 Task: Create a due date automation trigger when advanced on, on the monday after a card is due add fields with custom field "Resume" set to a date less than 1 days from now at 11:00 AM.
Action: Mouse moved to (1195, 349)
Screenshot: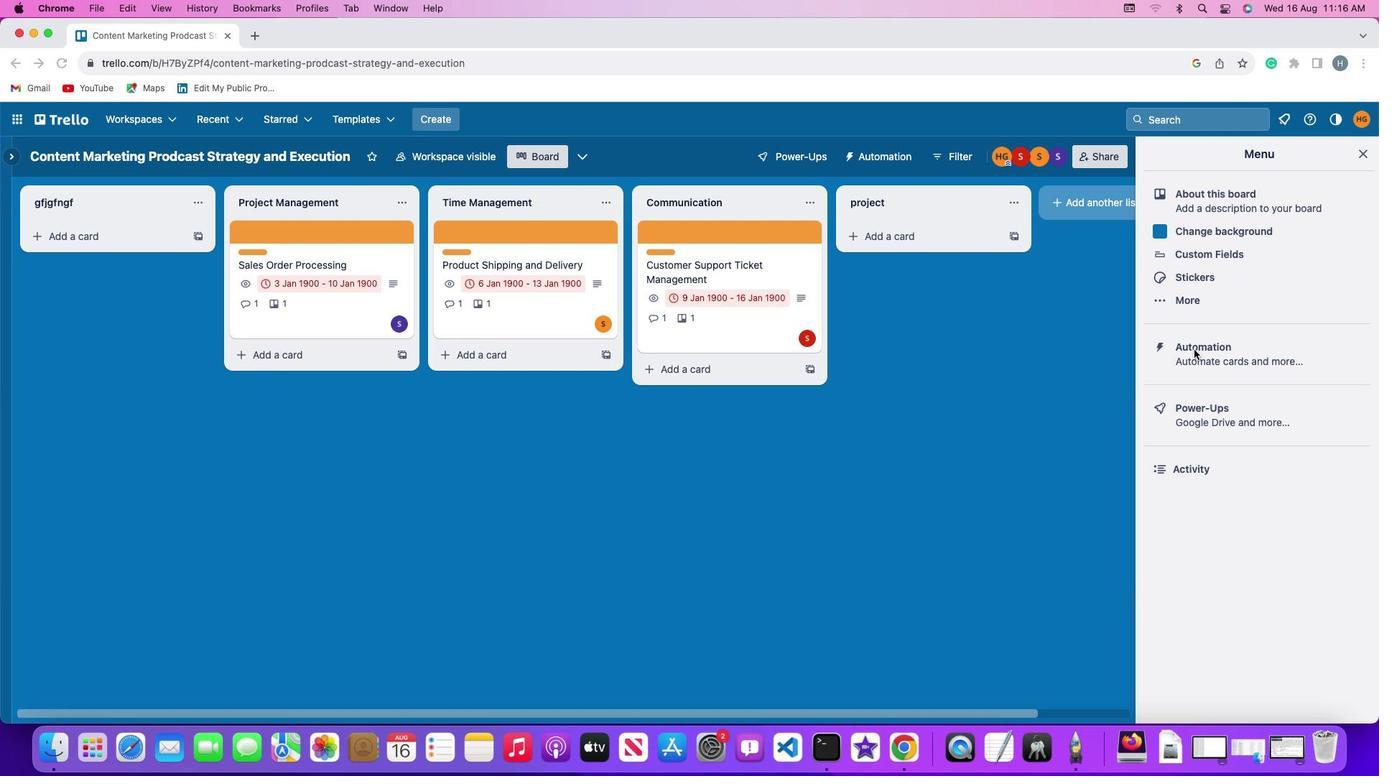 
Action: Mouse pressed left at (1195, 349)
Screenshot: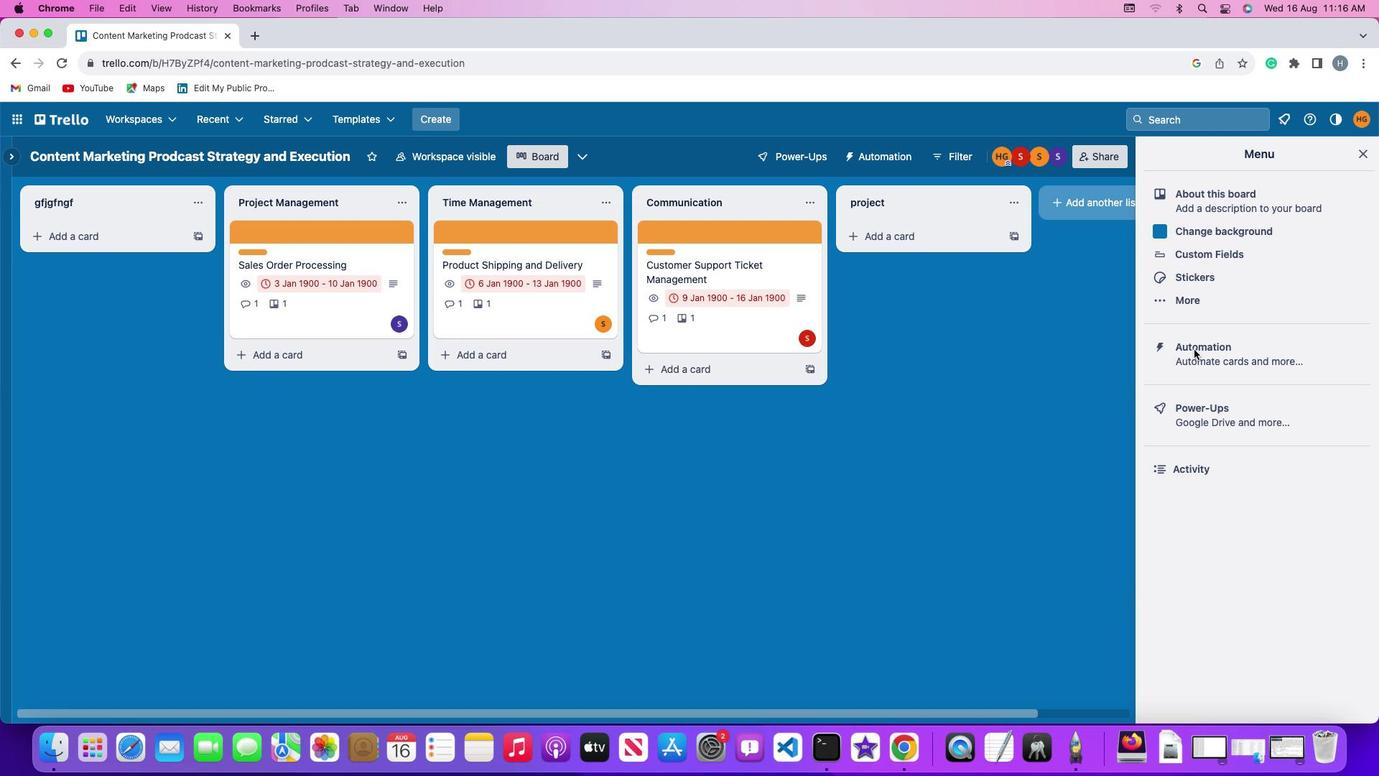 
Action: Mouse pressed left at (1195, 349)
Screenshot: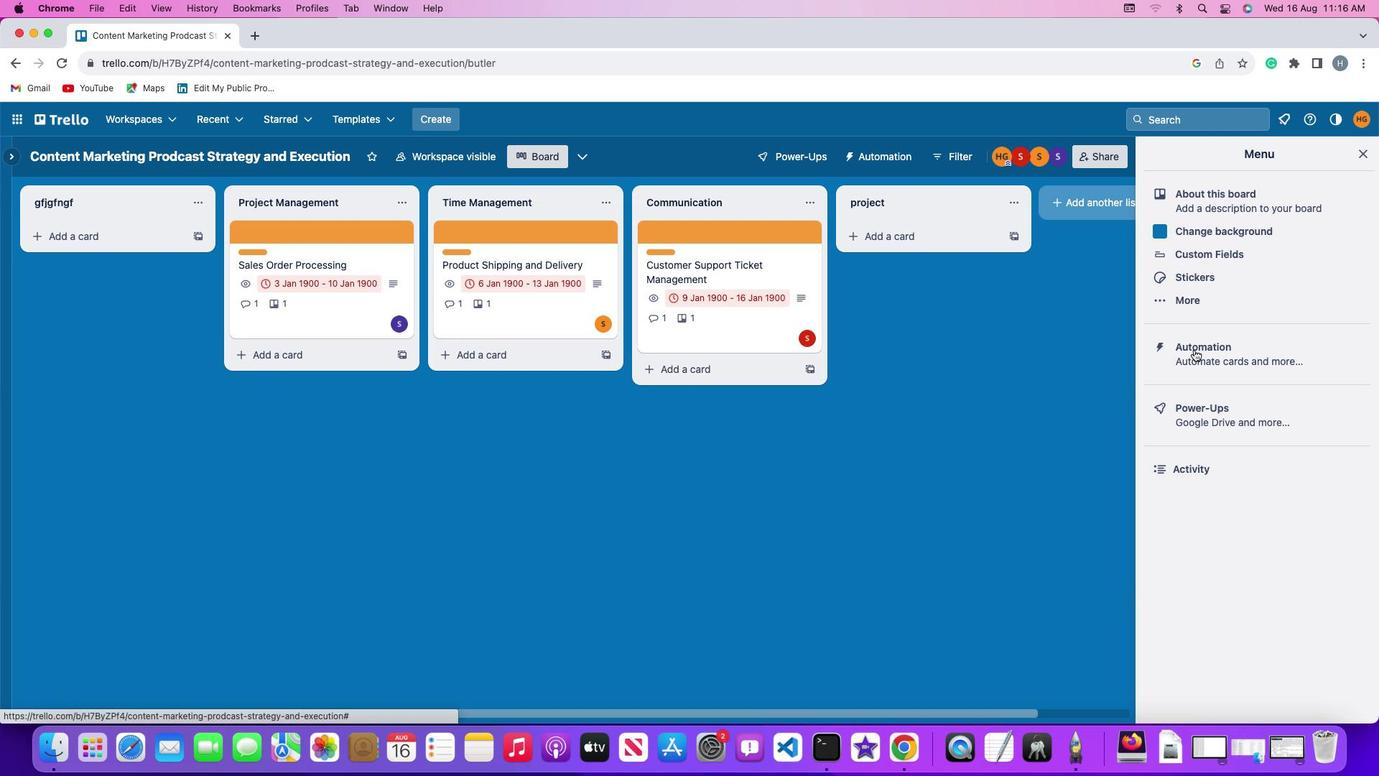
Action: Mouse moved to (102, 341)
Screenshot: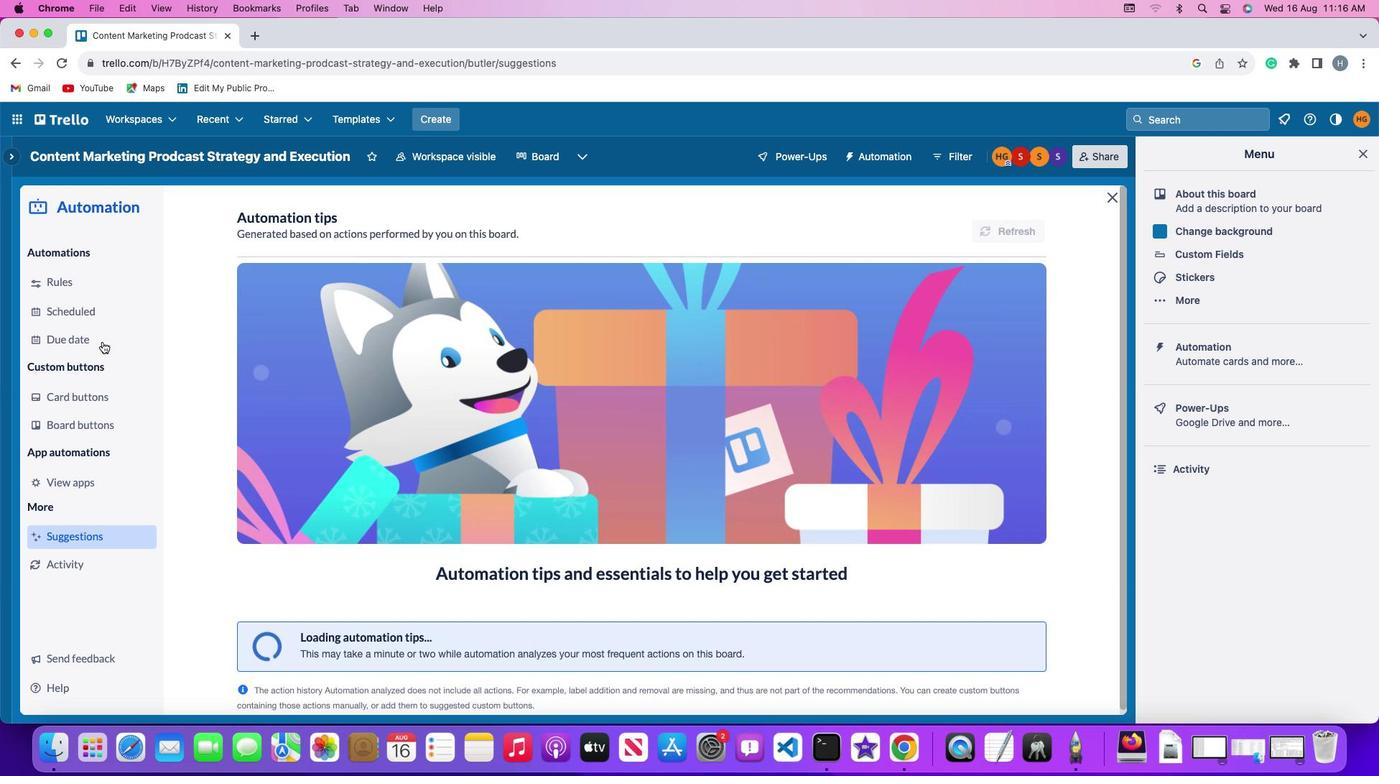 
Action: Mouse pressed left at (102, 341)
Screenshot: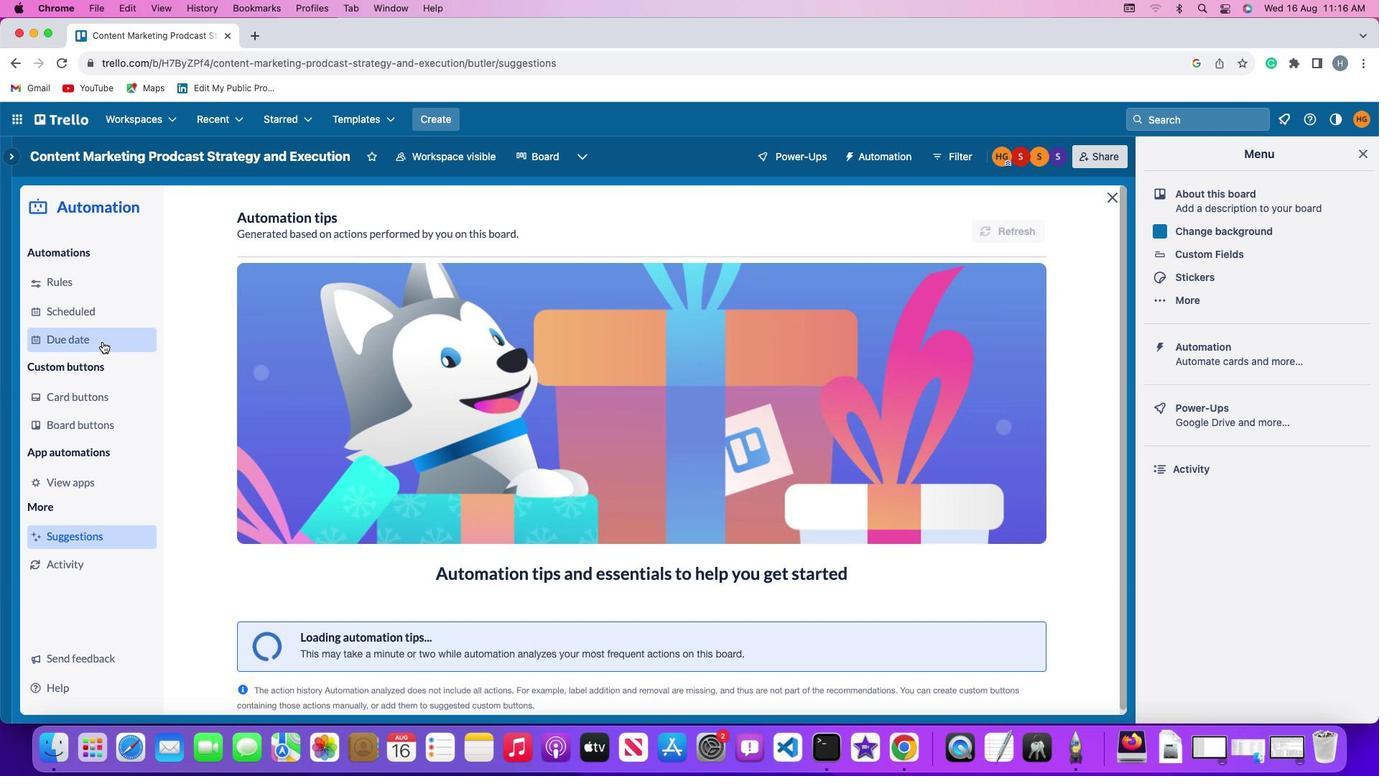 
Action: Mouse moved to (945, 220)
Screenshot: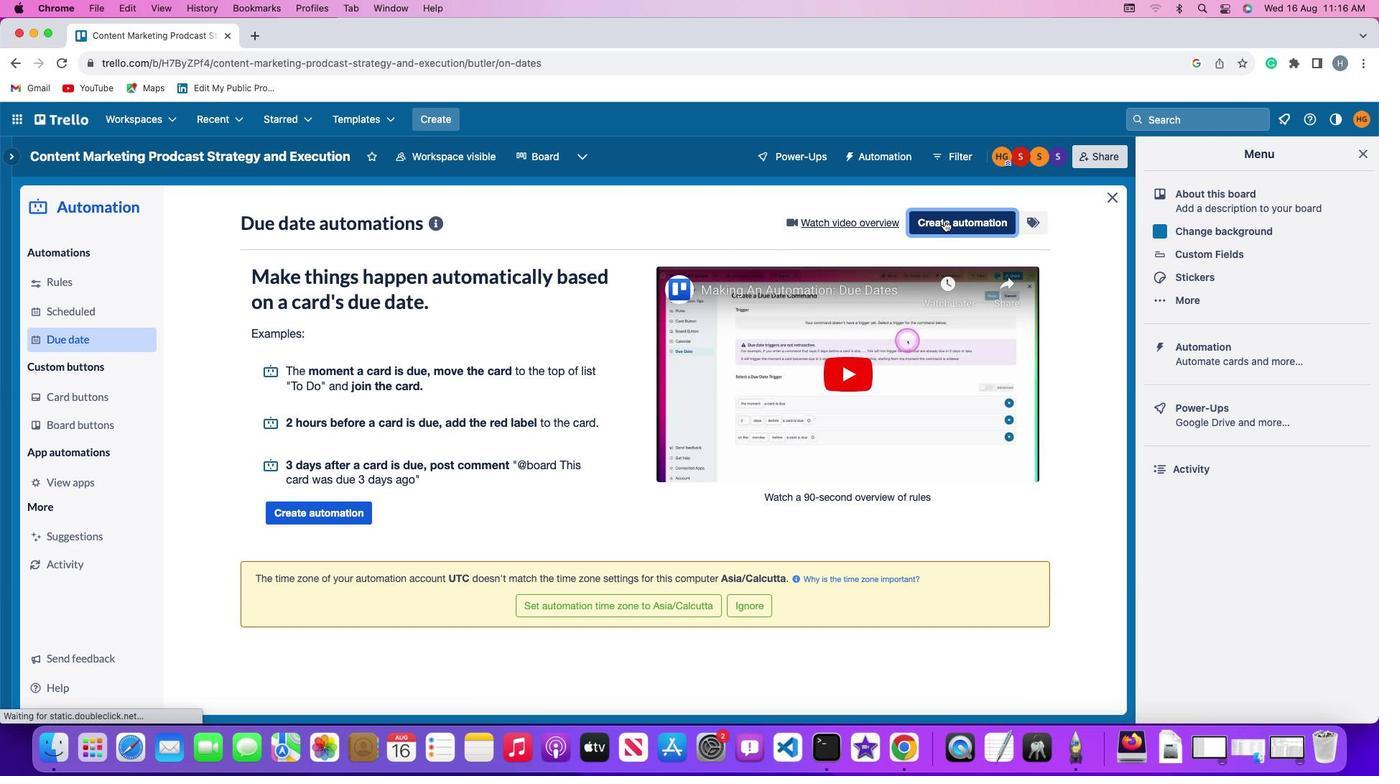 
Action: Mouse pressed left at (945, 220)
Screenshot: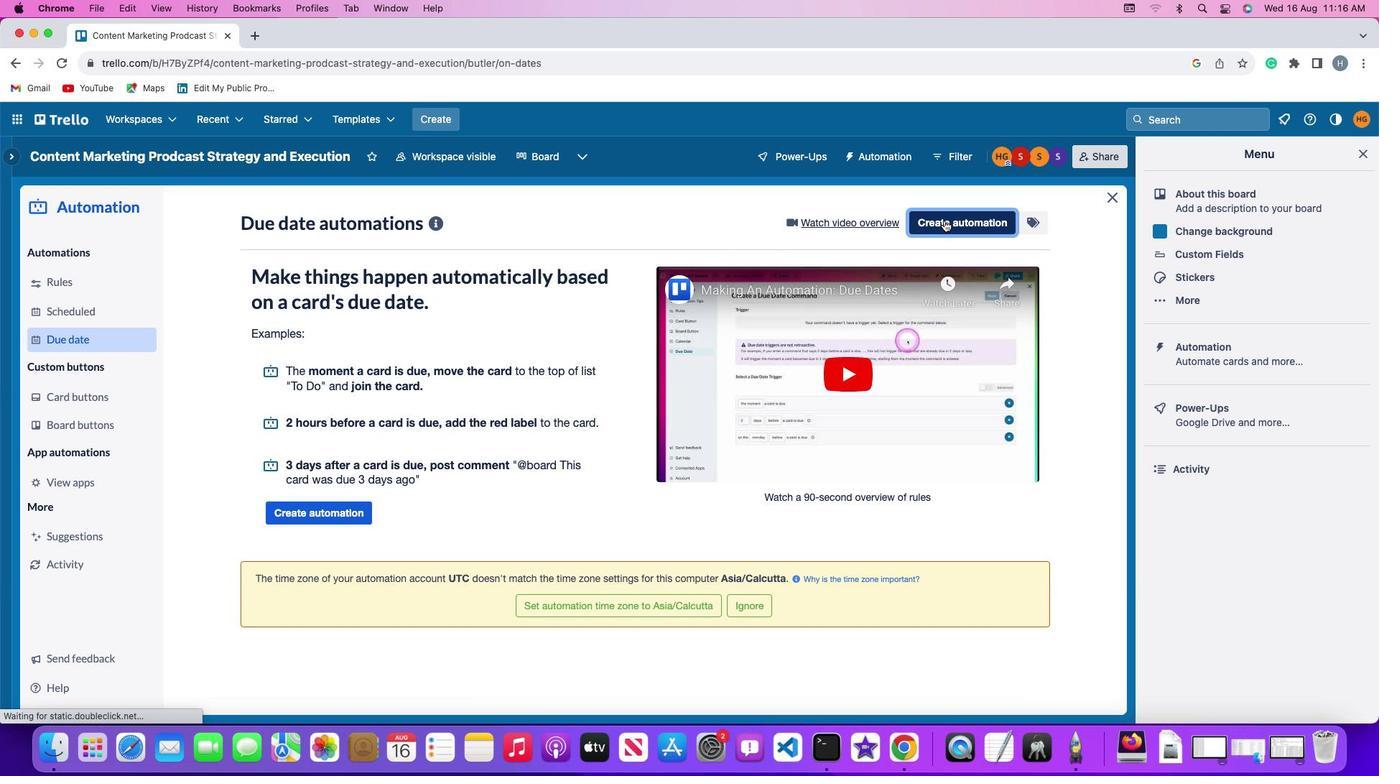 
Action: Mouse moved to (332, 359)
Screenshot: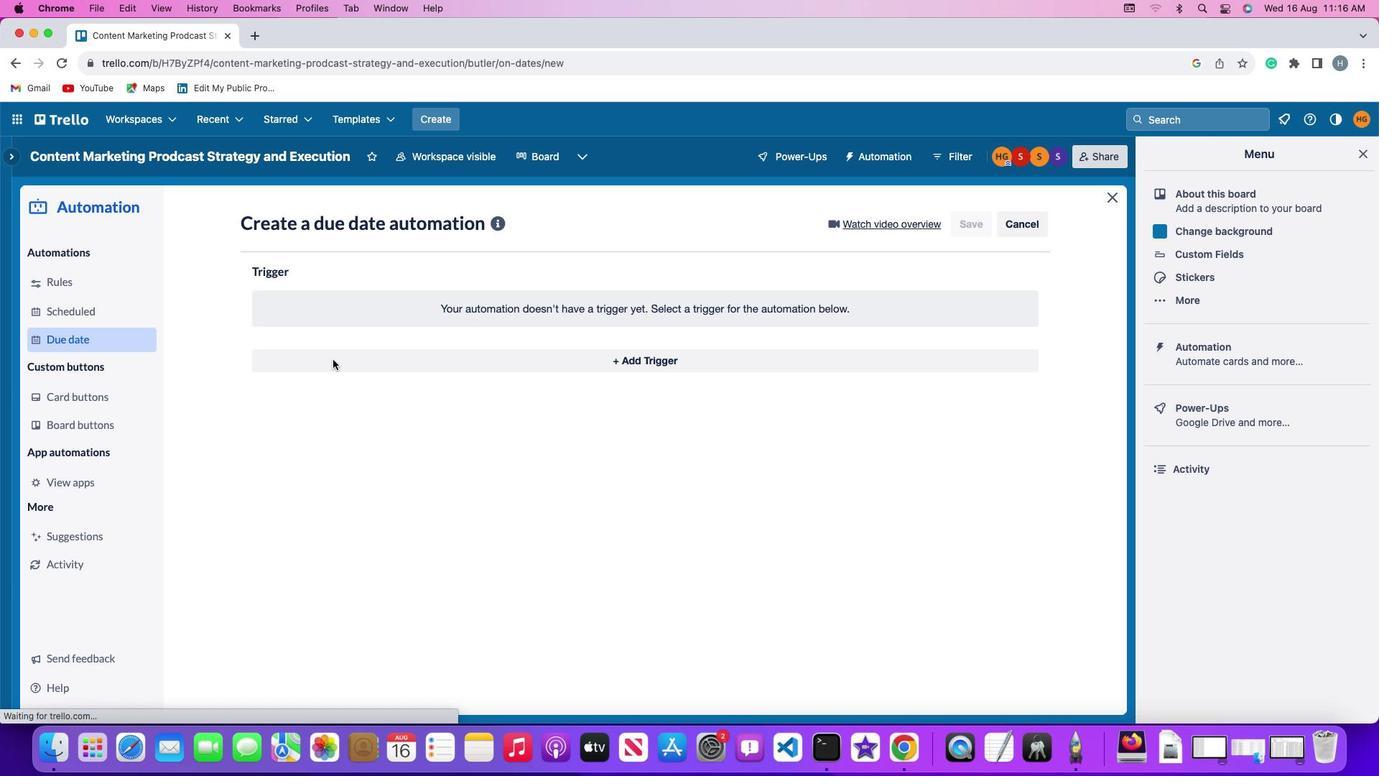 
Action: Mouse pressed left at (332, 359)
Screenshot: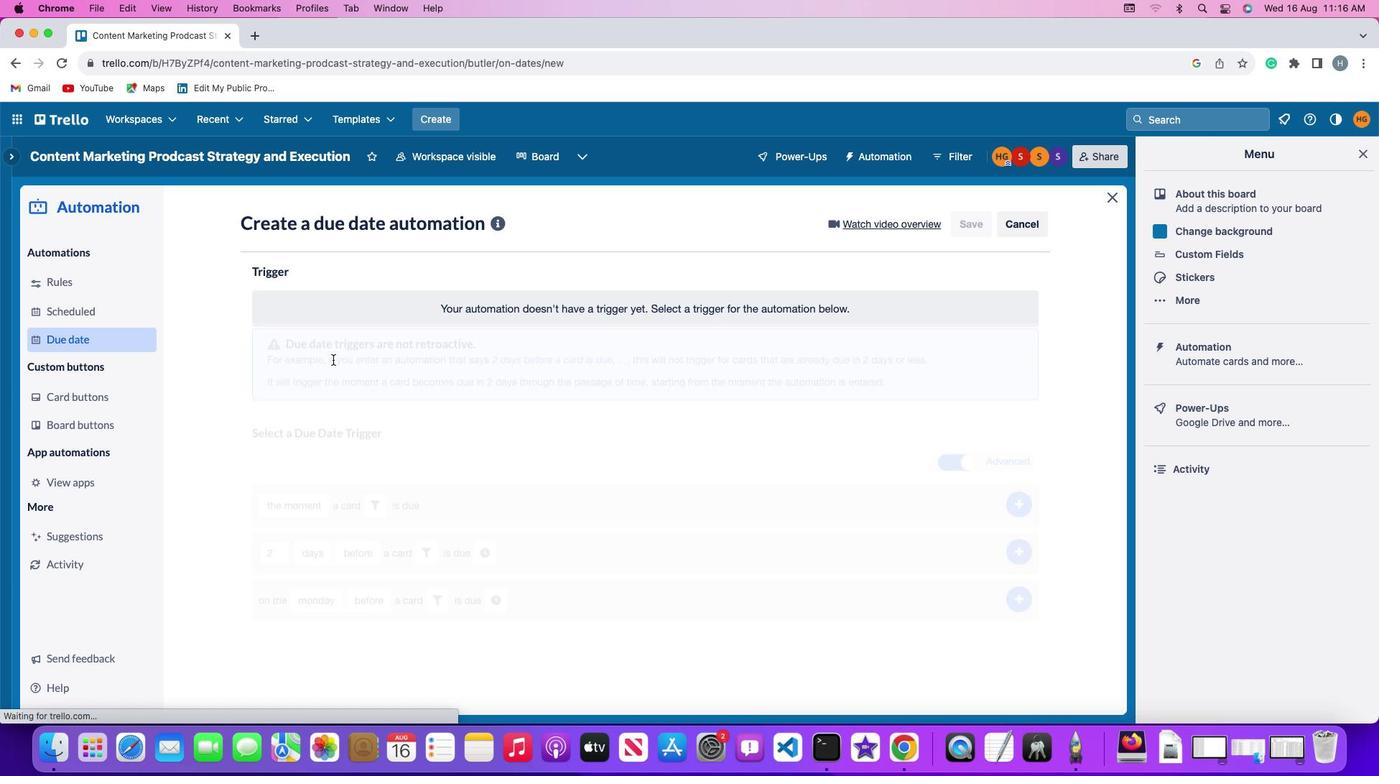 
Action: Mouse moved to (316, 618)
Screenshot: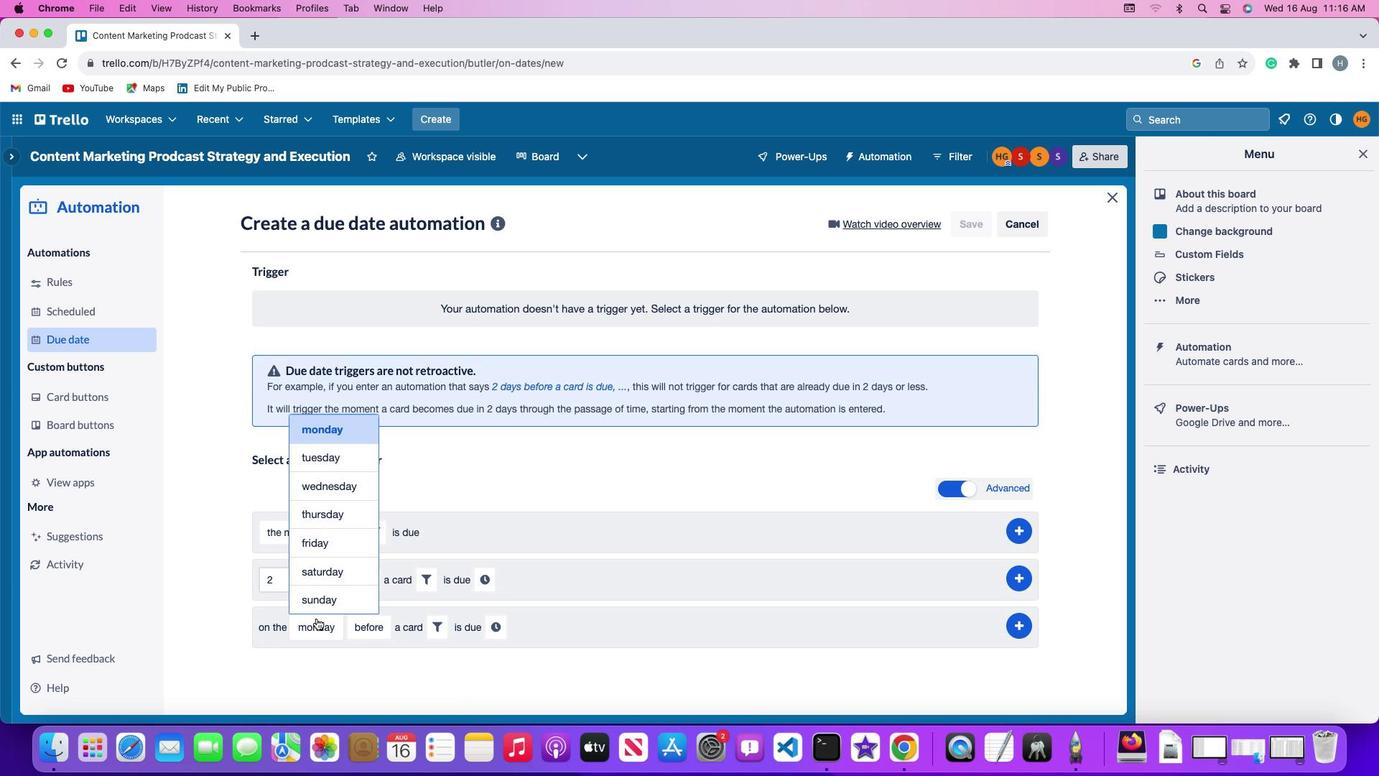 
Action: Mouse pressed left at (316, 618)
Screenshot: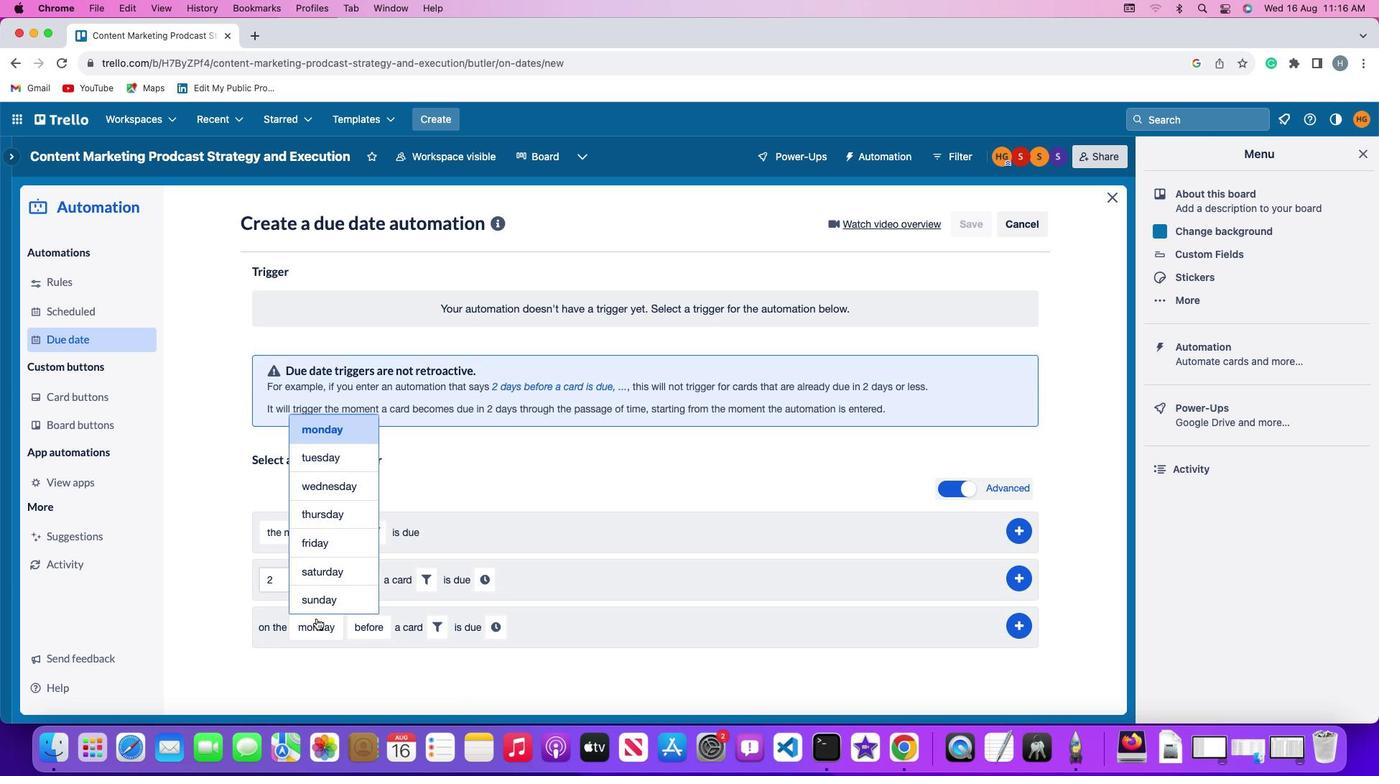 
Action: Mouse moved to (333, 426)
Screenshot: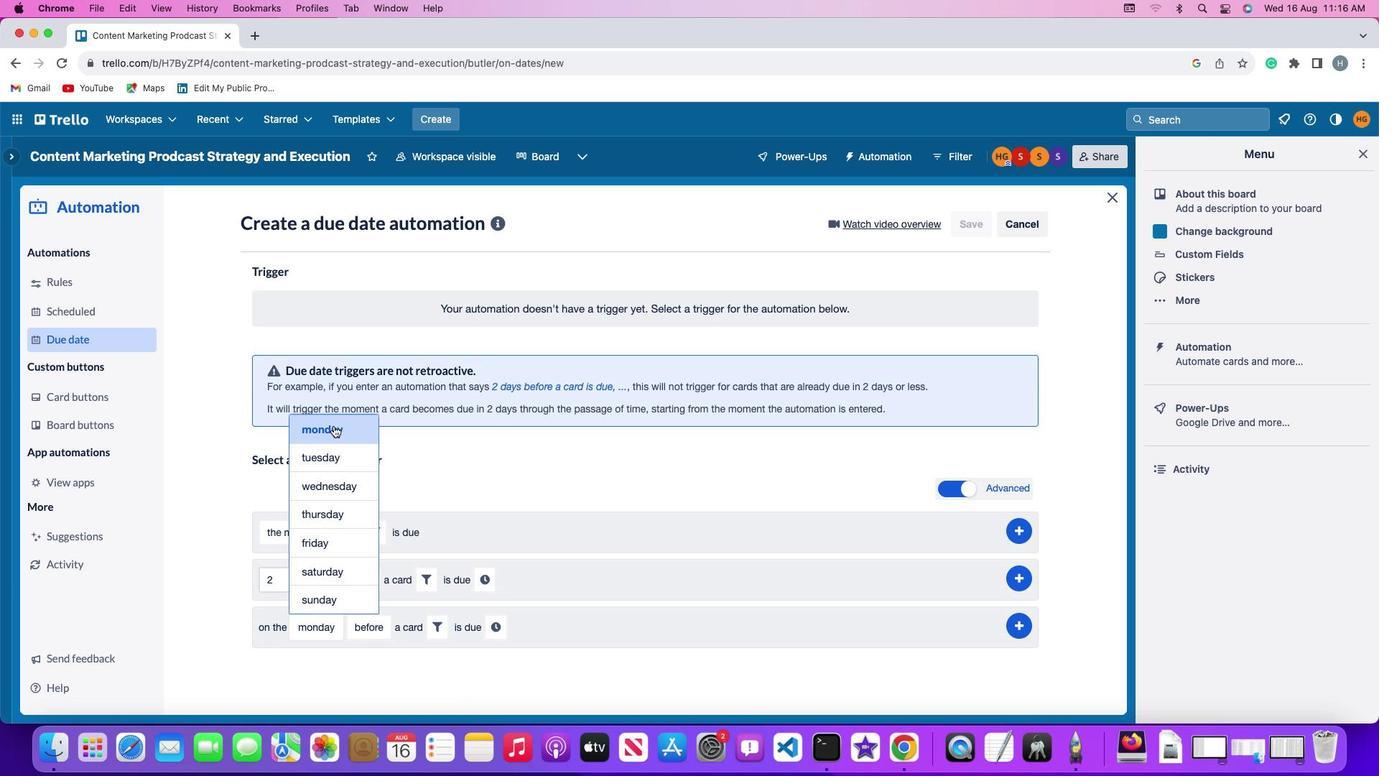 
Action: Mouse pressed left at (333, 426)
Screenshot: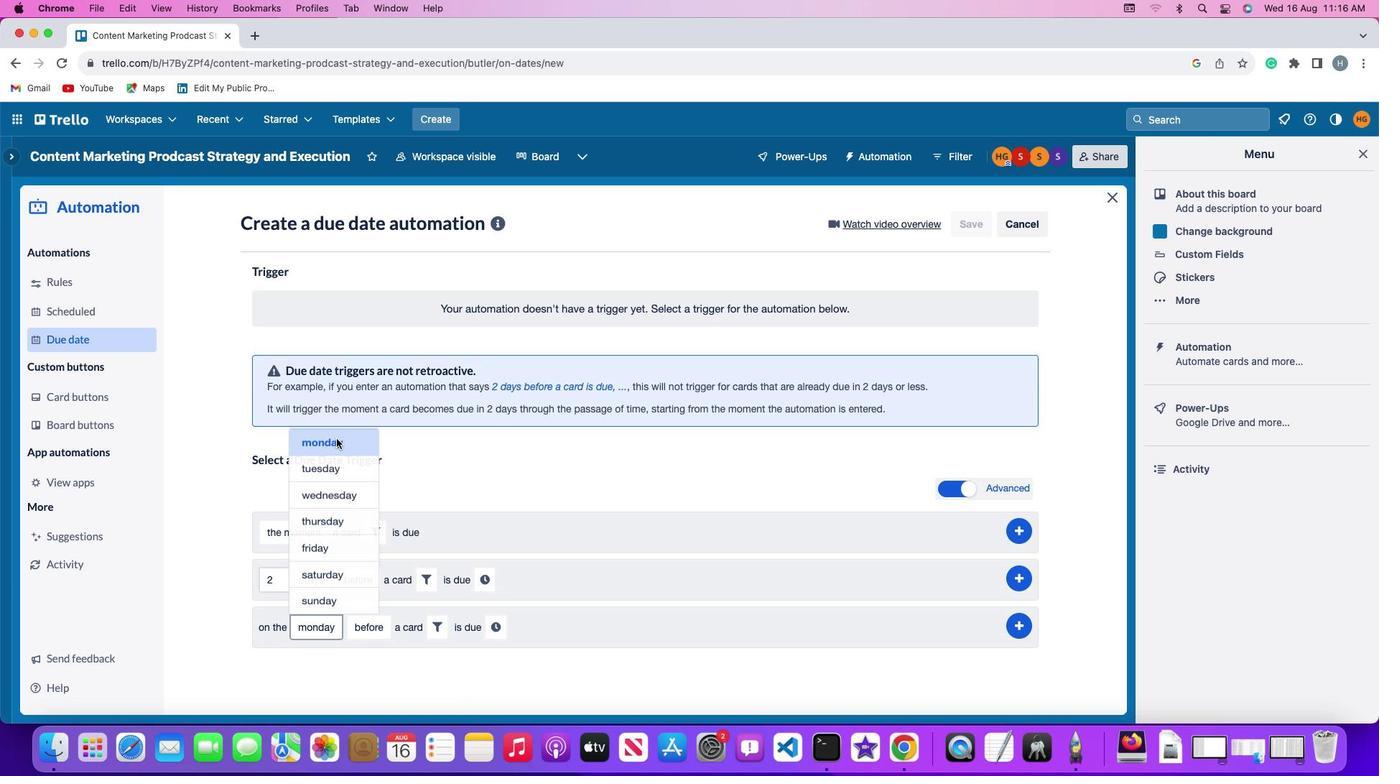 
Action: Mouse moved to (365, 622)
Screenshot: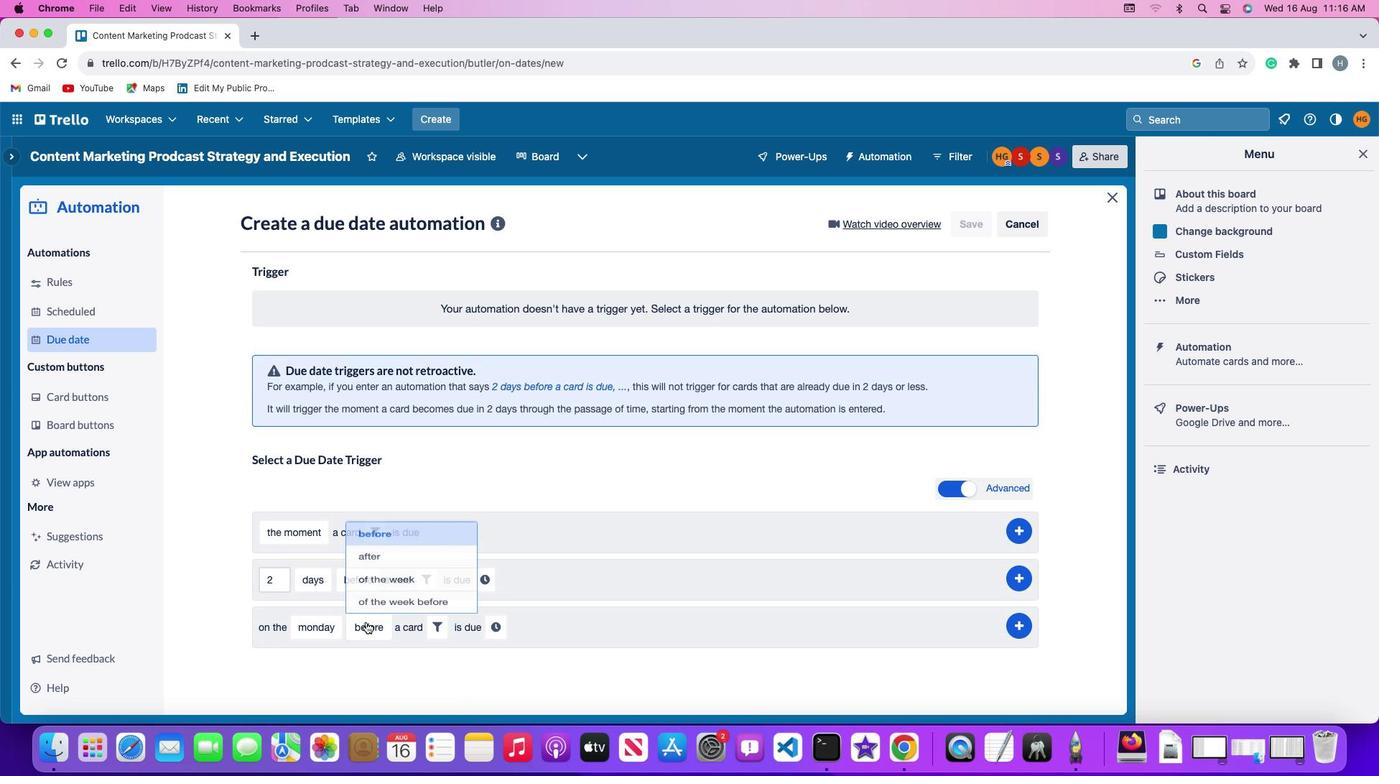 
Action: Mouse pressed left at (365, 622)
Screenshot: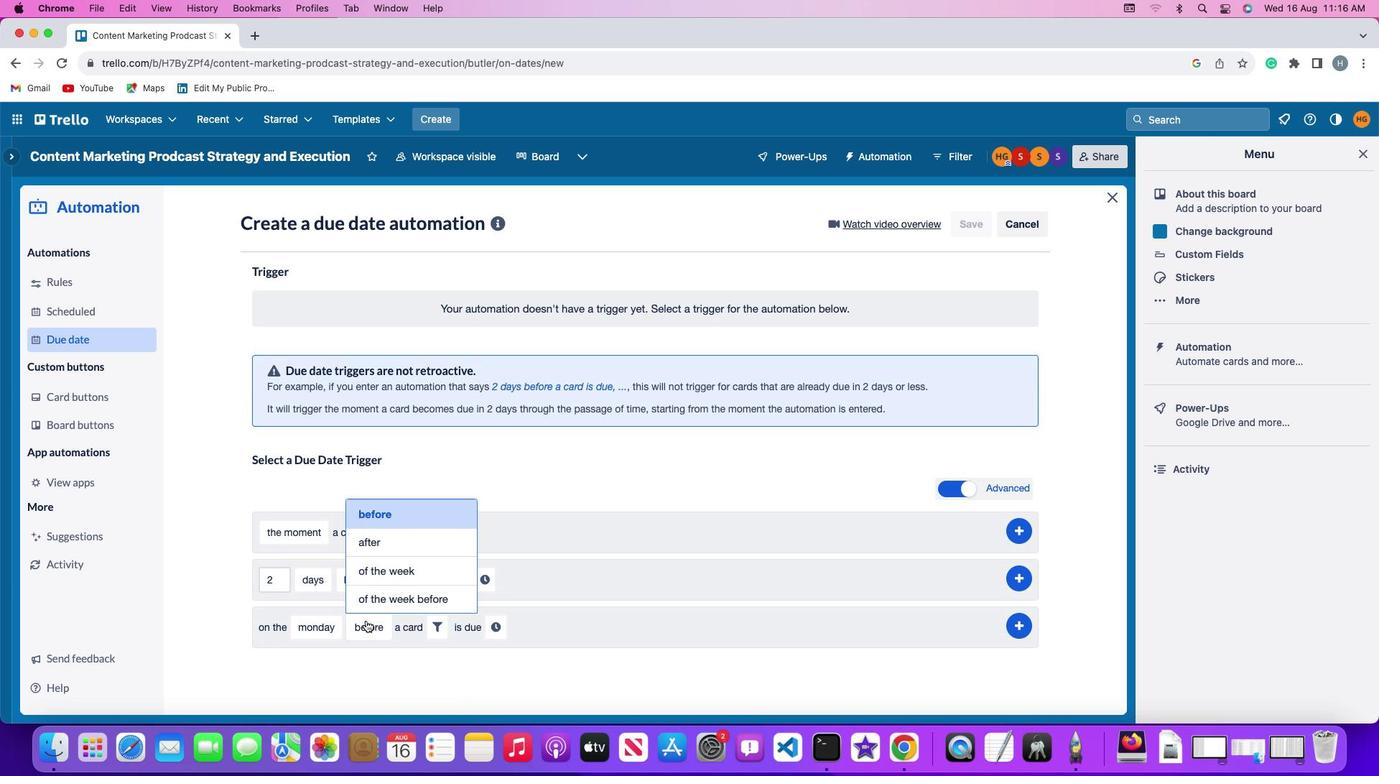 
Action: Mouse moved to (378, 536)
Screenshot: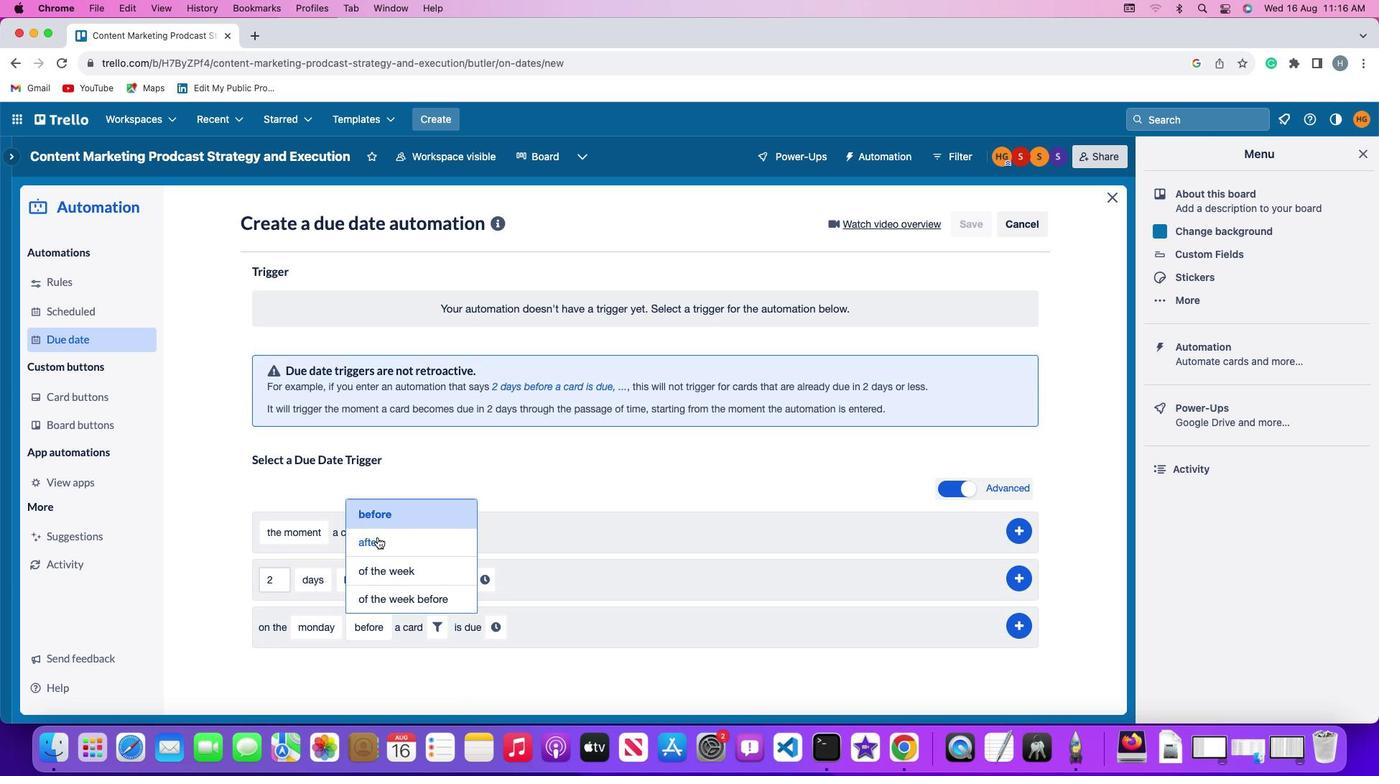 
Action: Mouse pressed left at (378, 536)
Screenshot: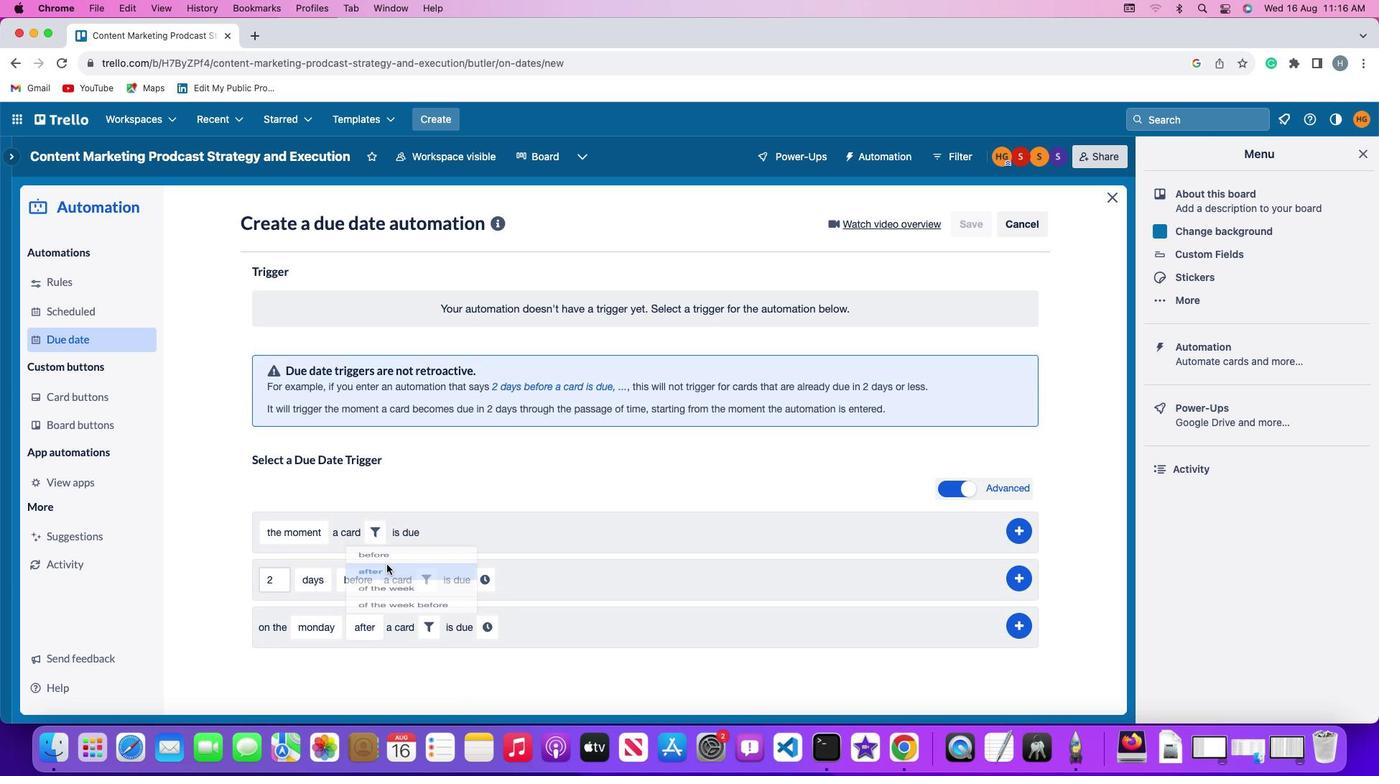 
Action: Mouse moved to (423, 618)
Screenshot: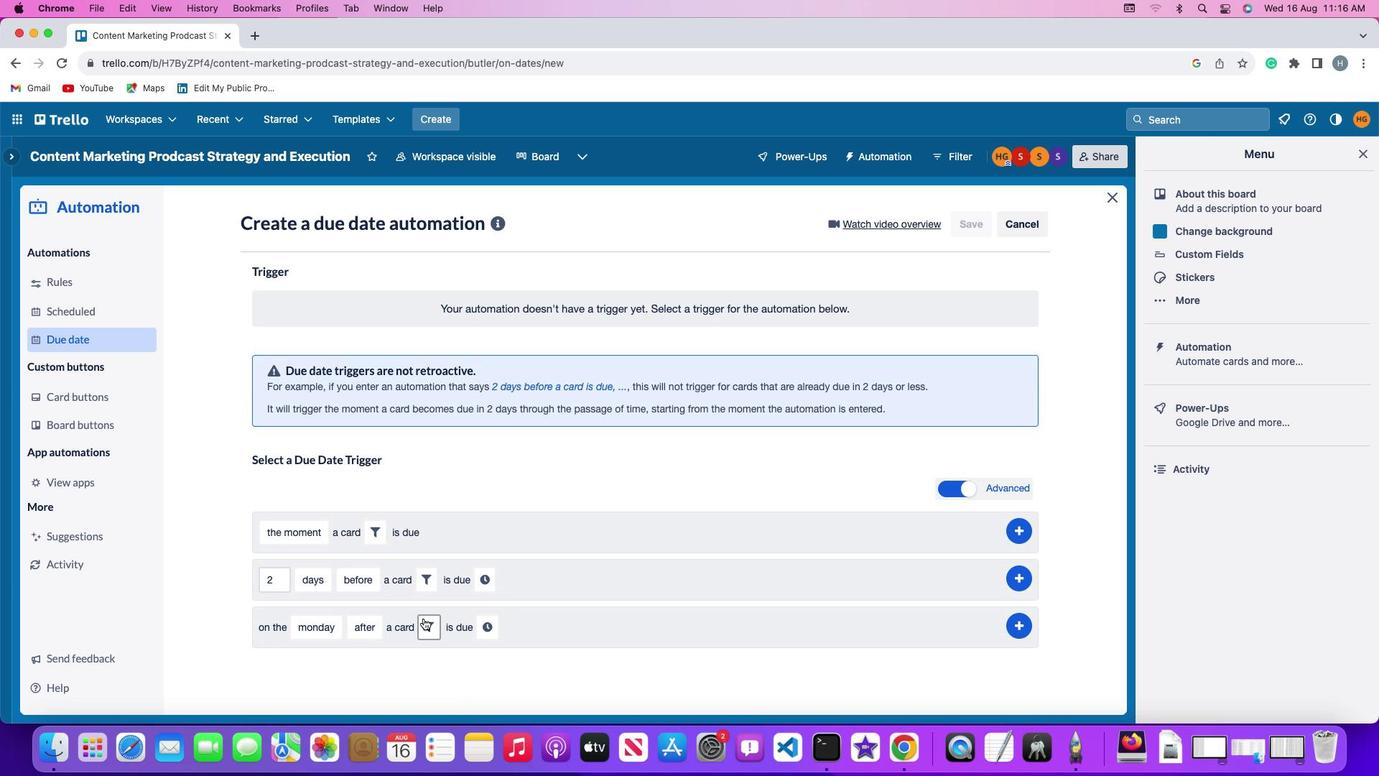 
Action: Mouse pressed left at (423, 618)
Screenshot: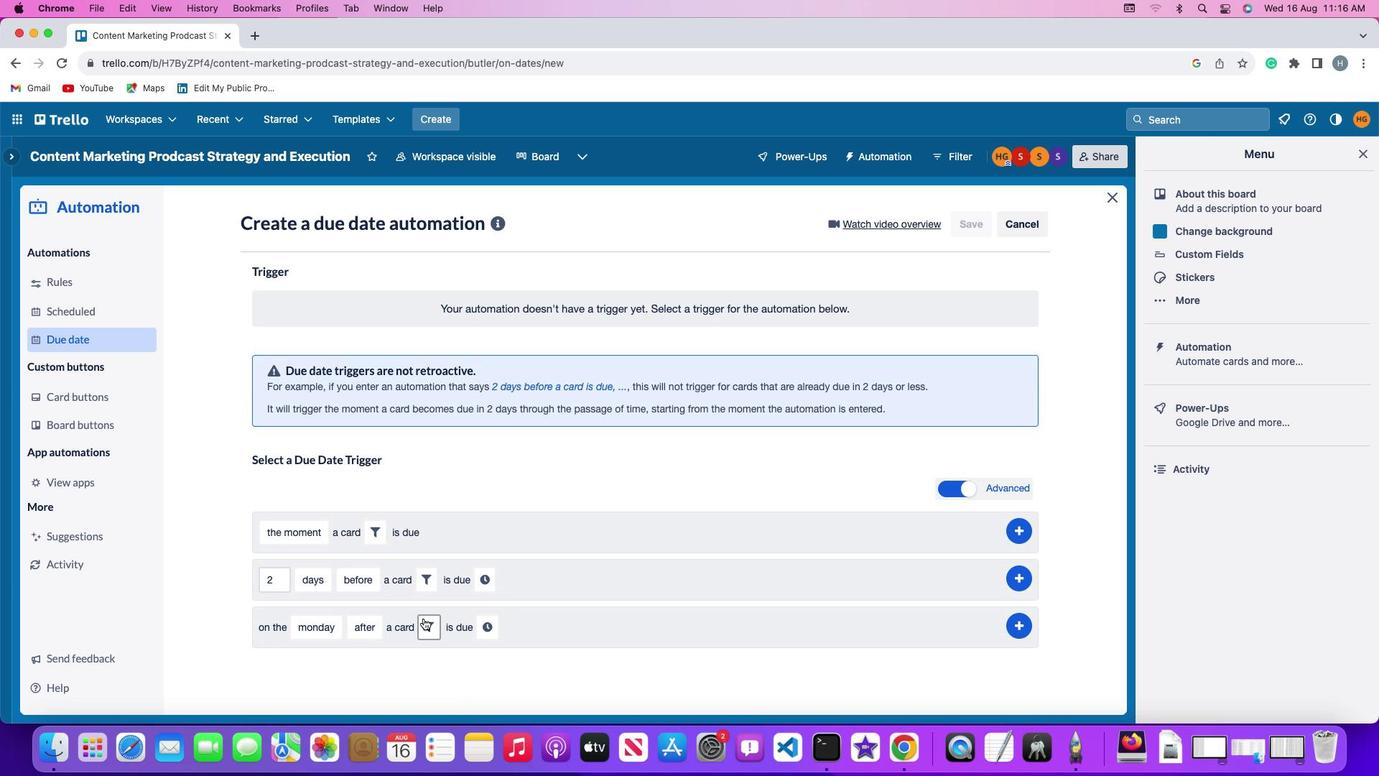 
Action: Mouse moved to (669, 677)
Screenshot: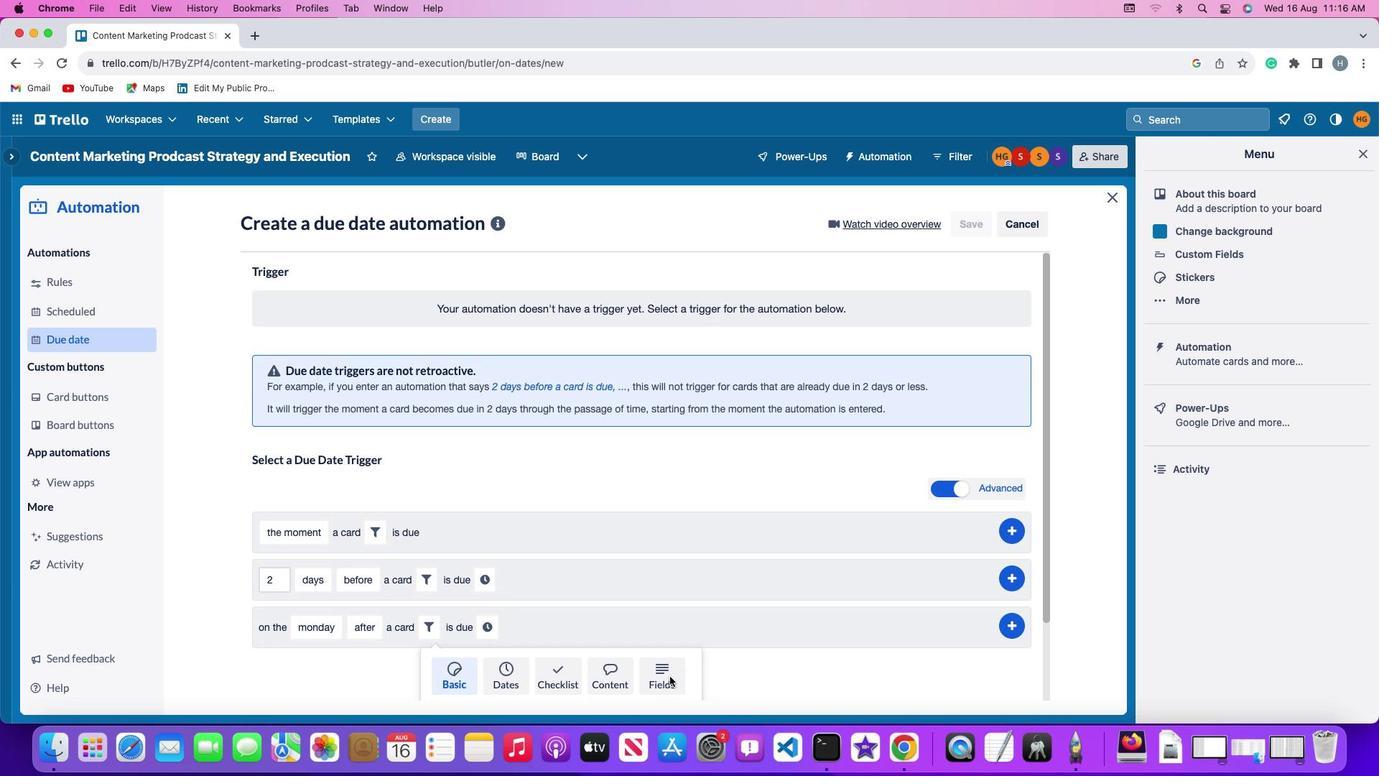
Action: Mouse pressed left at (669, 677)
Screenshot: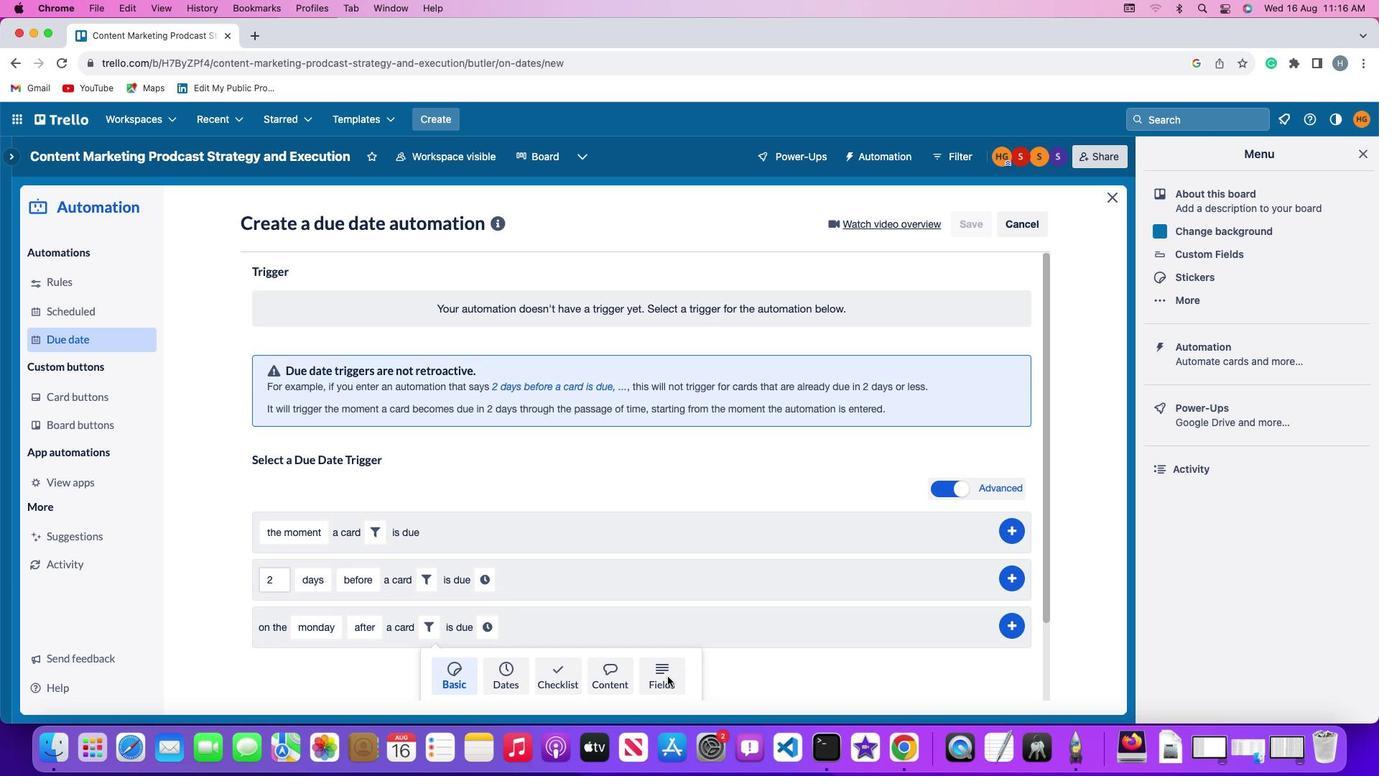 
Action: Mouse moved to (392, 665)
Screenshot: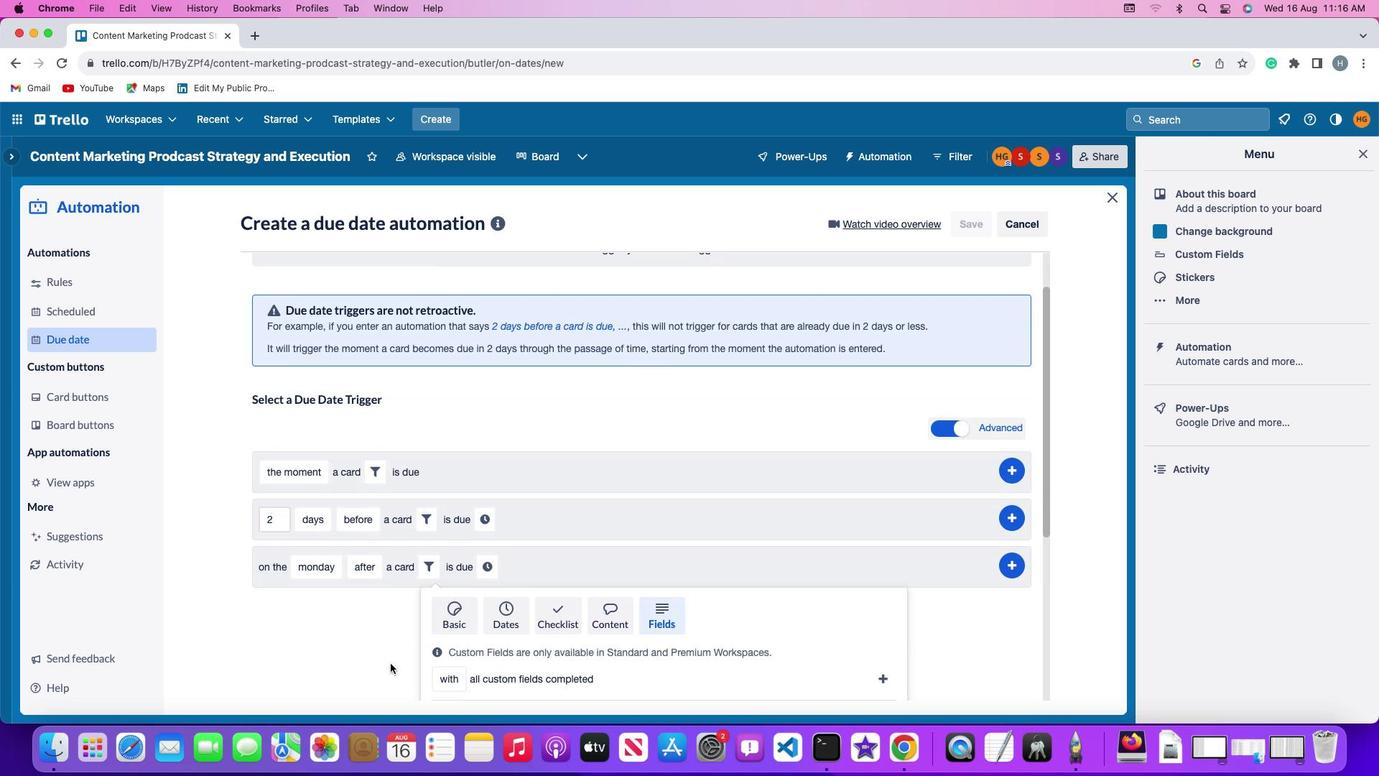 
Action: Mouse scrolled (392, 665) with delta (0, 0)
Screenshot: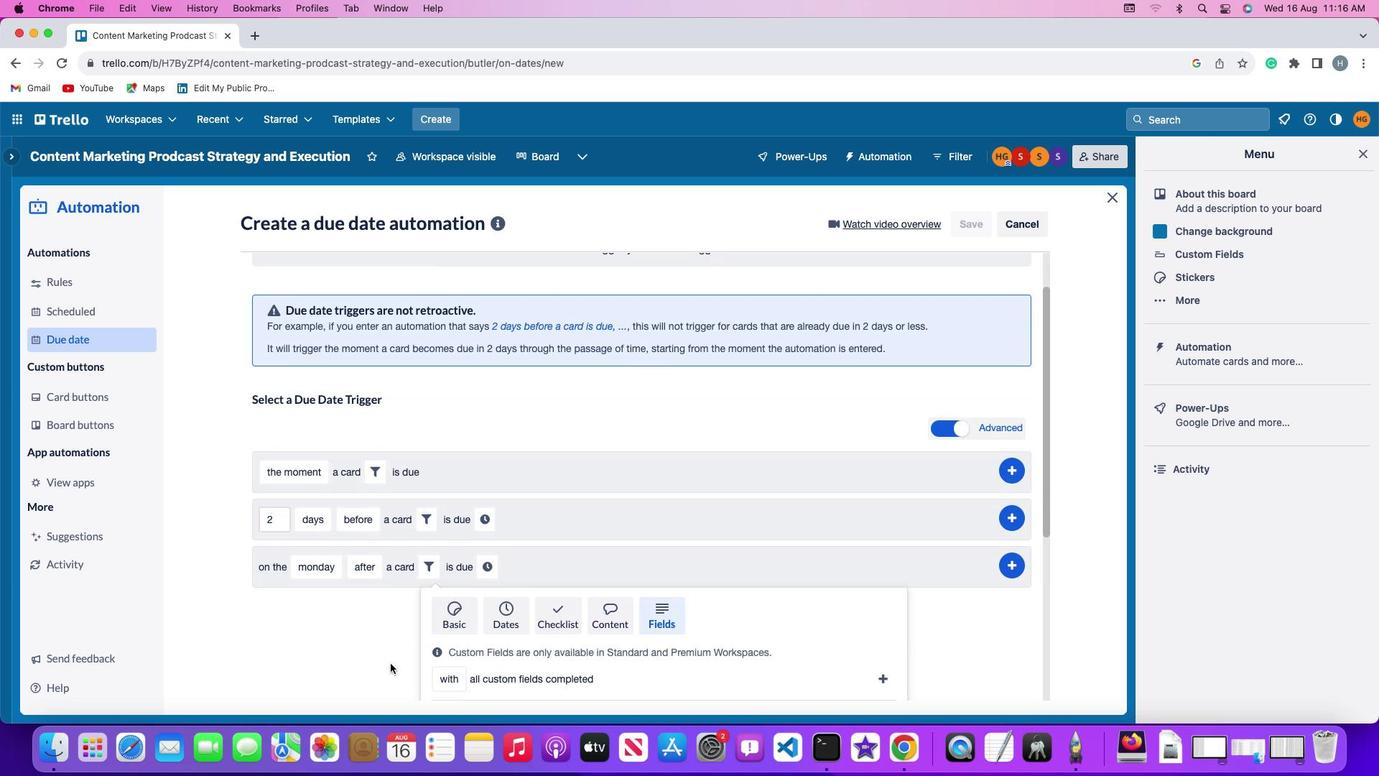
Action: Mouse moved to (392, 665)
Screenshot: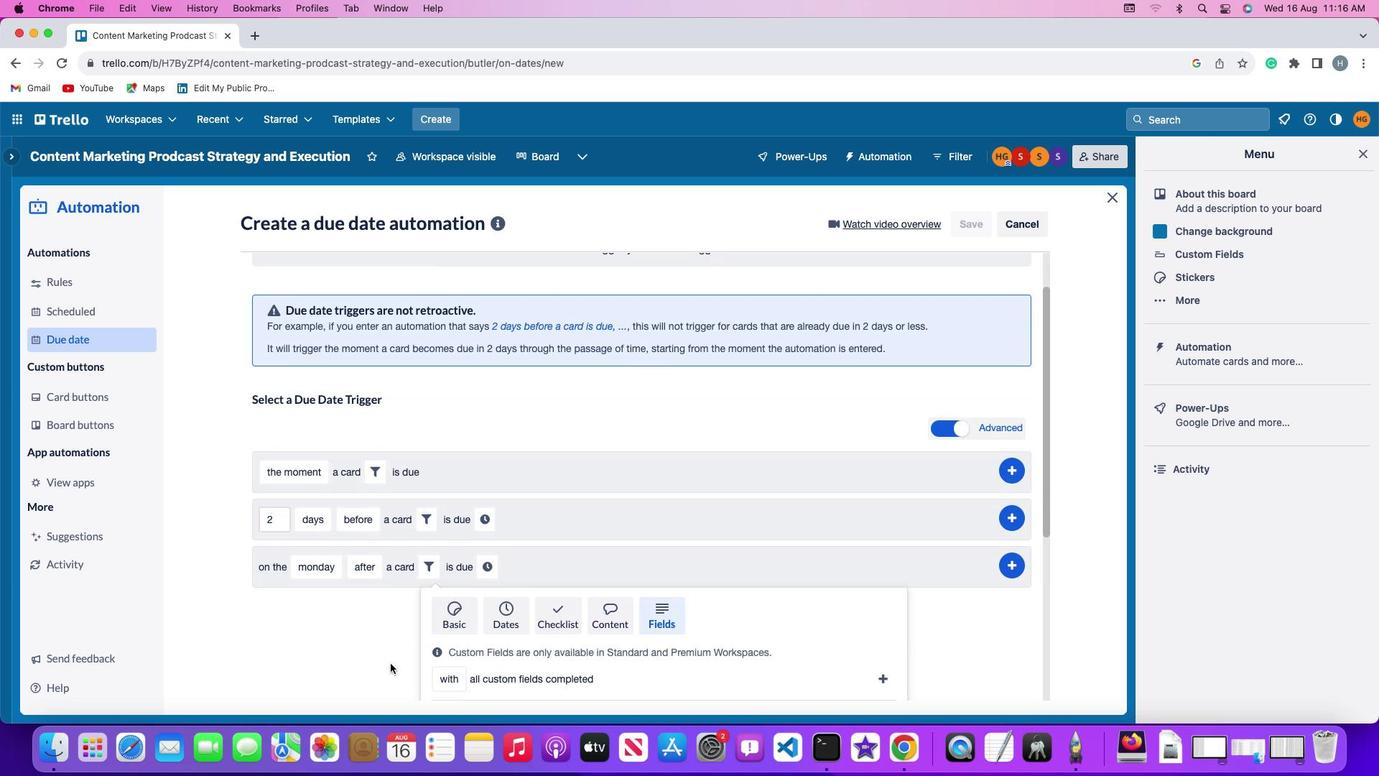
Action: Mouse scrolled (392, 665) with delta (0, 0)
Screenshot: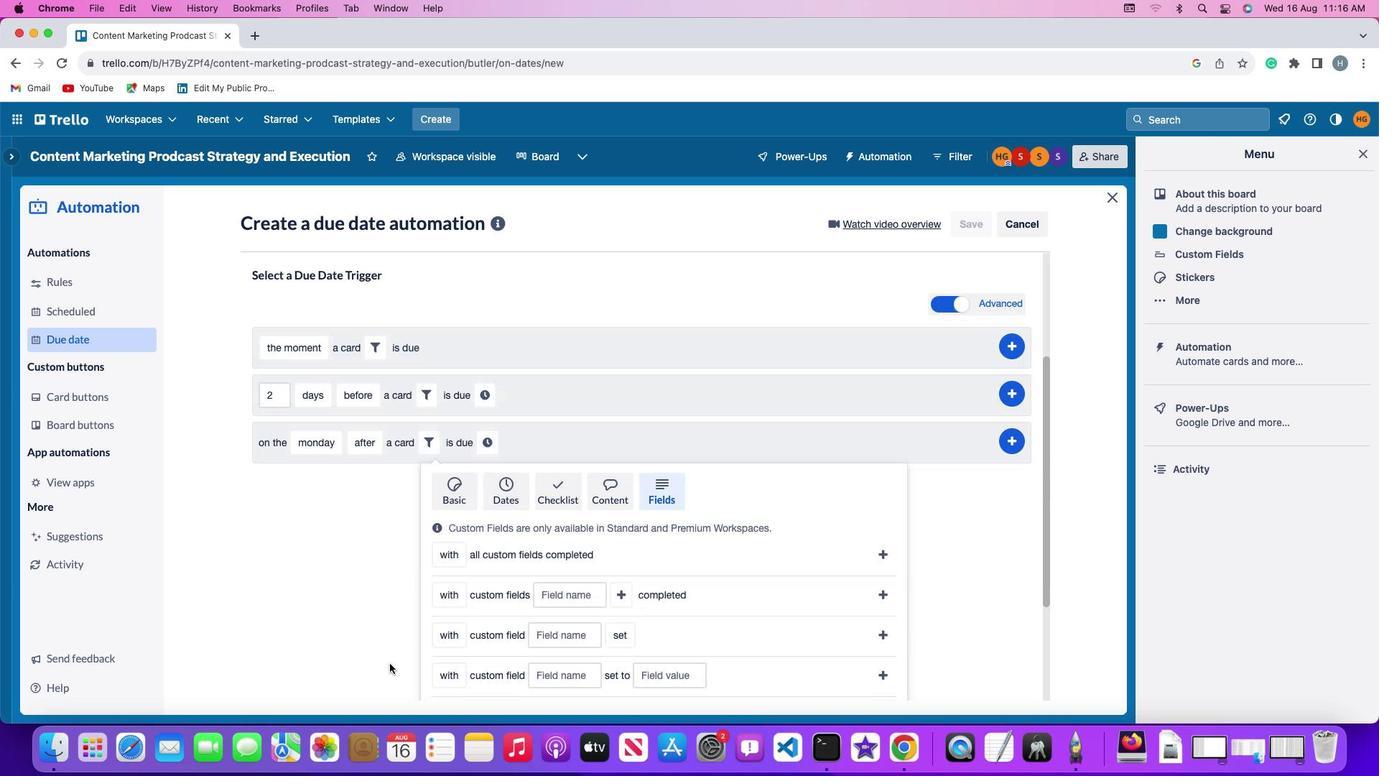 
Action: Mouse moved to (391, 665)
Screenshot: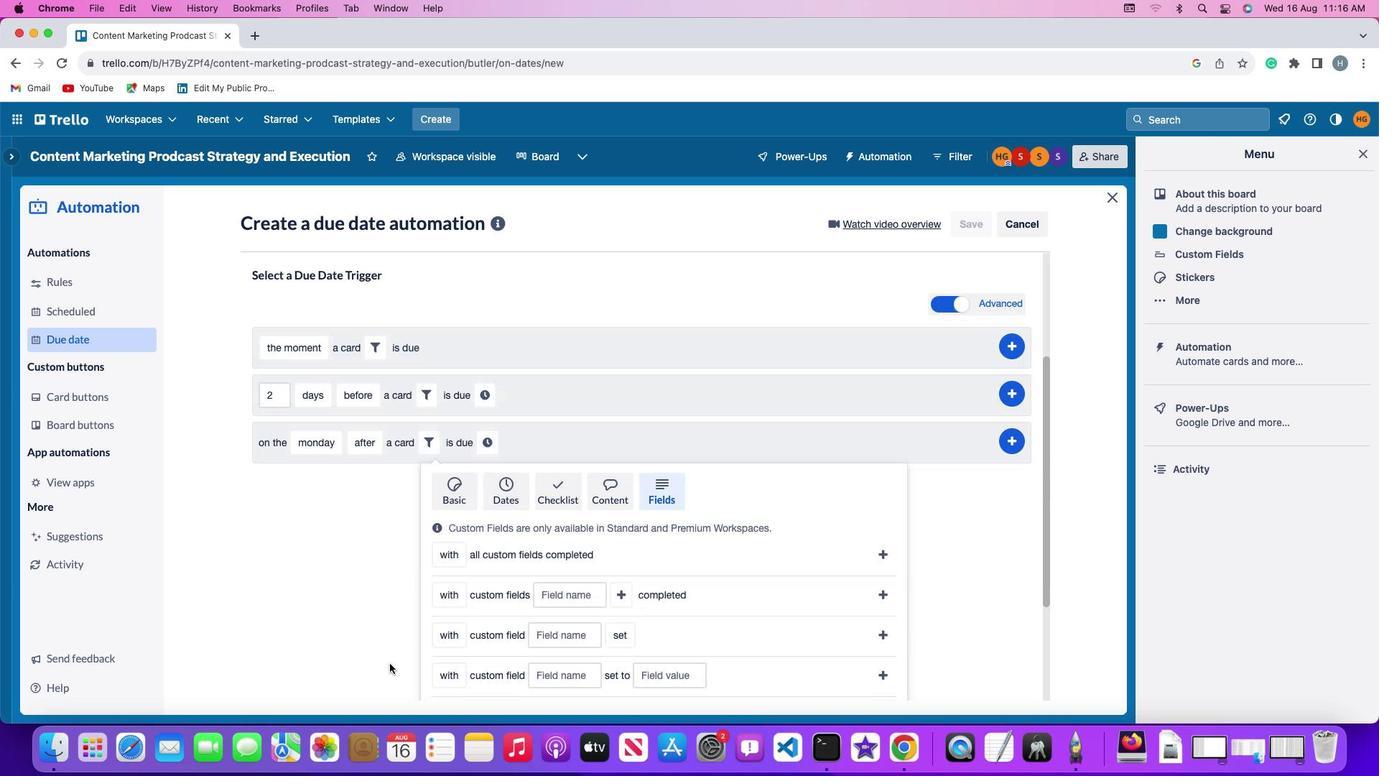 
Action: Mouse scrolled (391, 665) with delta (0, -2)
Screenshot: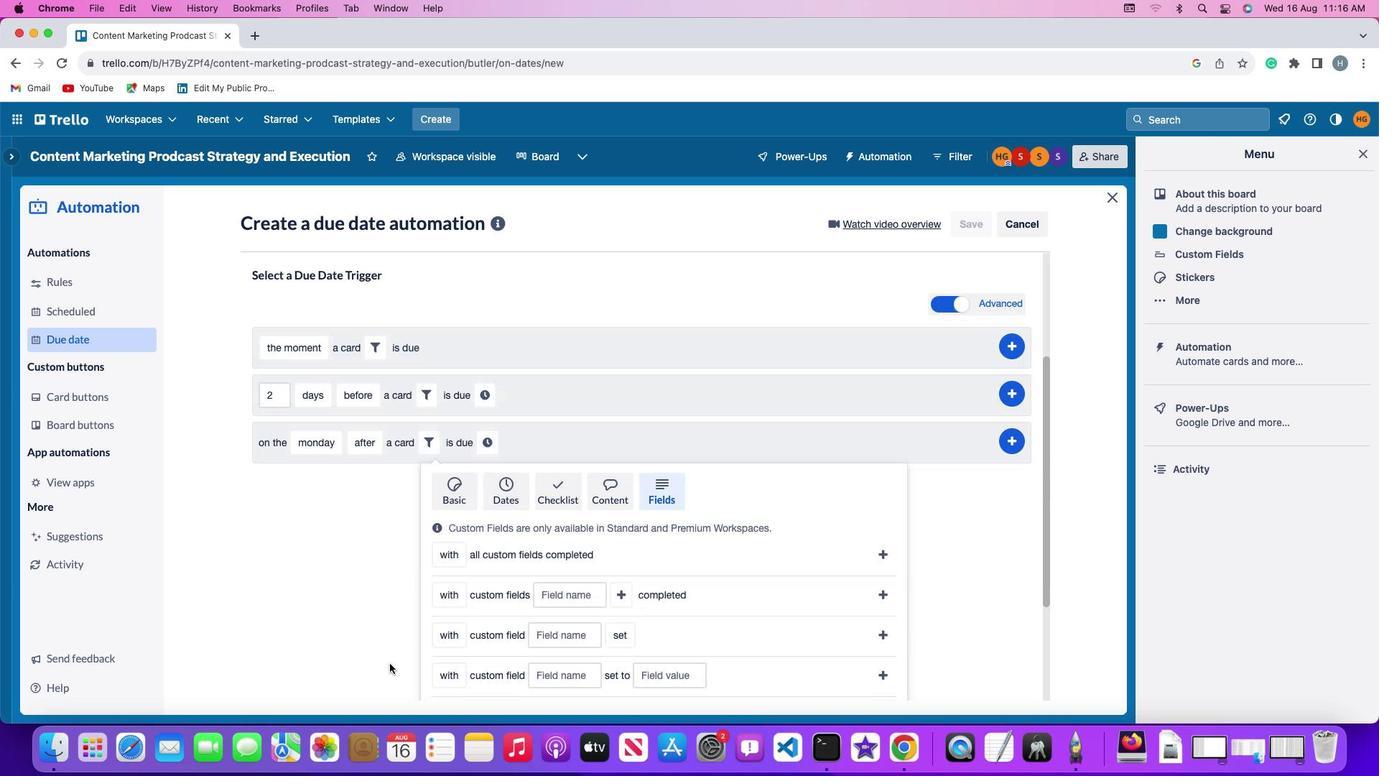
Action: Mouse moved to (390, 664)
Screenshot: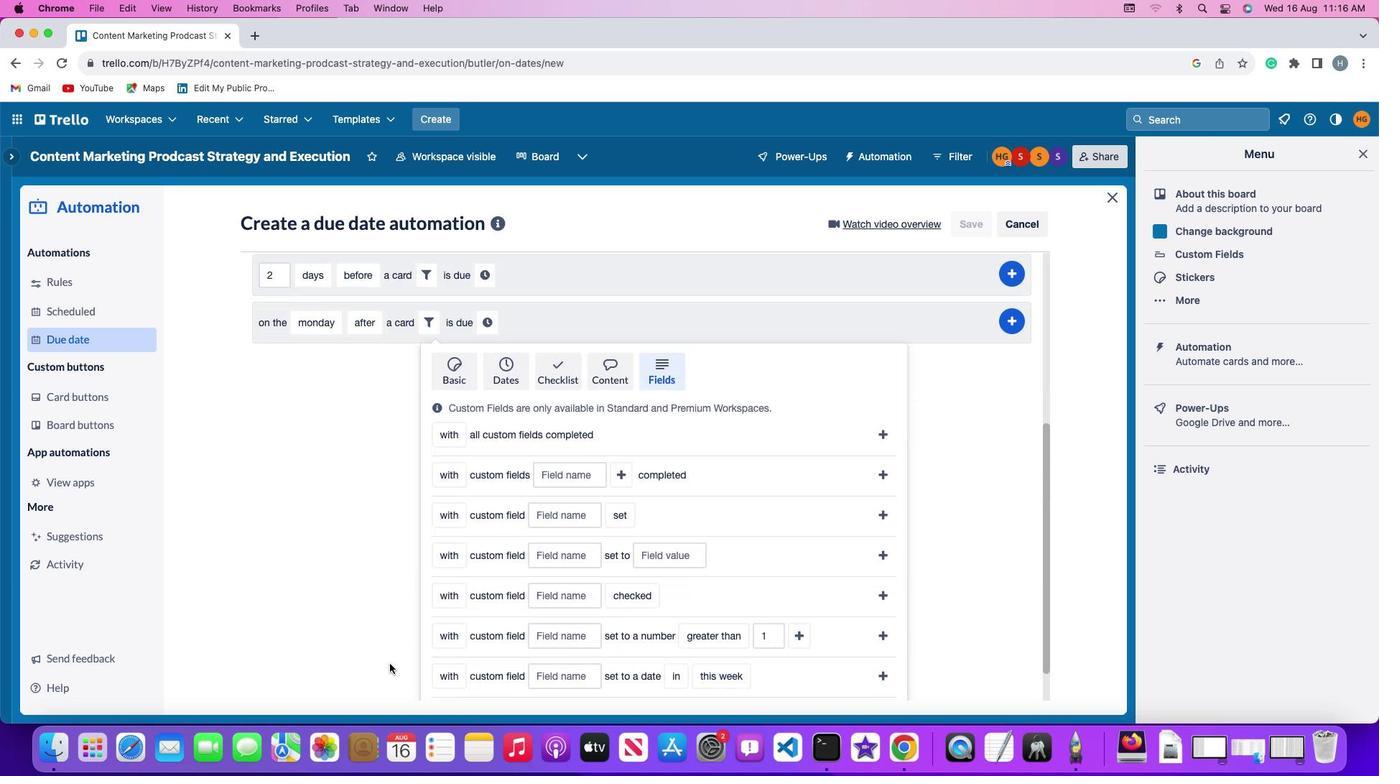 
Action: Mouse scrolled (390, 664) with delta (0, -3)
Screenshot: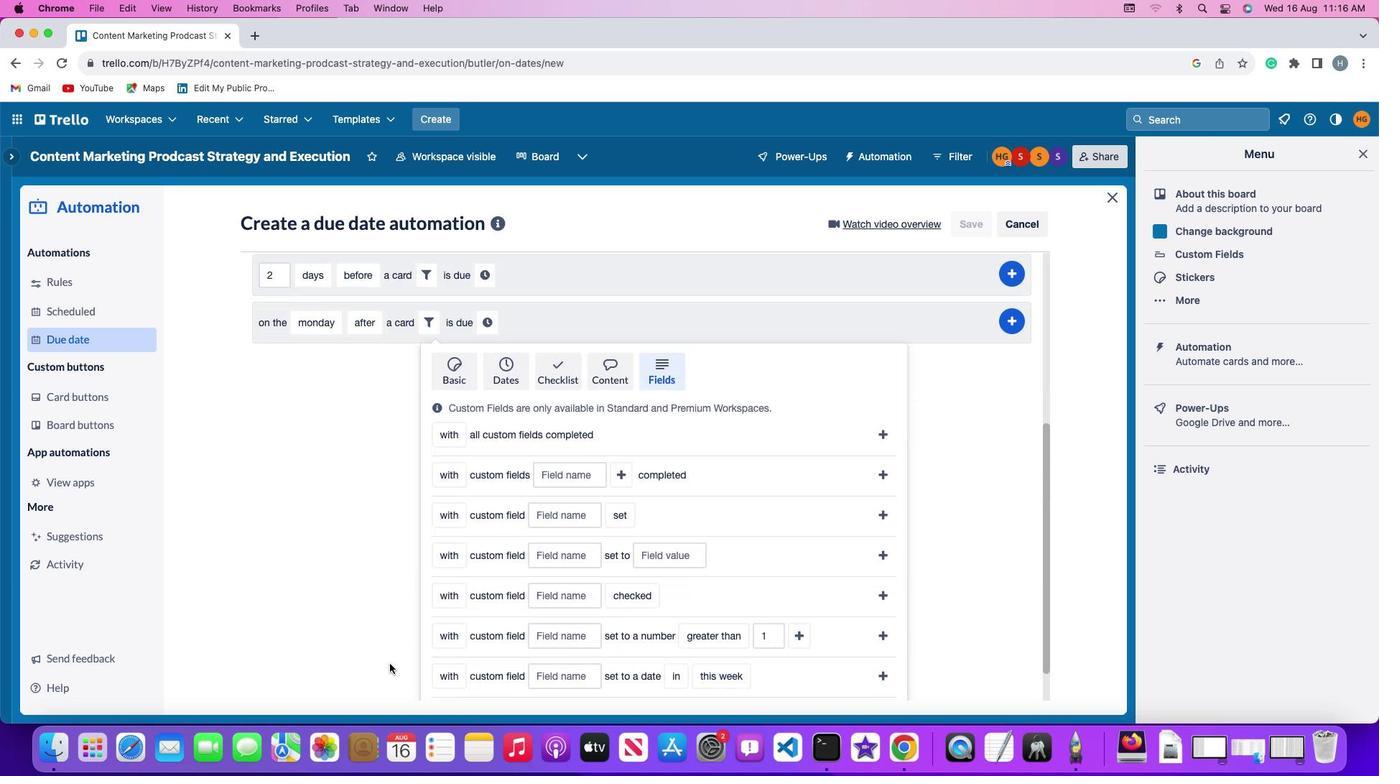 
Action: Mouse moved to (388, 663)
Screenshot: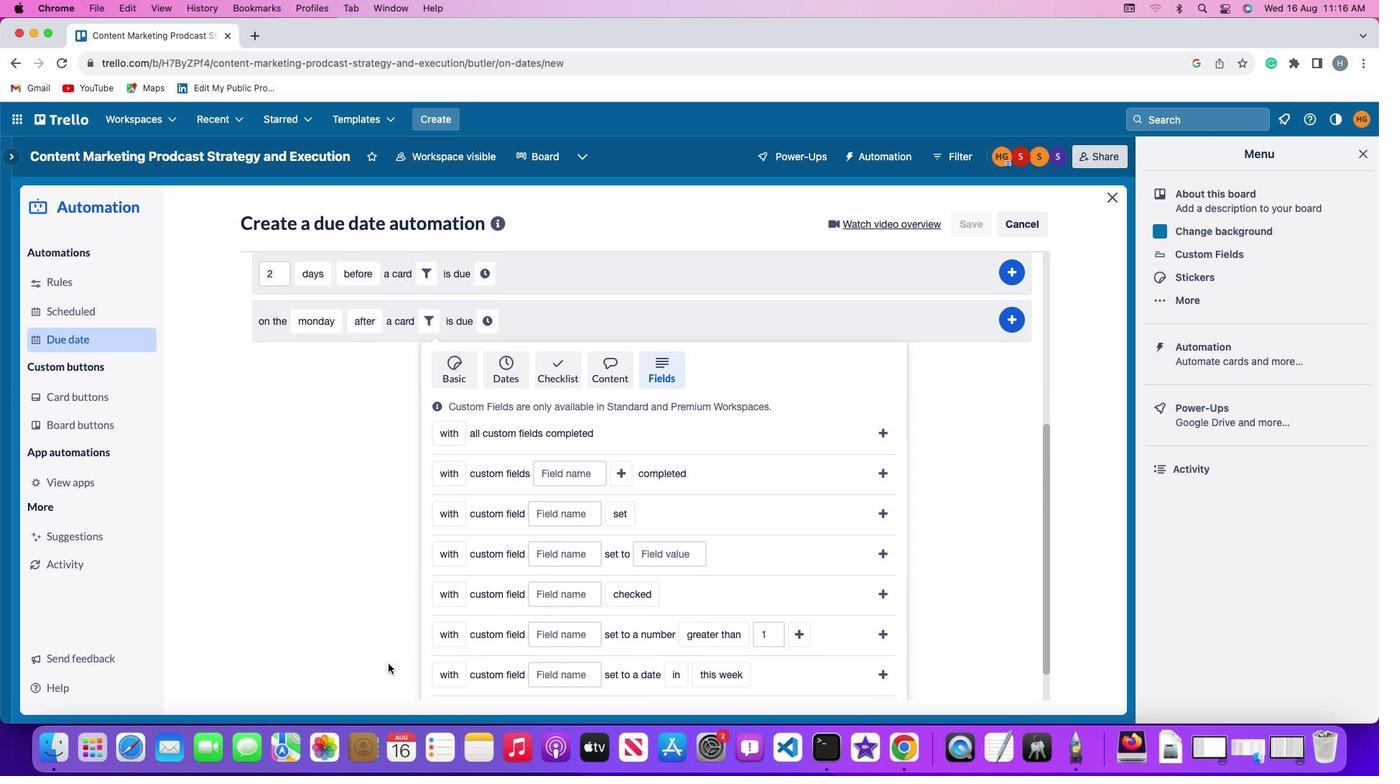 
Action: Mouse scrolled (388, 663) with delta (0, 0)
Screenshot: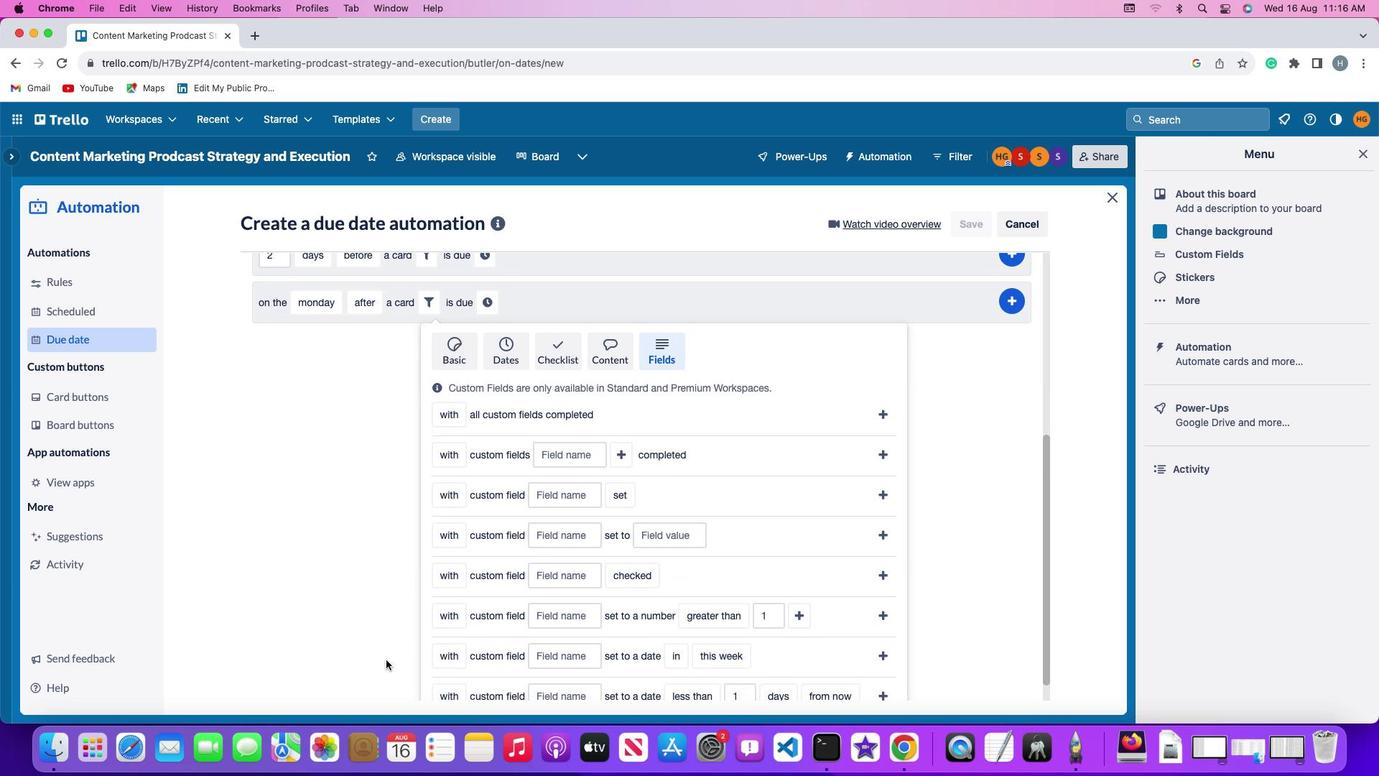 
Action: Mouse moved to (388, 663)
Screenshot: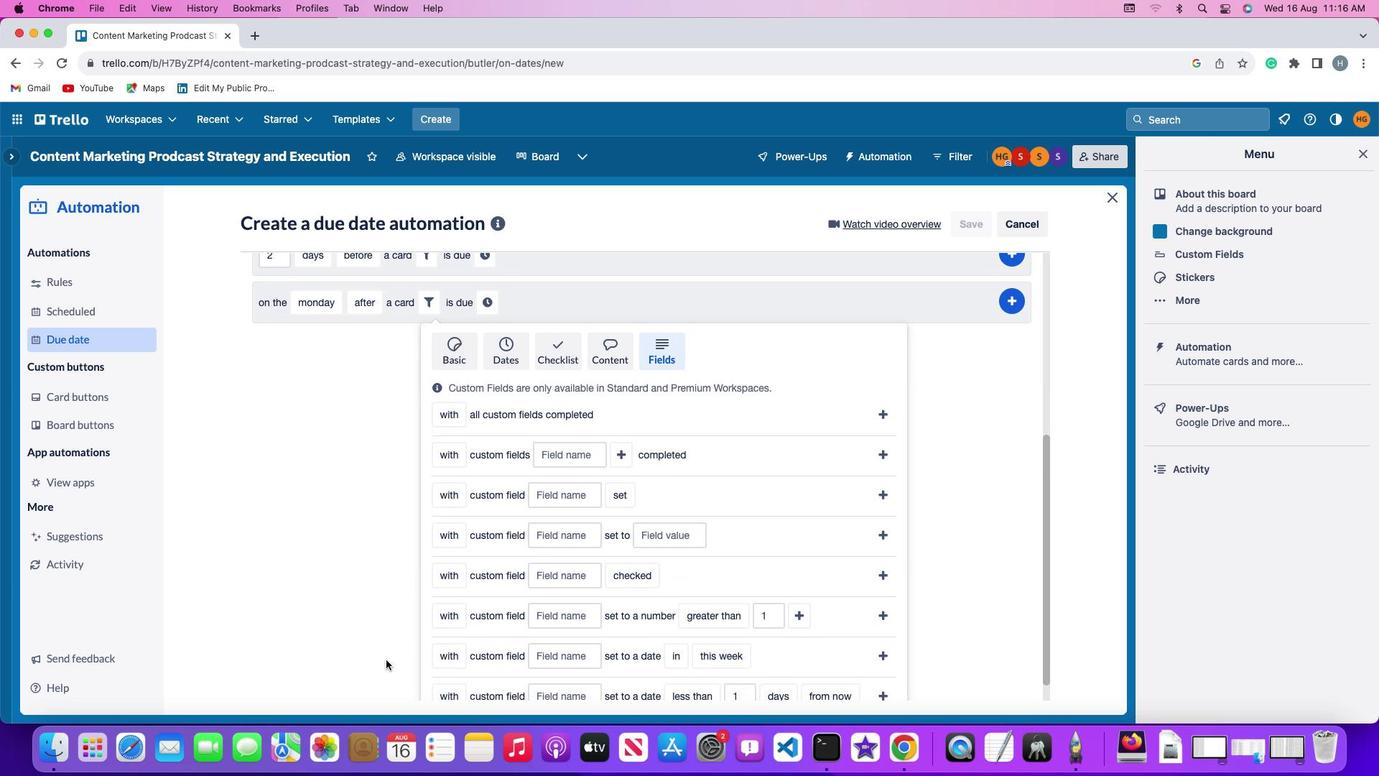 
Action: Mouse scrolled (388, 663) with delta (0, 0)
Screenshot: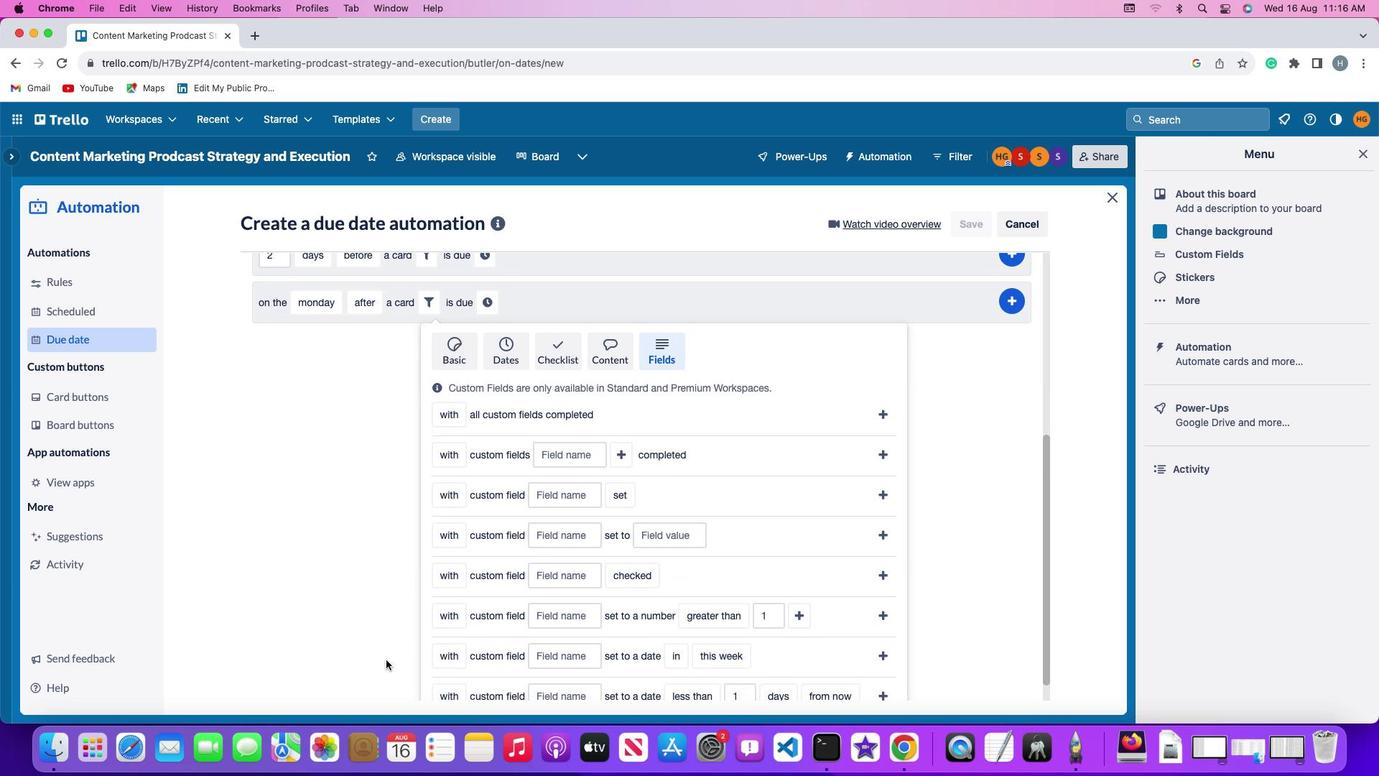 
Action: Mouse scrolled (388, 663) with delta (0, -2)
Screenshot: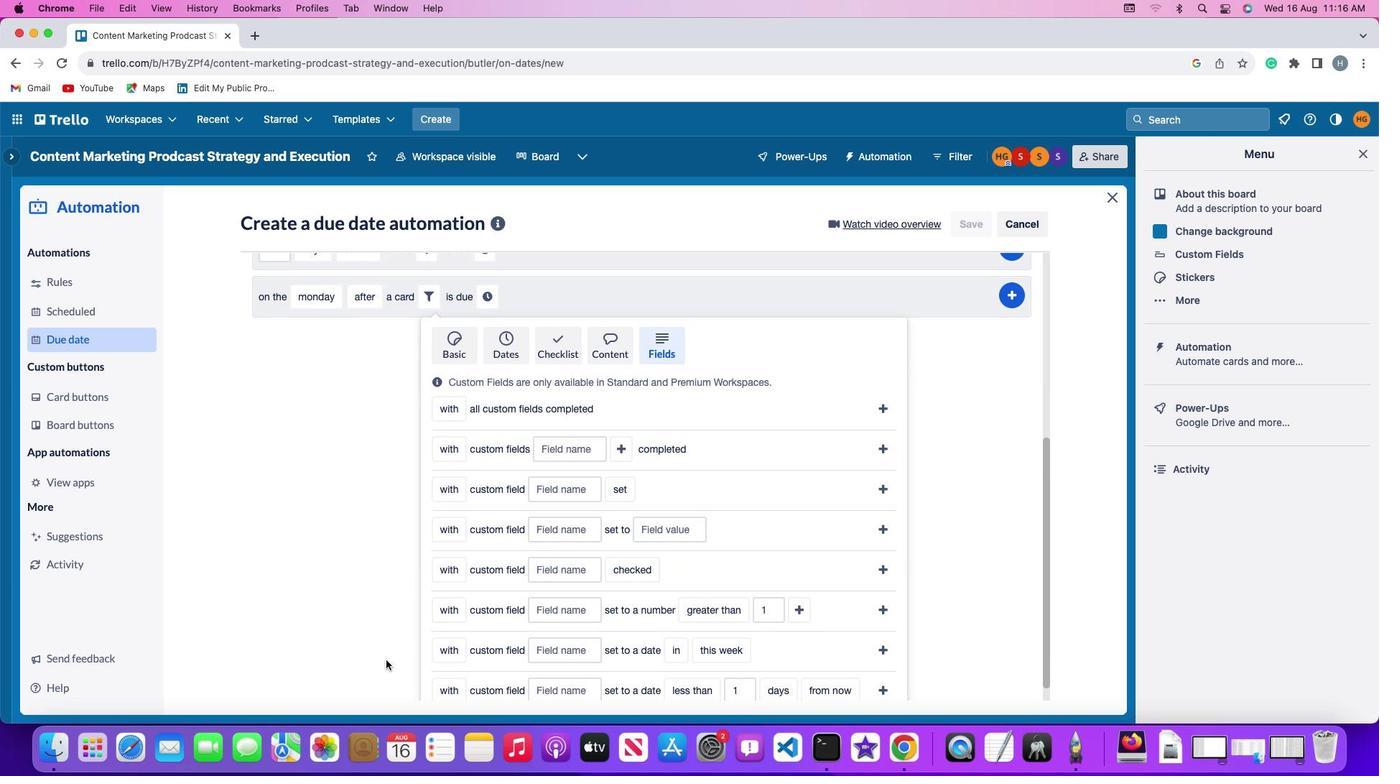 
Action: Mouse moved to (388, 663)
Screenshot: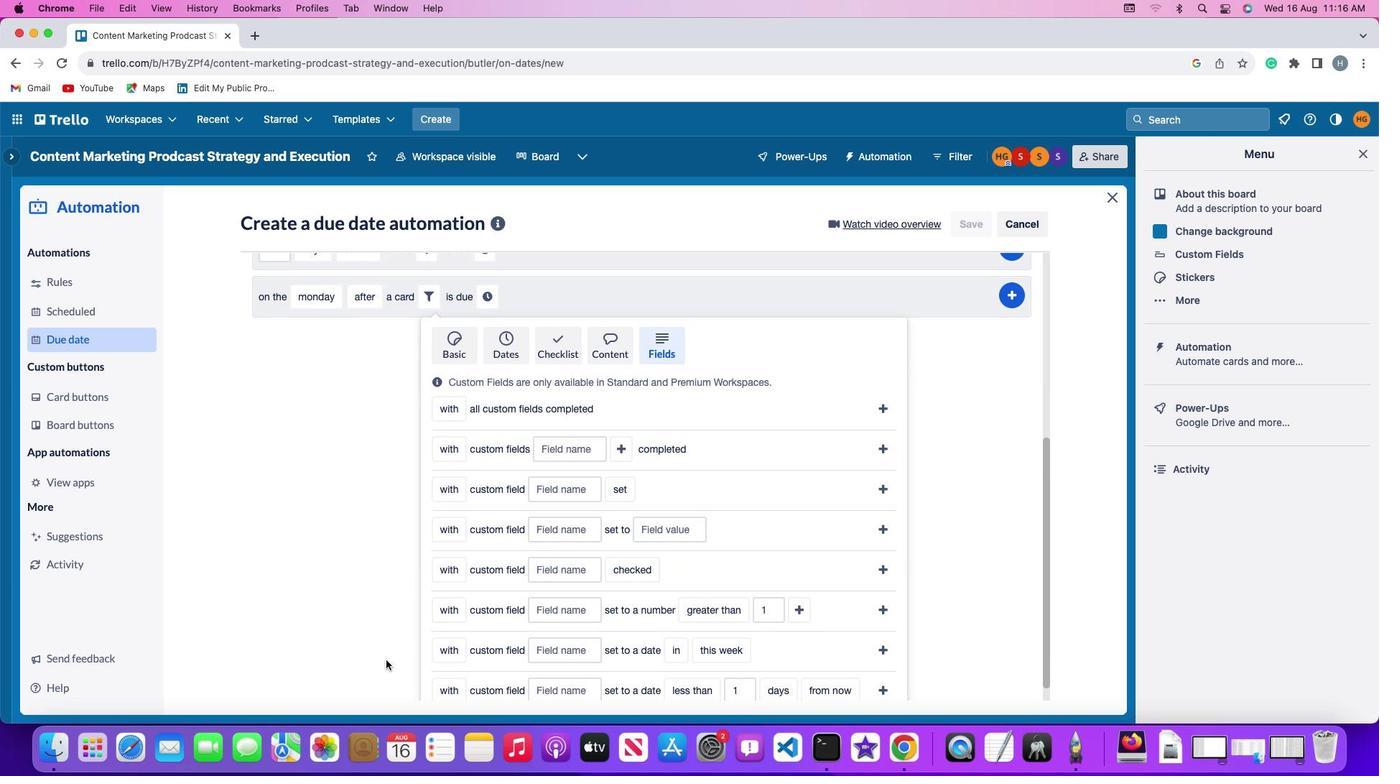 
Action: Mouse scrolled (388, 663) with delta (0, -3)
Screenshot: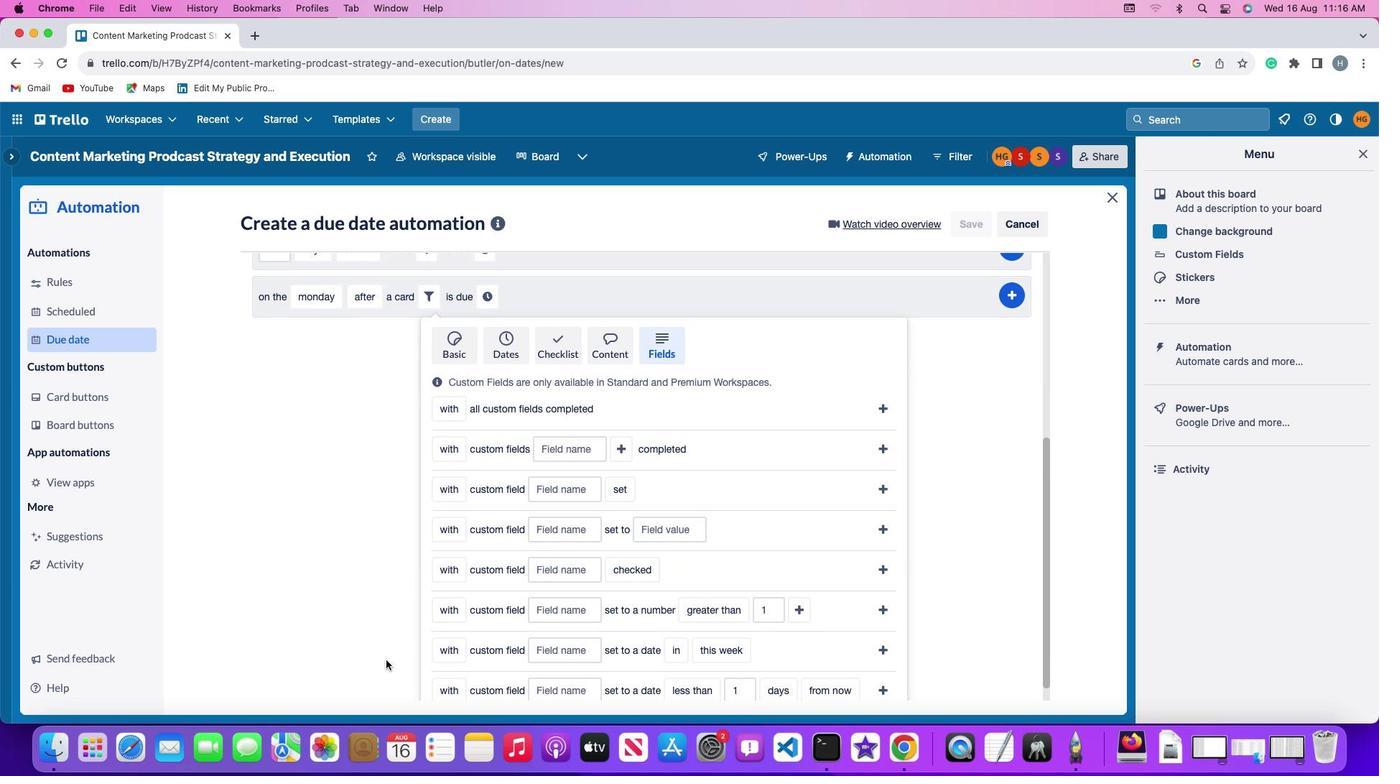 
Action: Mouse moved to (385, 660)
Screenshot: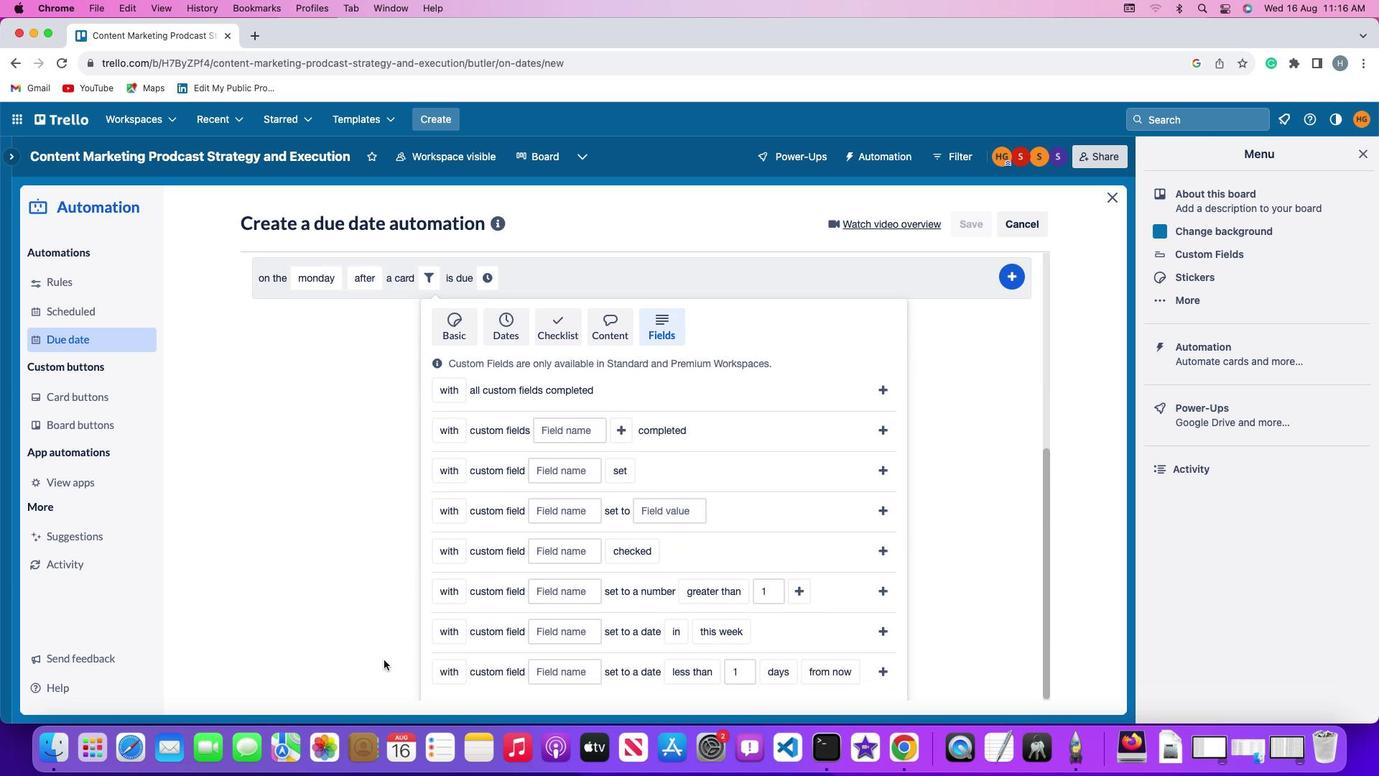 
Action: Mouse scrolled (385, 660) with delta (0, -3)
Screenshot: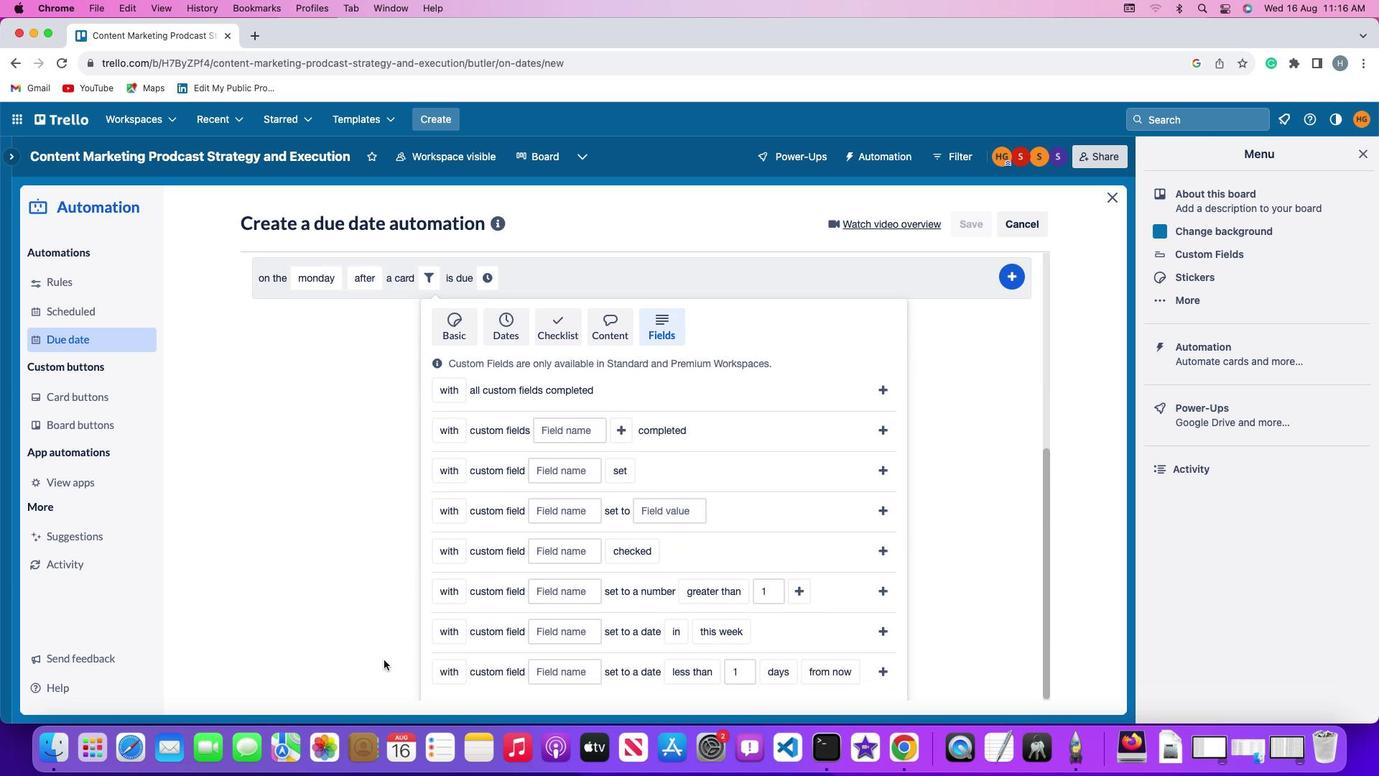 
Action: Mouse moved to (371, 659)
Screenshot: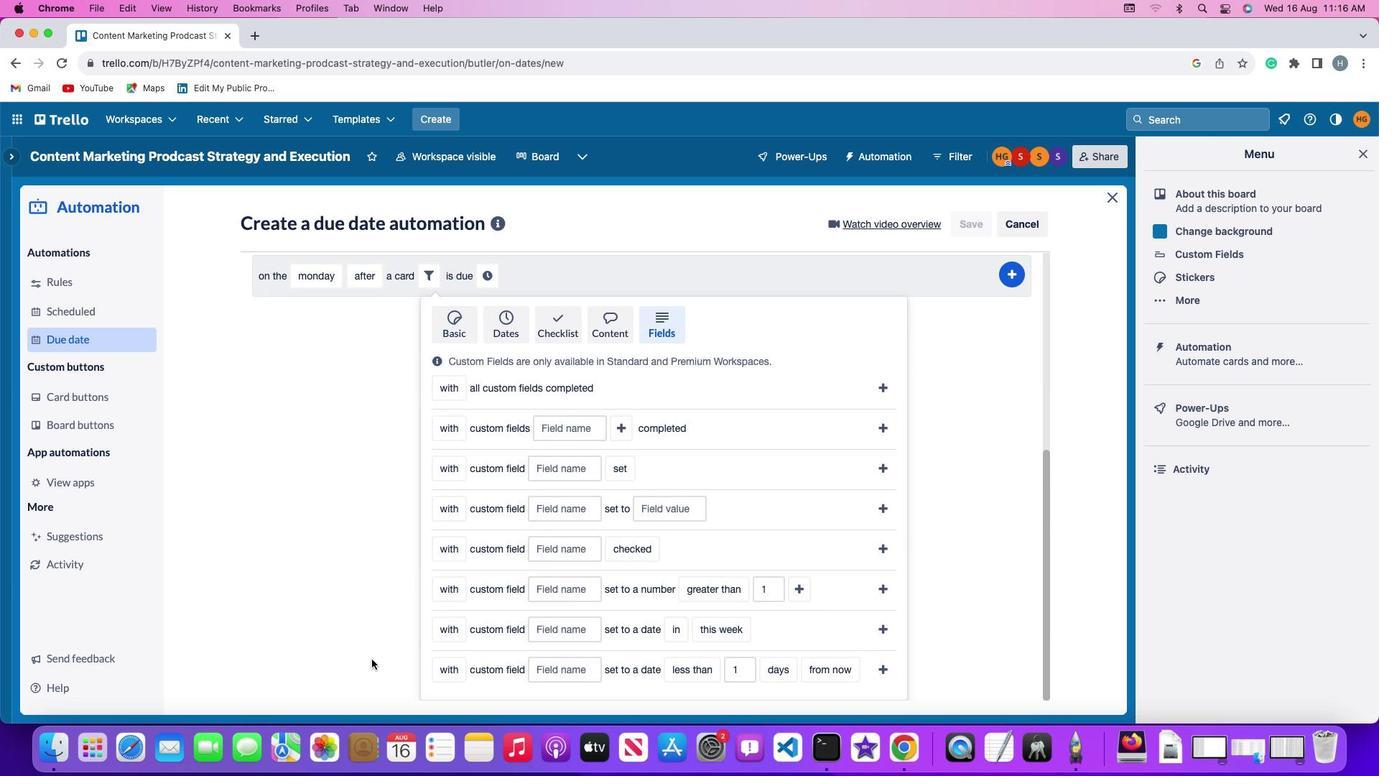 
Action: Mouse scrolled (371, 659) with delta (0, 0)
Screenshot: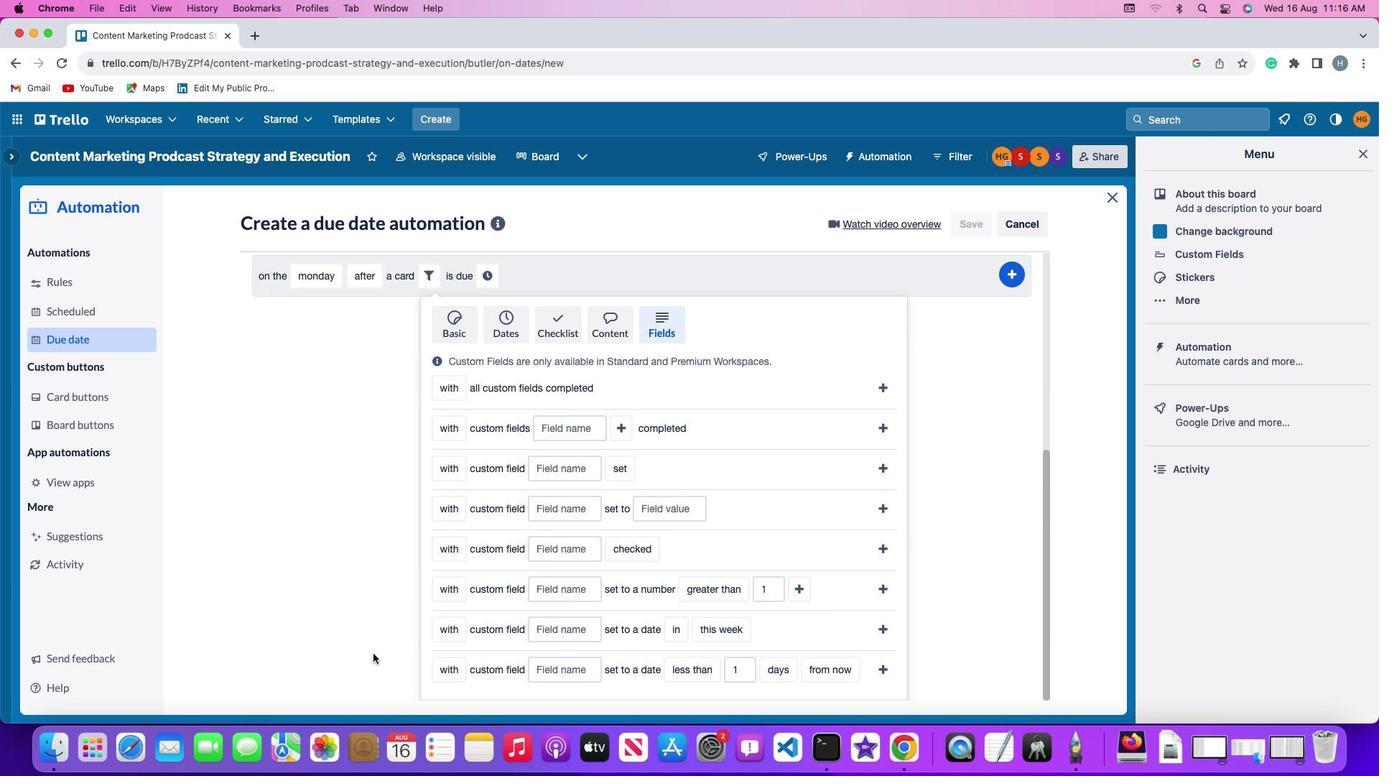 
Action: Mouse scrolled (371, 659) with delta (0, 0)
Screenshot: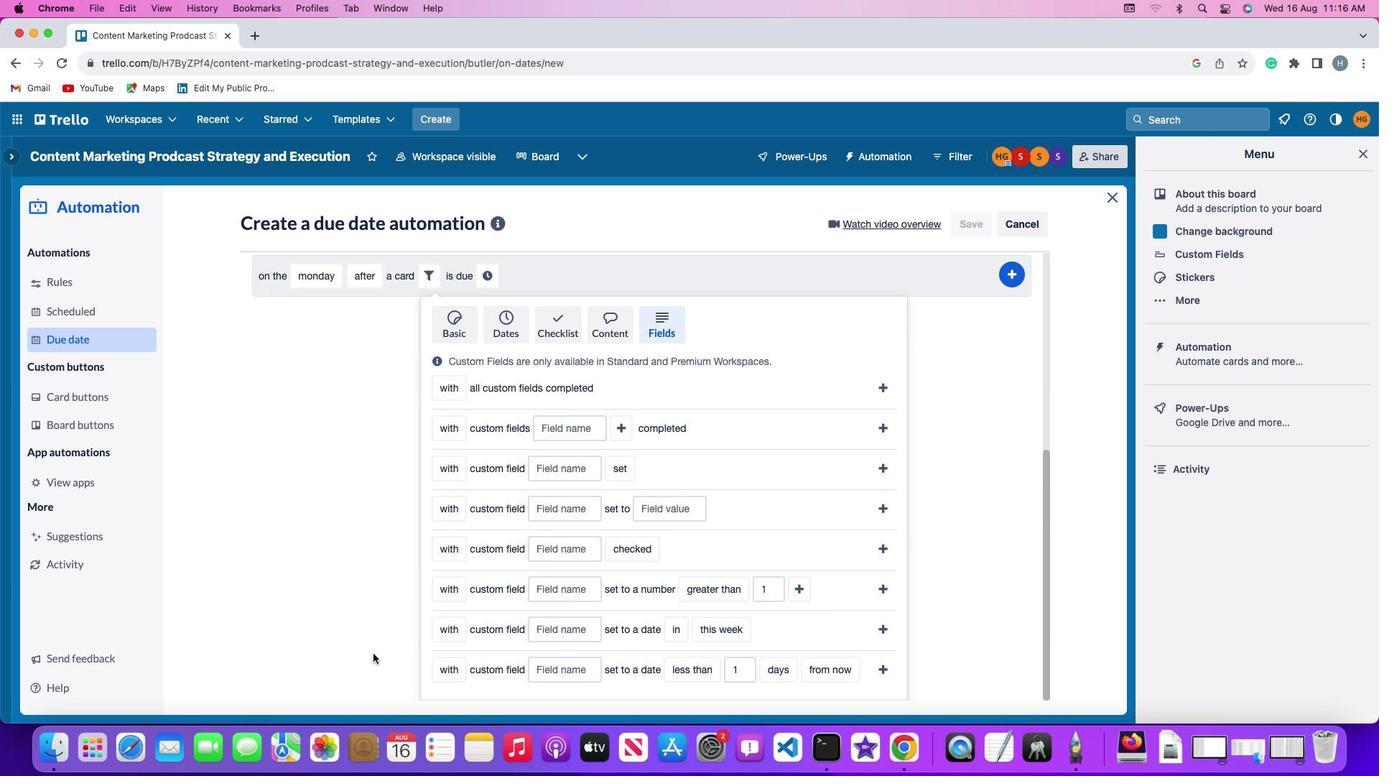 
Action: Mouse scrolled (371, 659) with delta (0, -2)
Screenshot: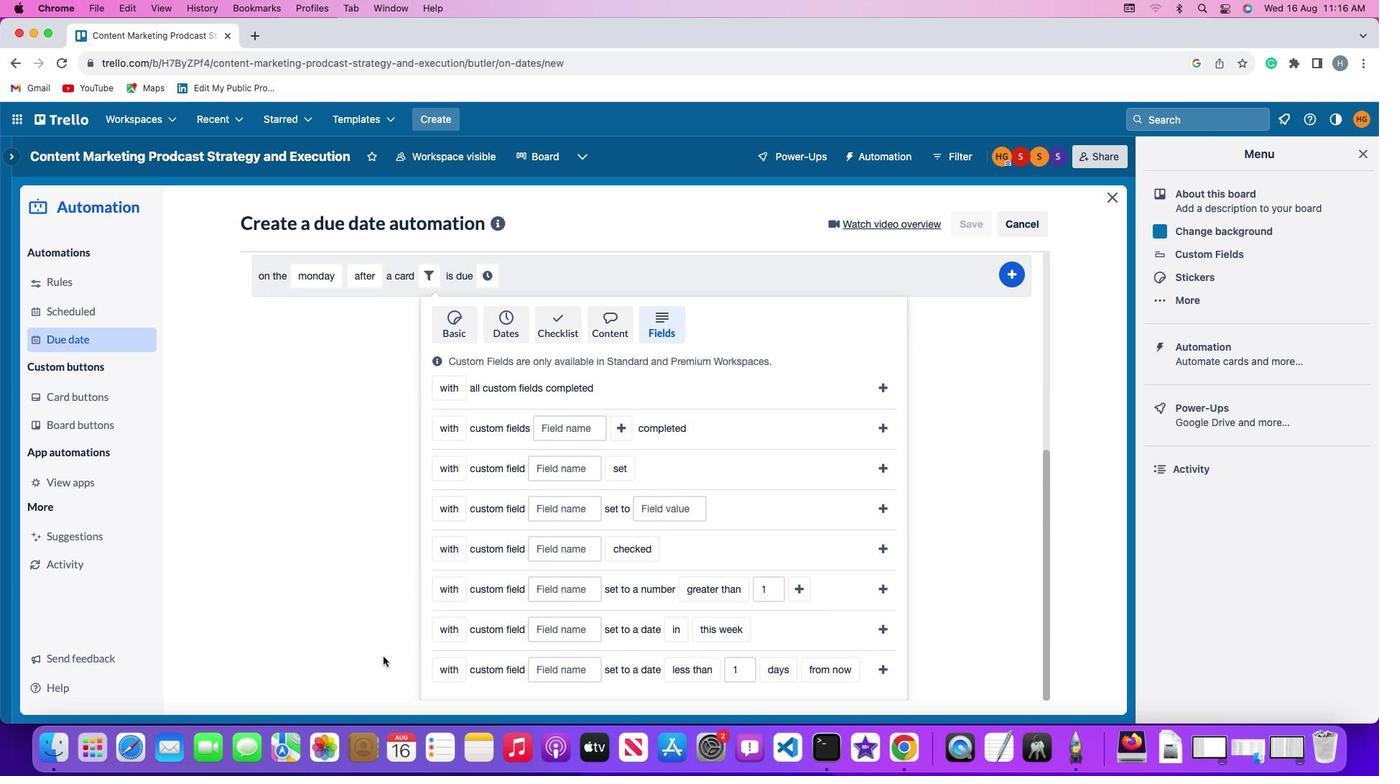 
Action: Mouse moved to (373, 654)
Screenshot: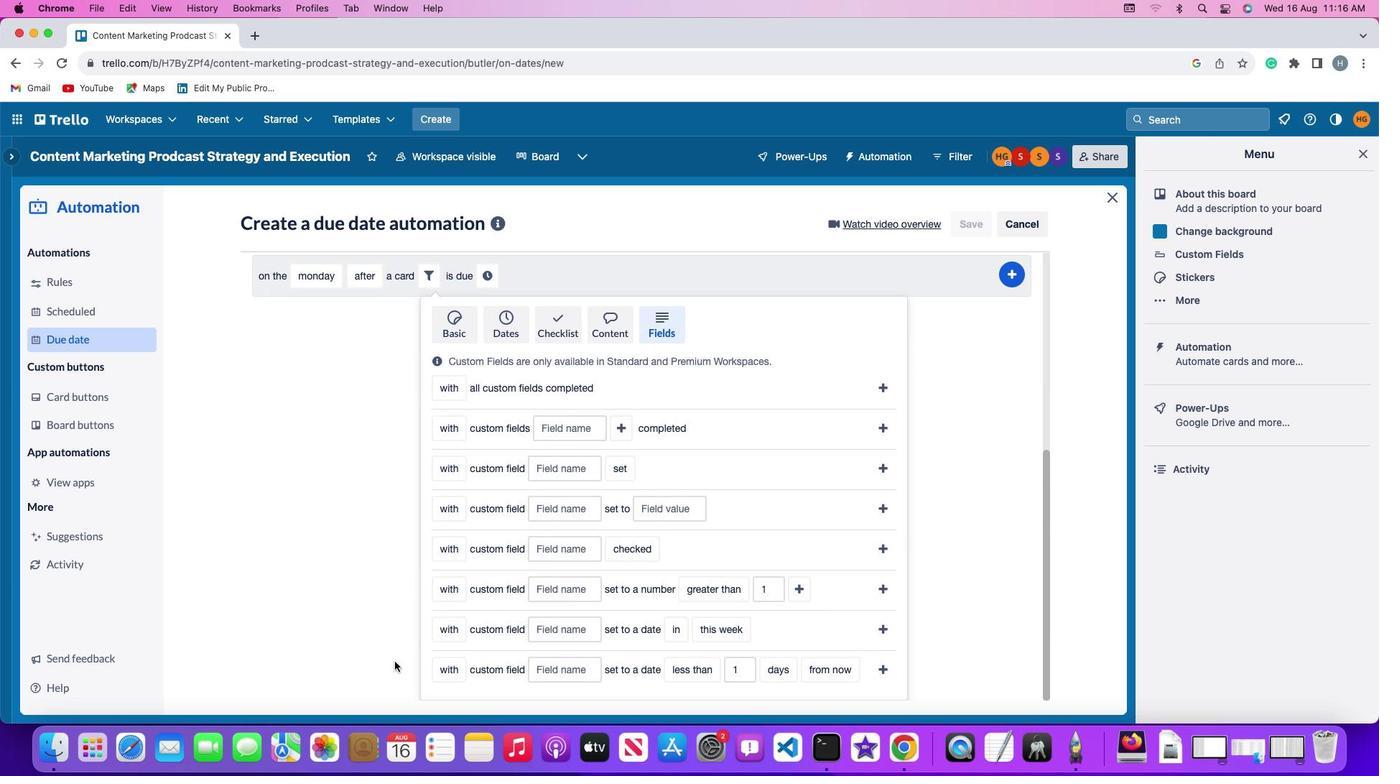 
Action: Mouse scrolled (373, 654) with delta (0, -3)
Screenshot: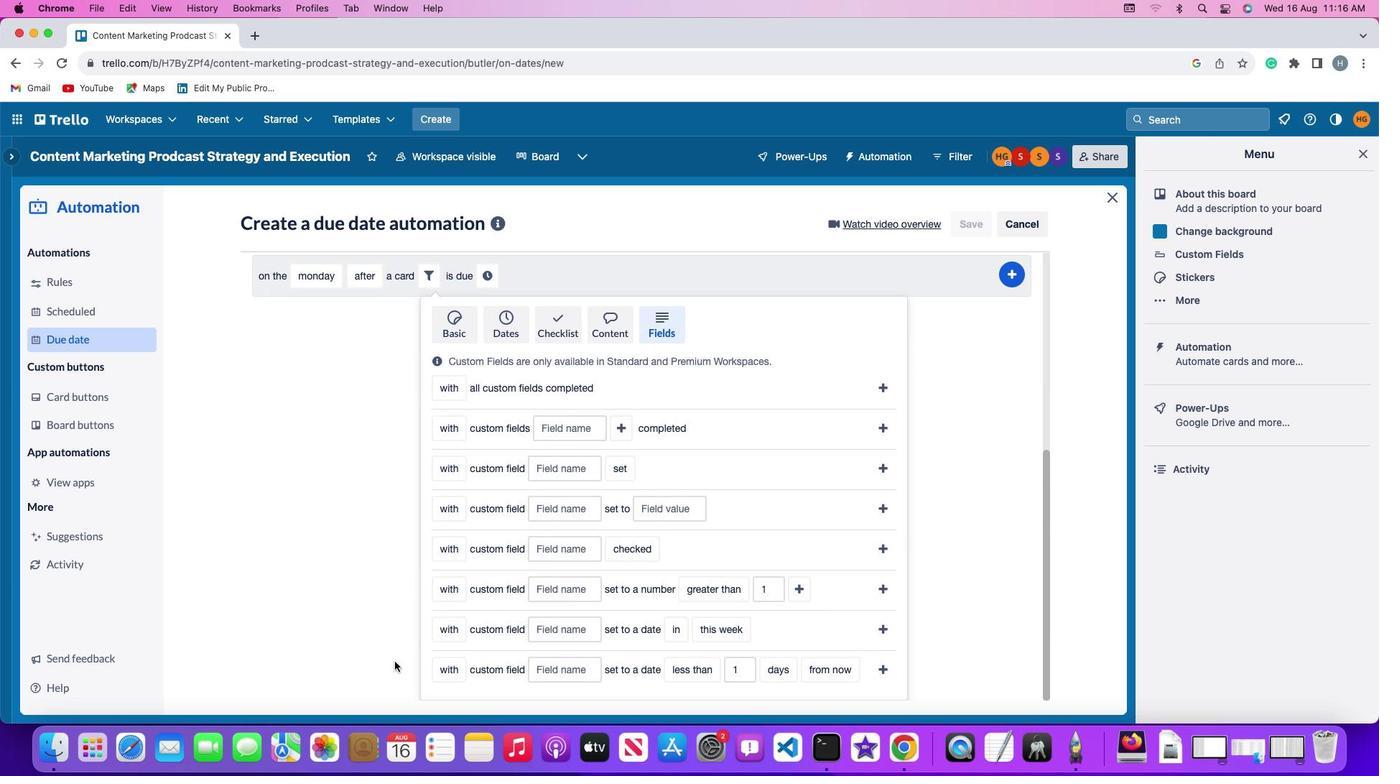 
Action: Mouse moved to (452, 667)
Screenshot: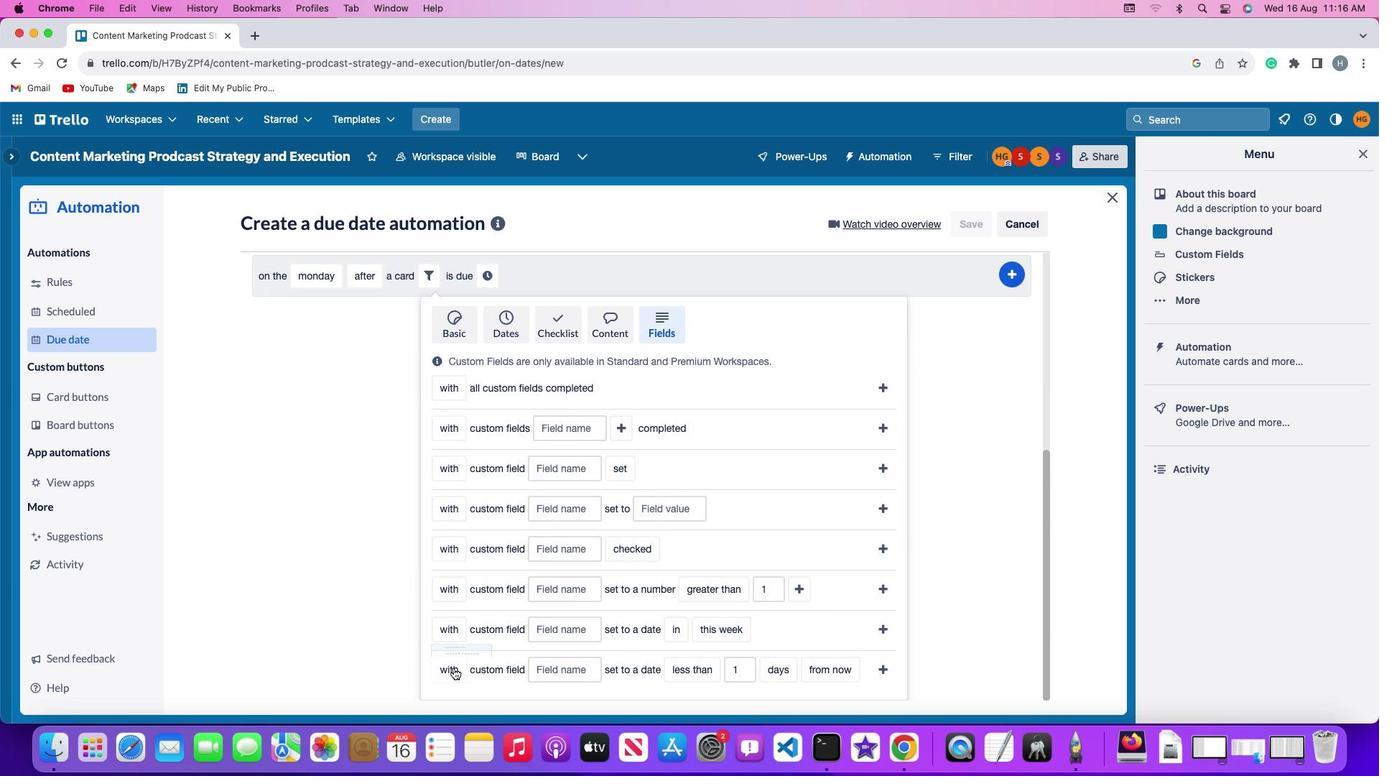 
Action: Mouse pressed left at (452, 667)
Screenshot: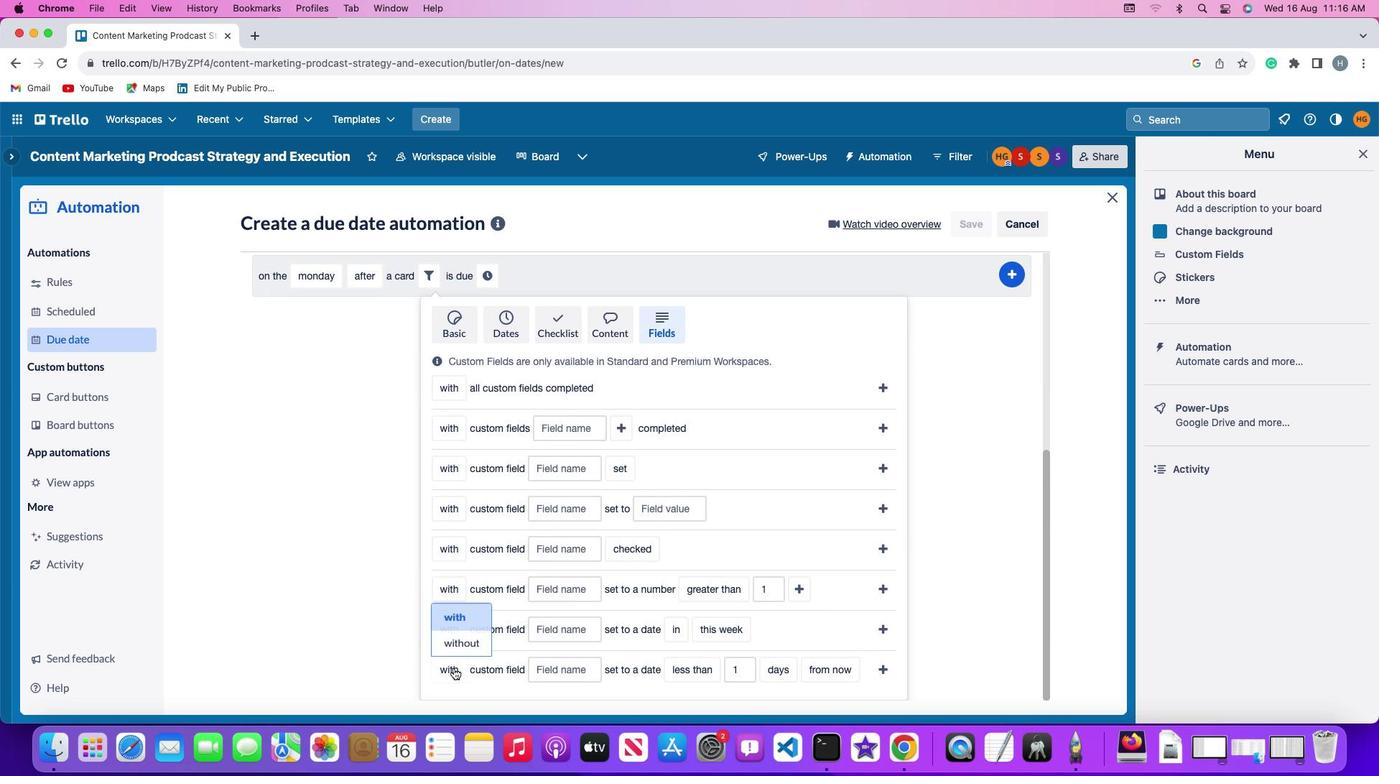 
Action: Mouse moved to (459, 613)
Screenshot: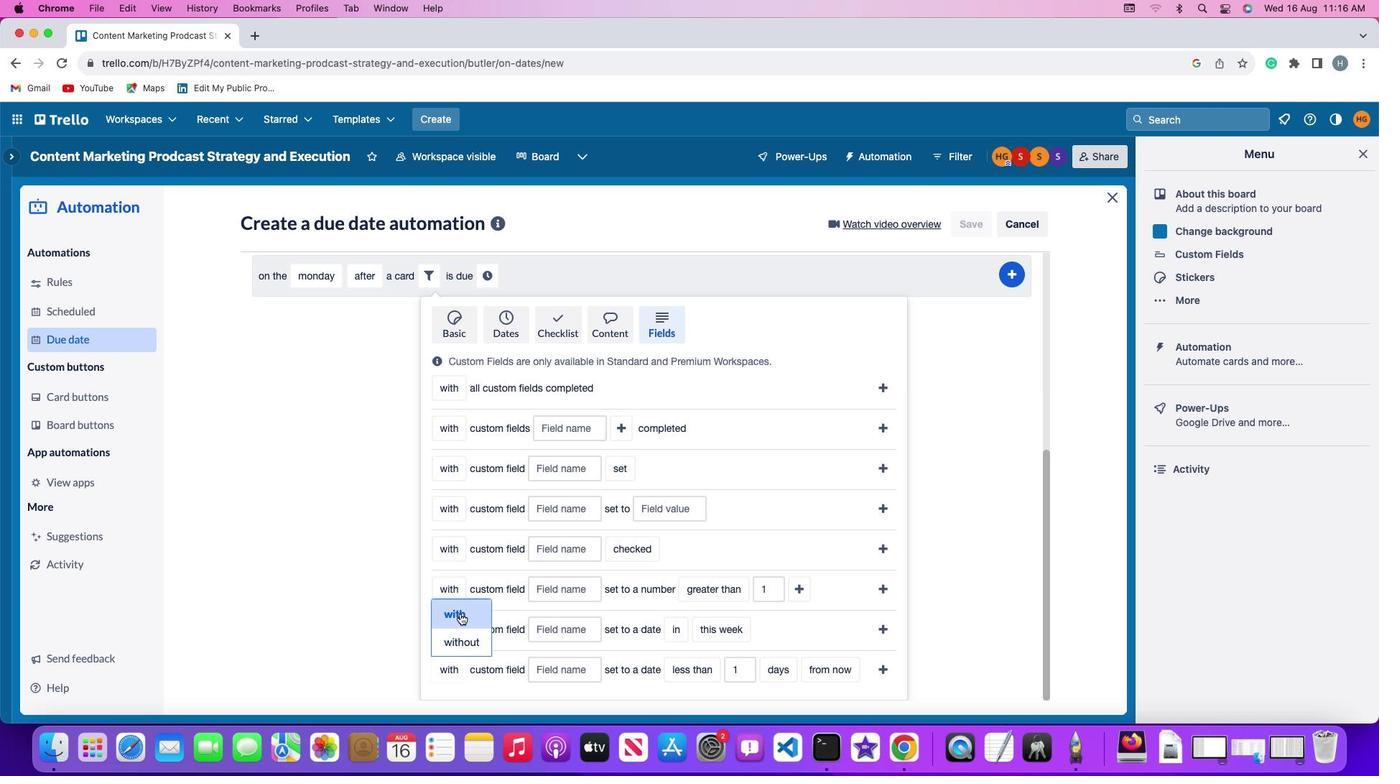 
Action: Mouse pressed left at (459, 613)
Screenshot: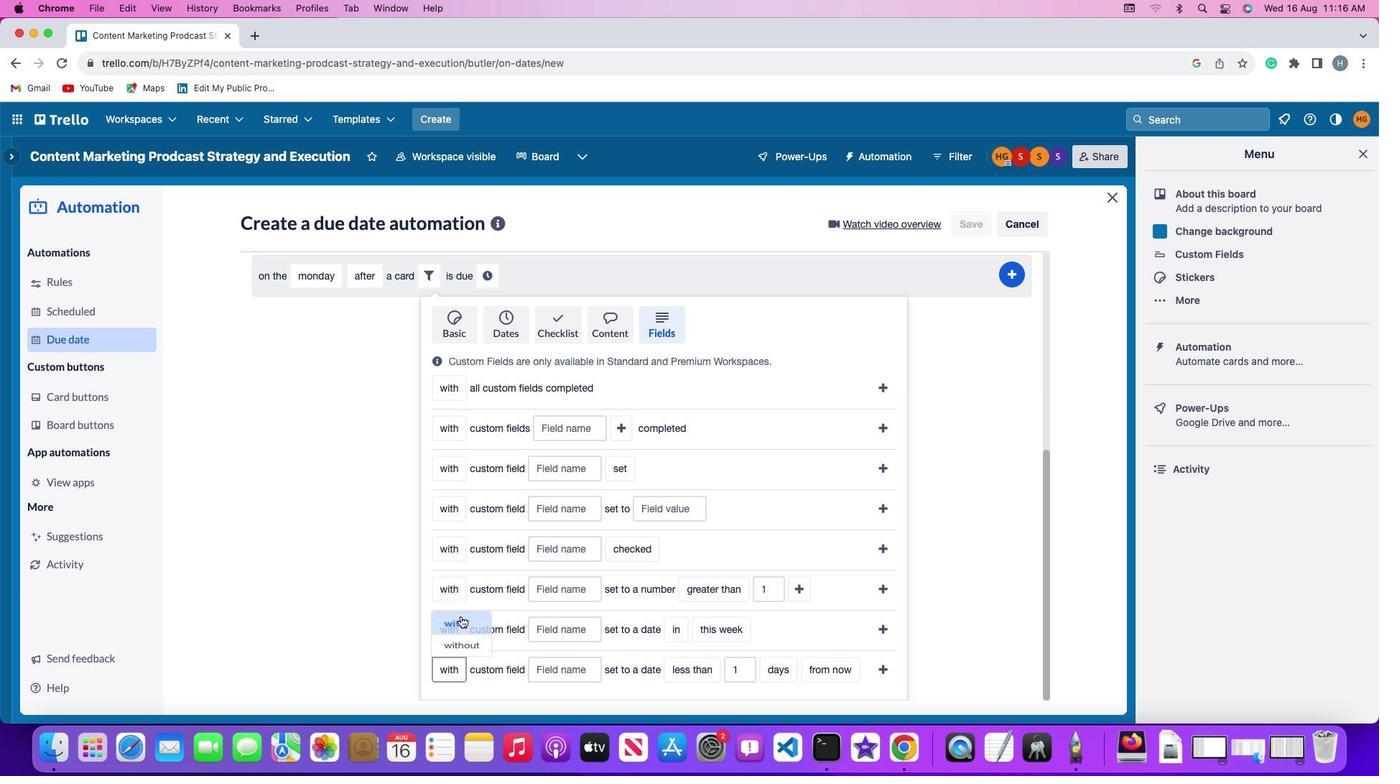 
Action: Mouse moved to (552, 672)
Screenshot: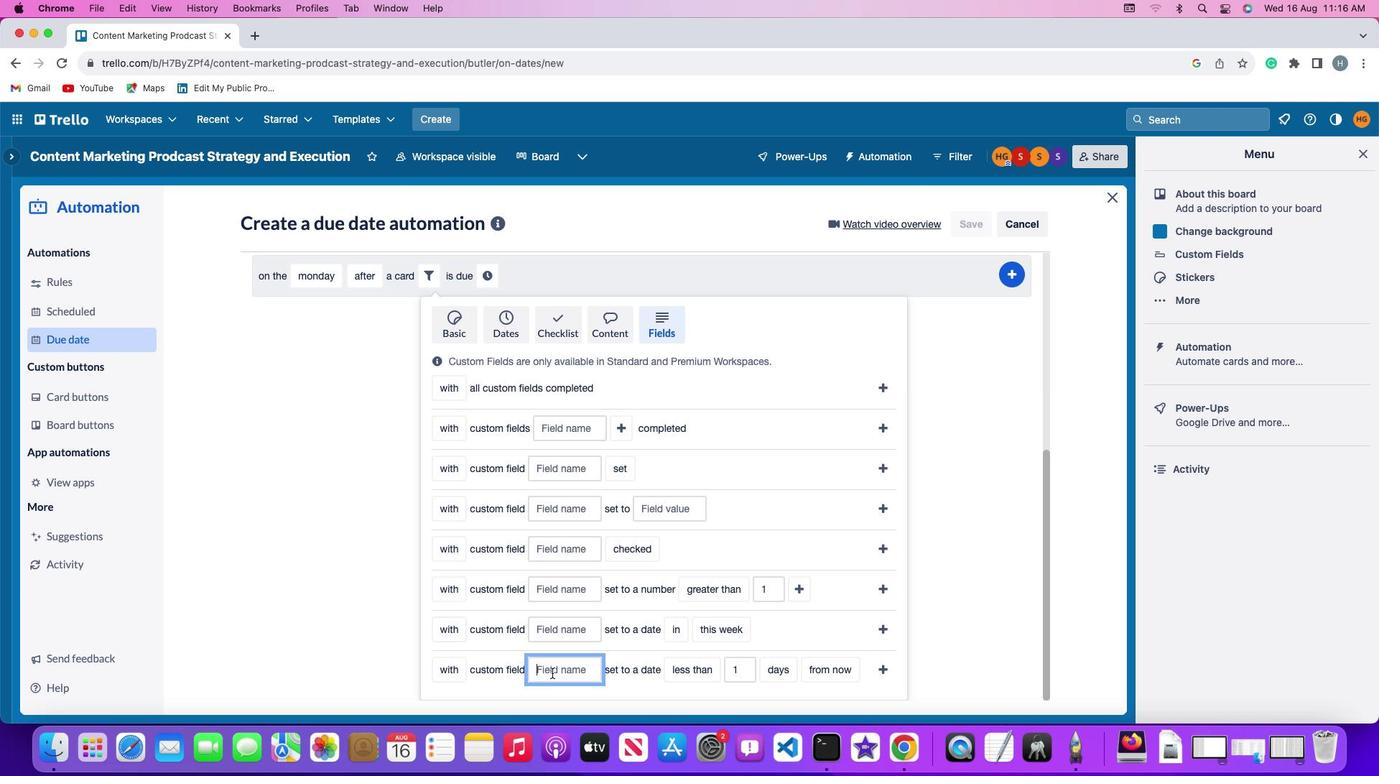 
Action: Mouse pressed left at (552, 672)
Screenshot: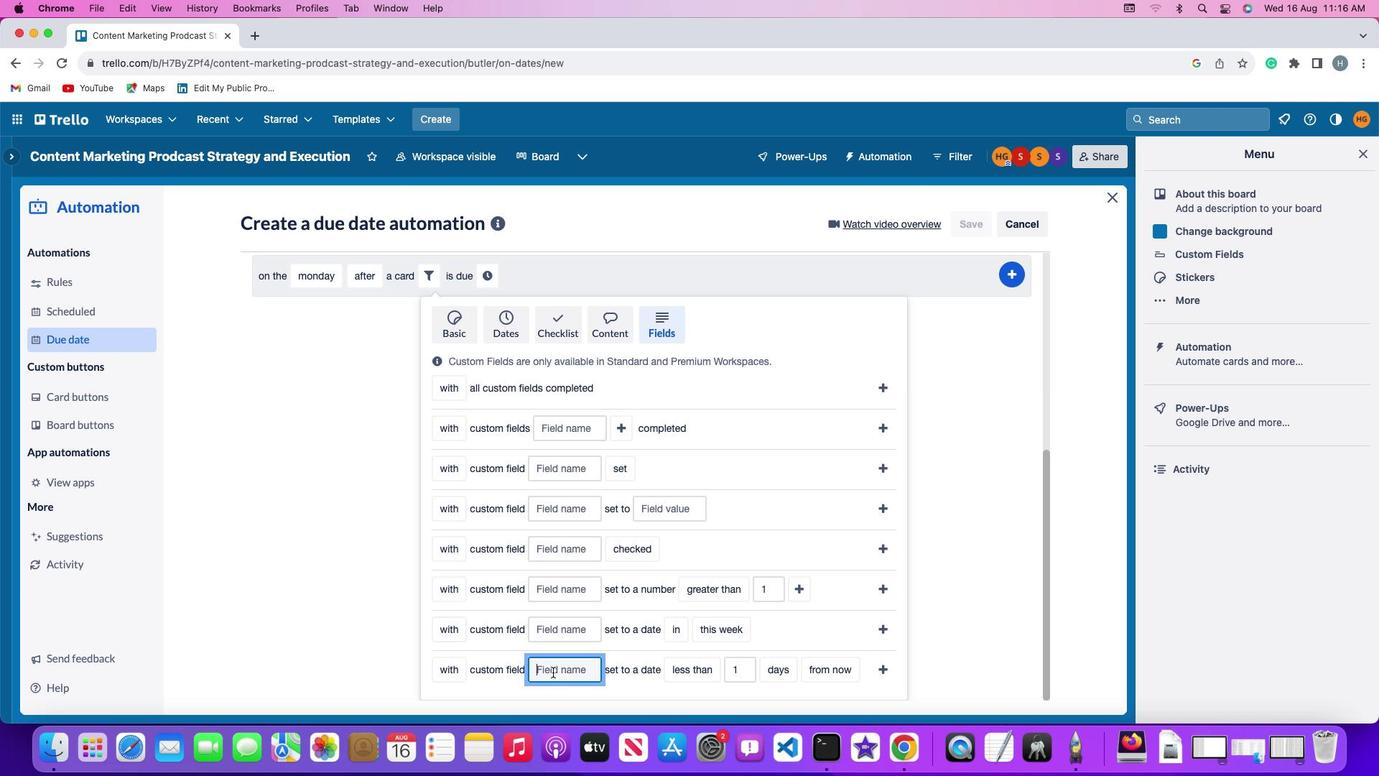 
Action: Mouse moved to (552, 672)
Screenshot: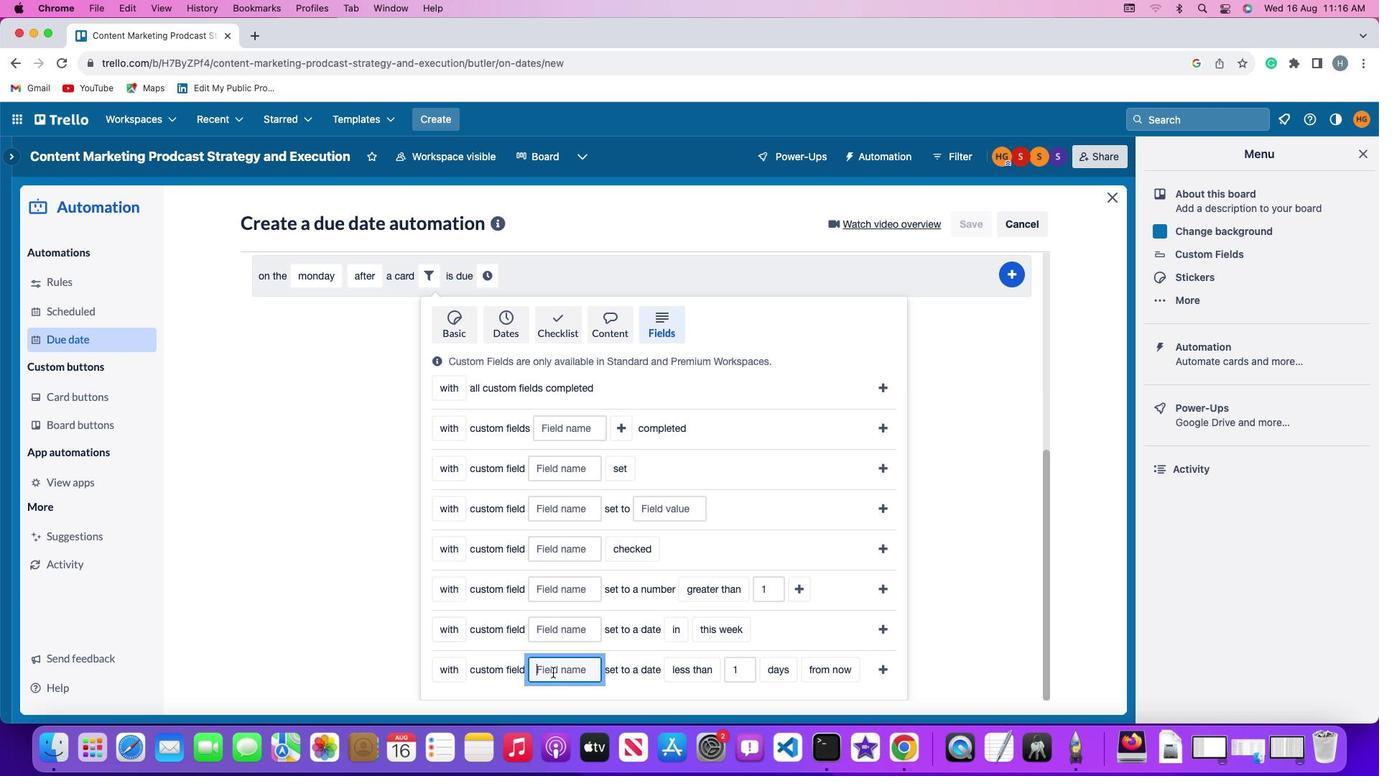 
Action: Key pressed Key.shift'R''e''s''u''m''e'
Screenshot: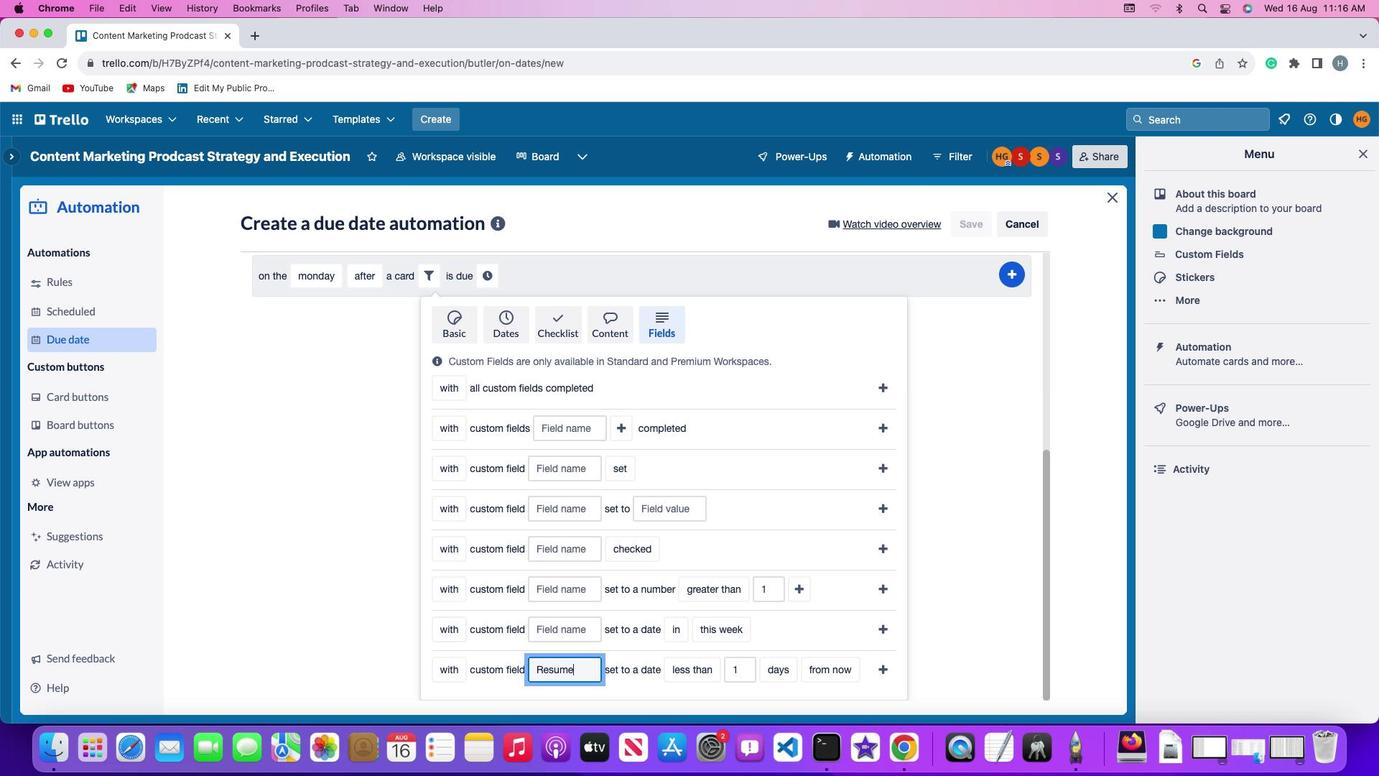 
Action: Mouse moved to (705, 569)
Screenshot: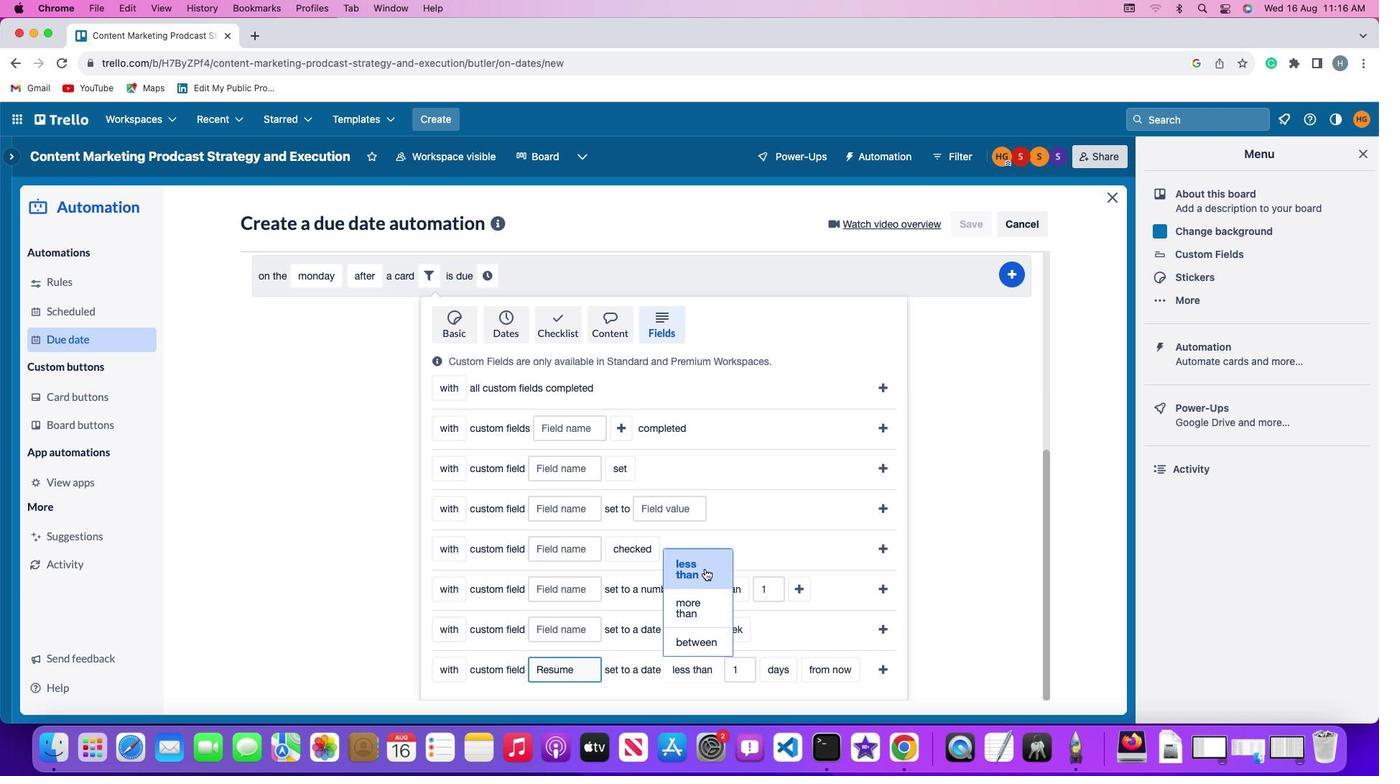 
Action: Mouse pressed left at (705, 569)
Screenshot: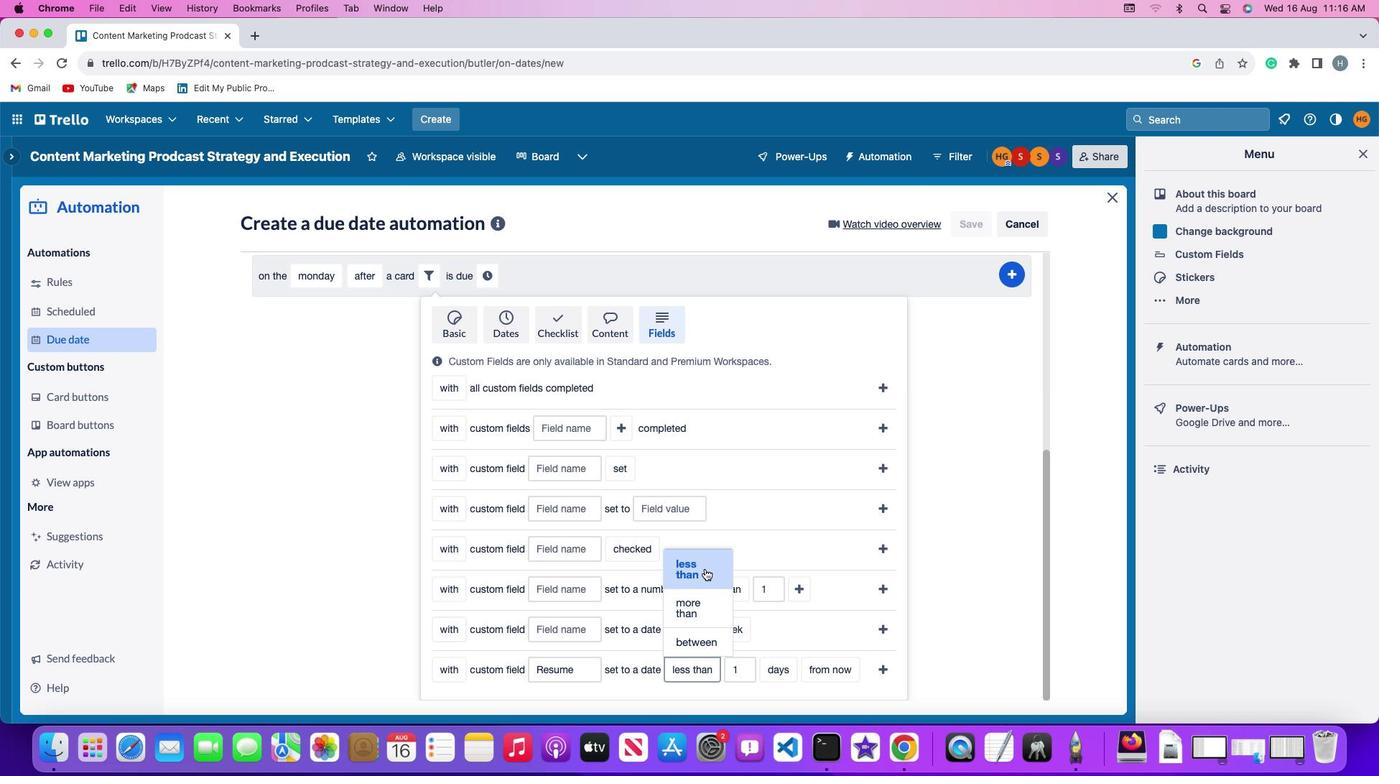
Action: Mouse moved to (744, 674)
Screenshot: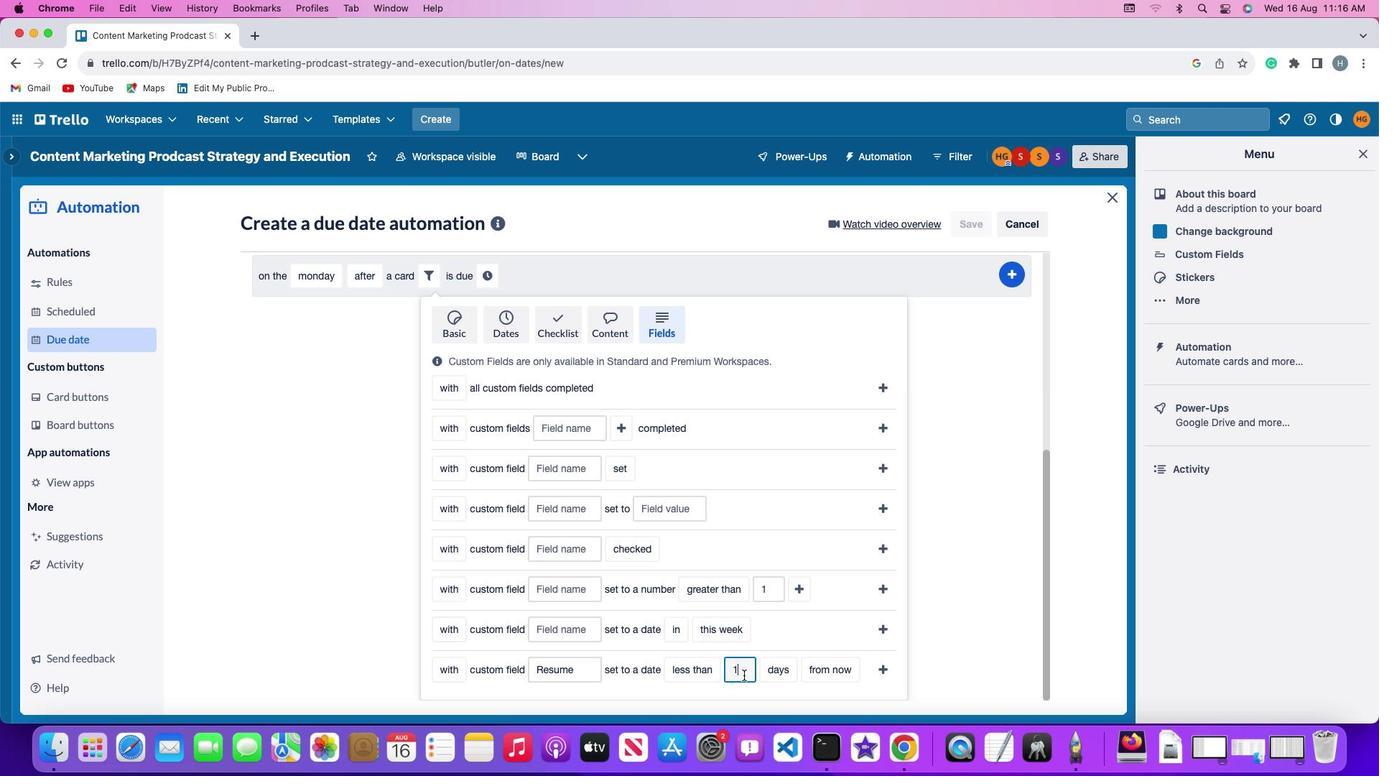 
Action: Mouse pressed left at (744, 674)
Screenshot: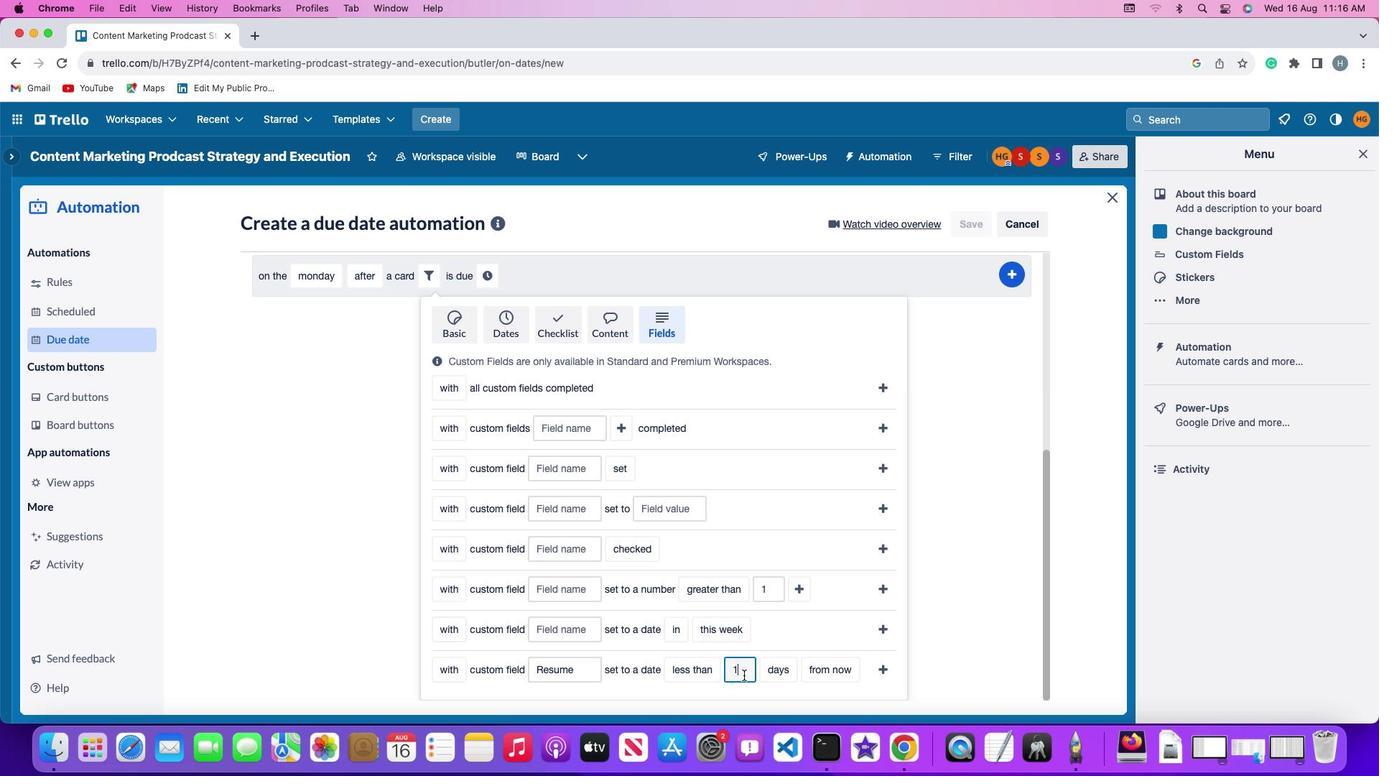 
Action: Key pressed Key.backspace'1'
Screenshot: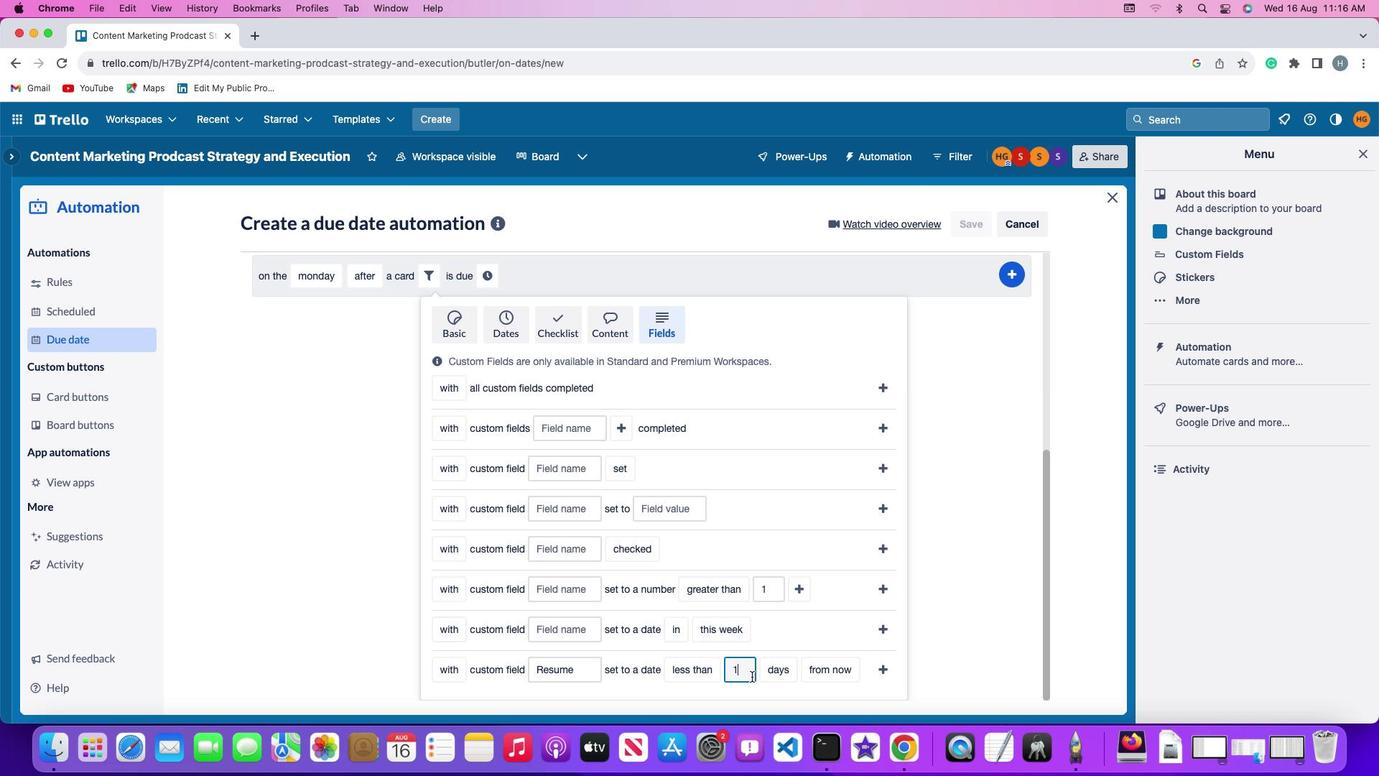 
Action: Mouse moved to (780, 677)
Screenshot: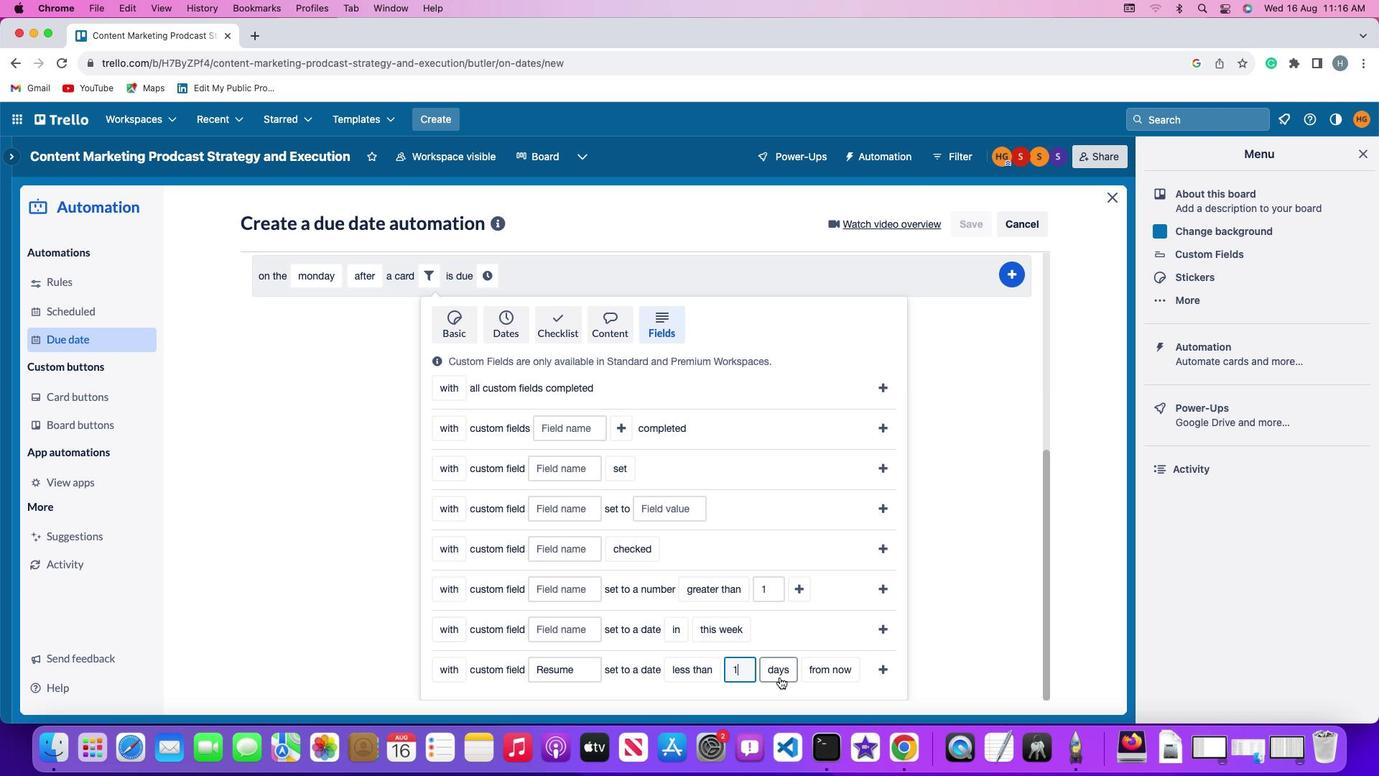 
Action: Mouse pressed left at (780, 677)
Screenshot: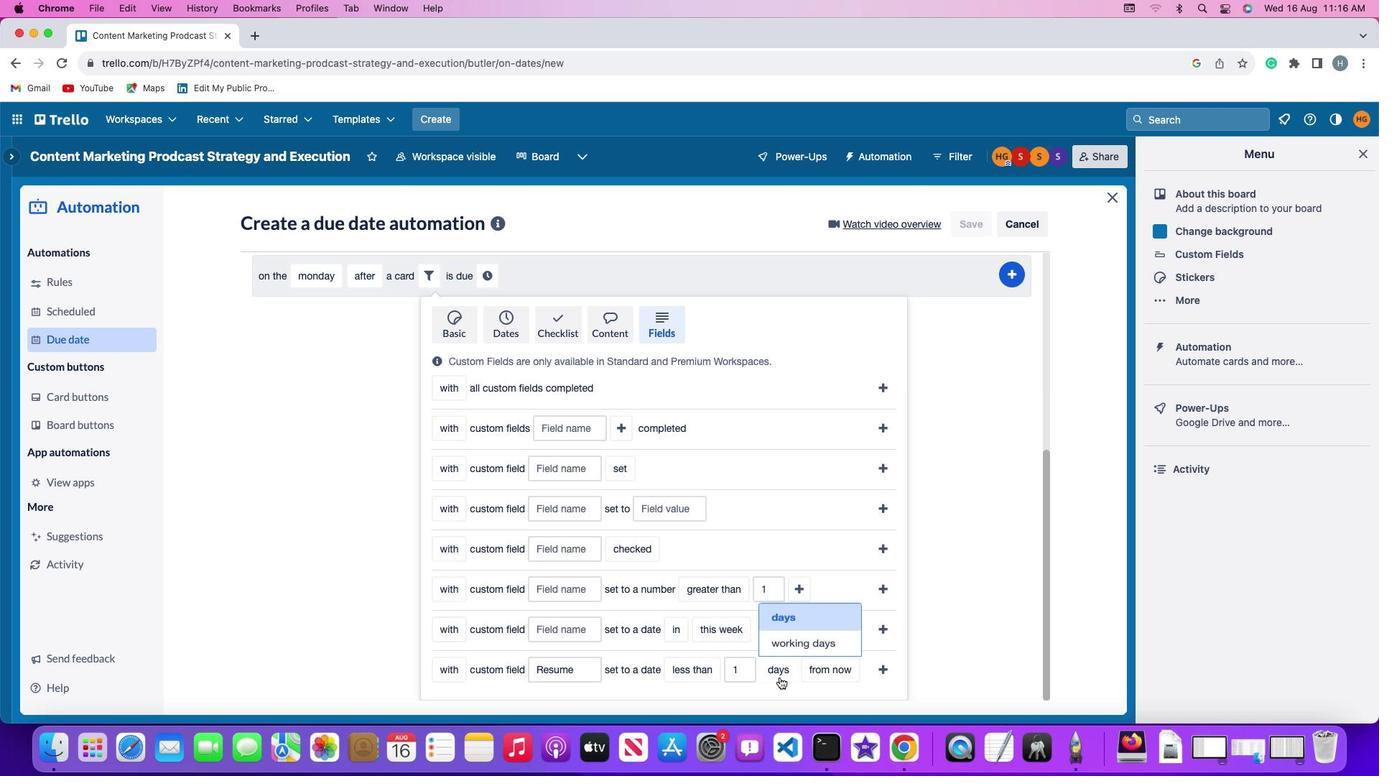 
Action: Mouse moved to (780, 613)
Screenshot: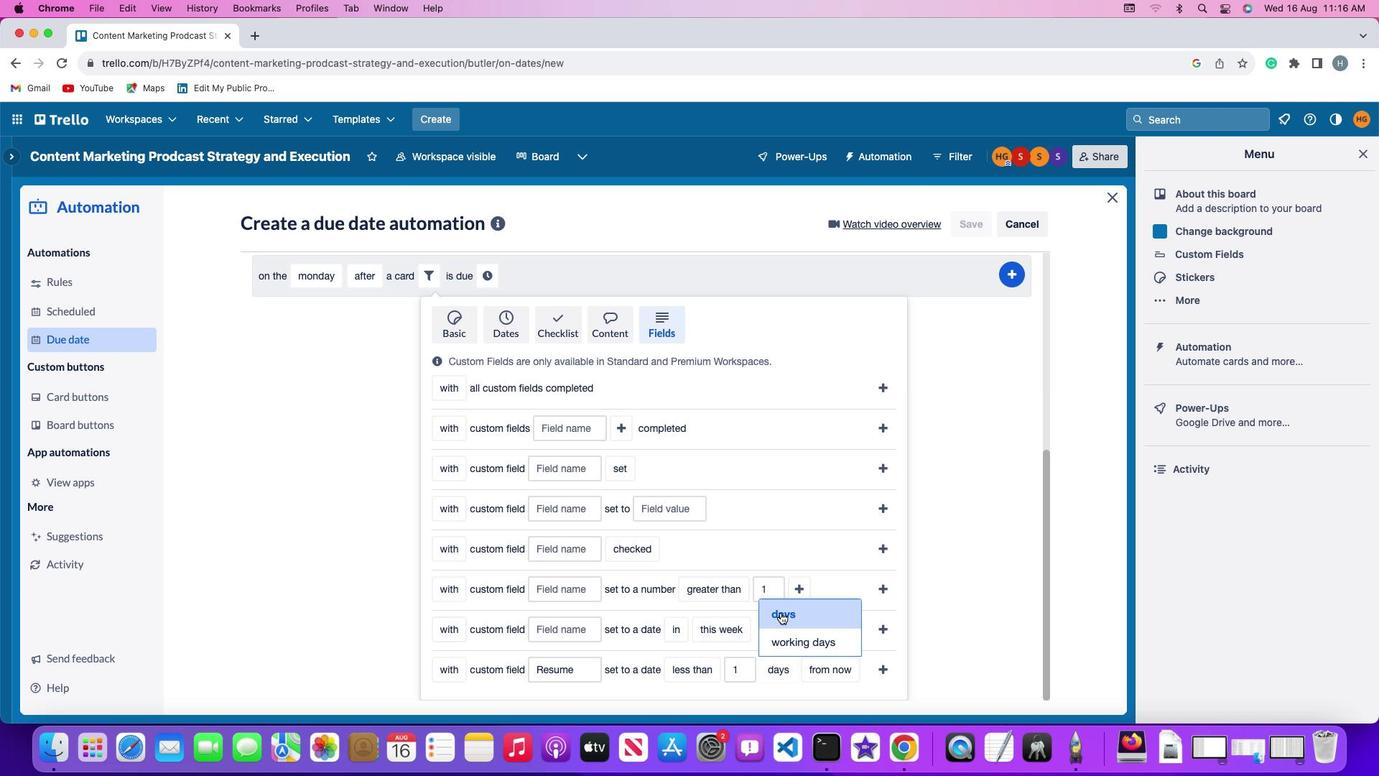 
Action: Mouse pressed left at (780, 613)
Screenshot: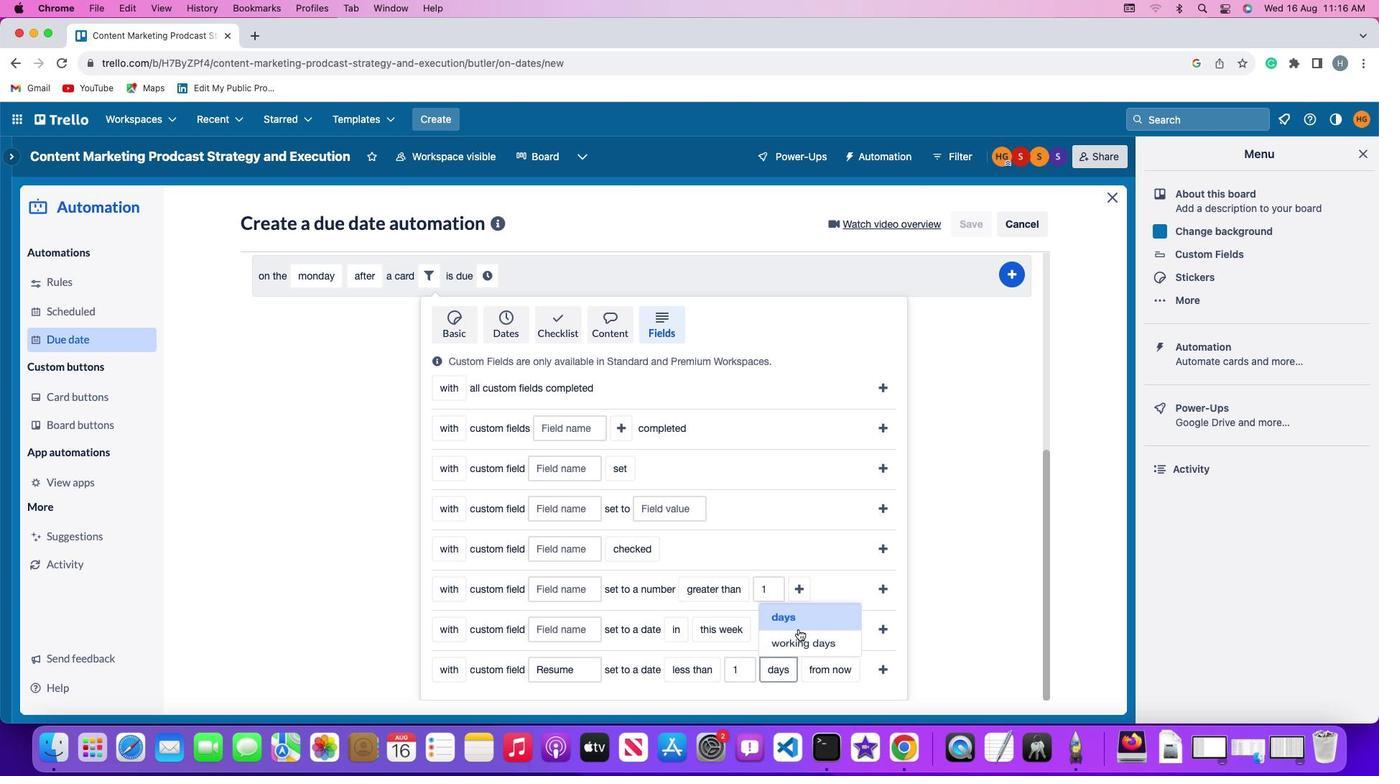 
Action: Mouse moved to (829, 674)
Screenshot: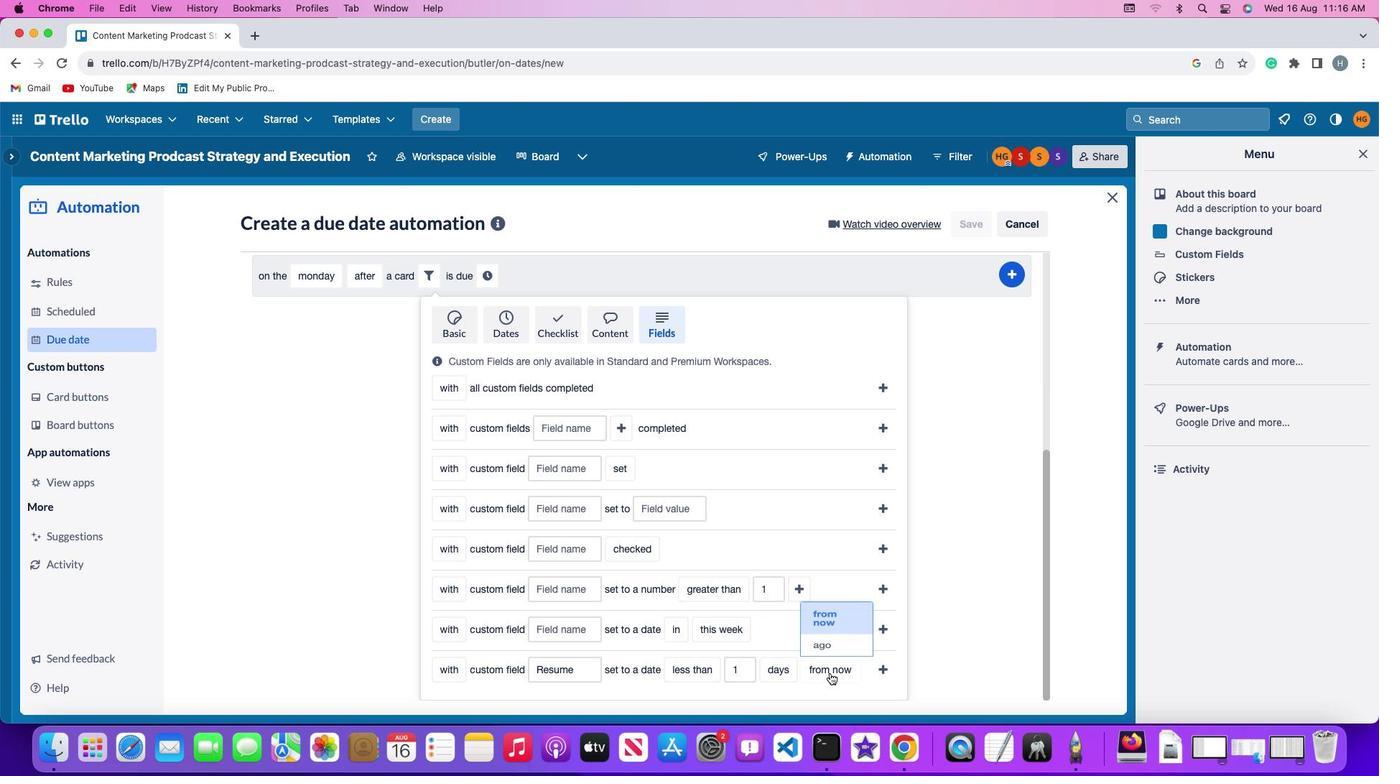 
Action: Mouse pressed left at (829, 674)
Screenshot: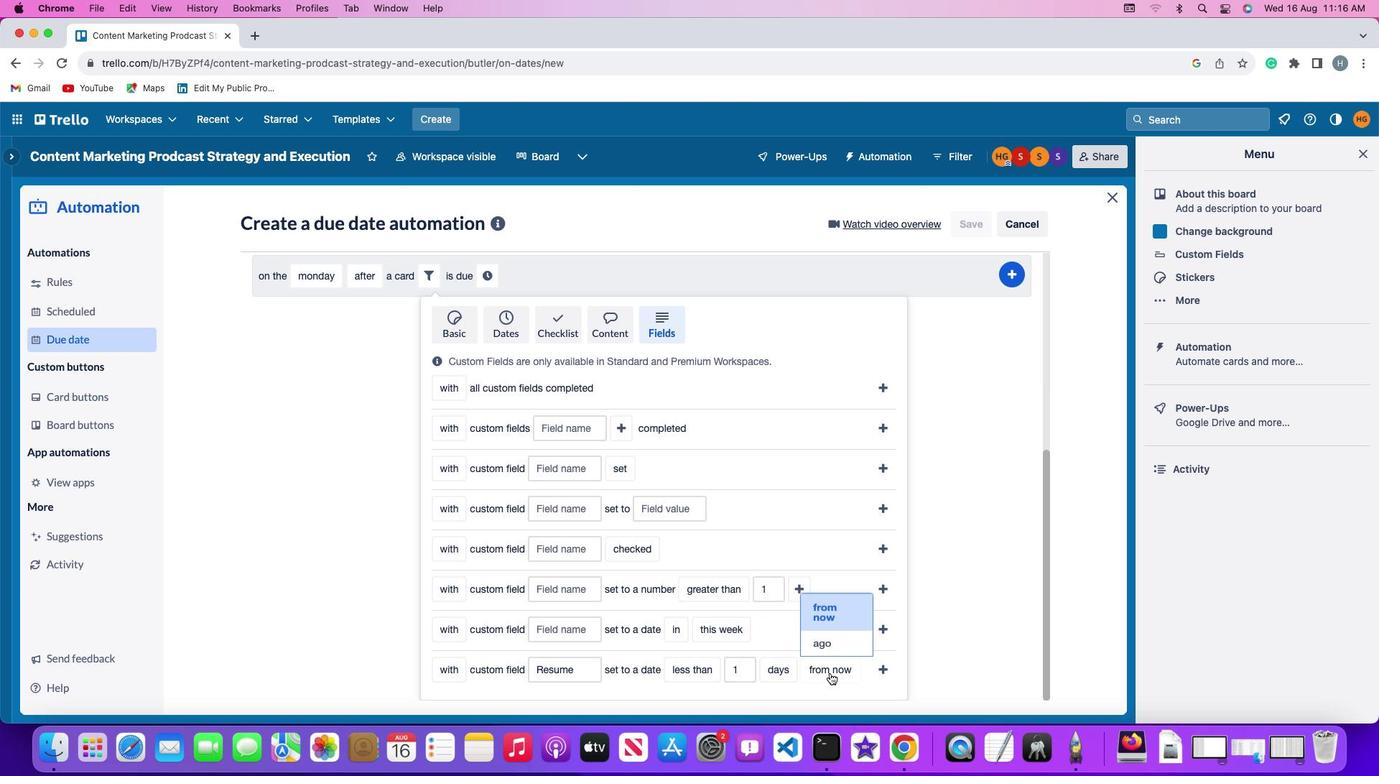 
Action: Mouse moved to (833, 610)
Screenshot: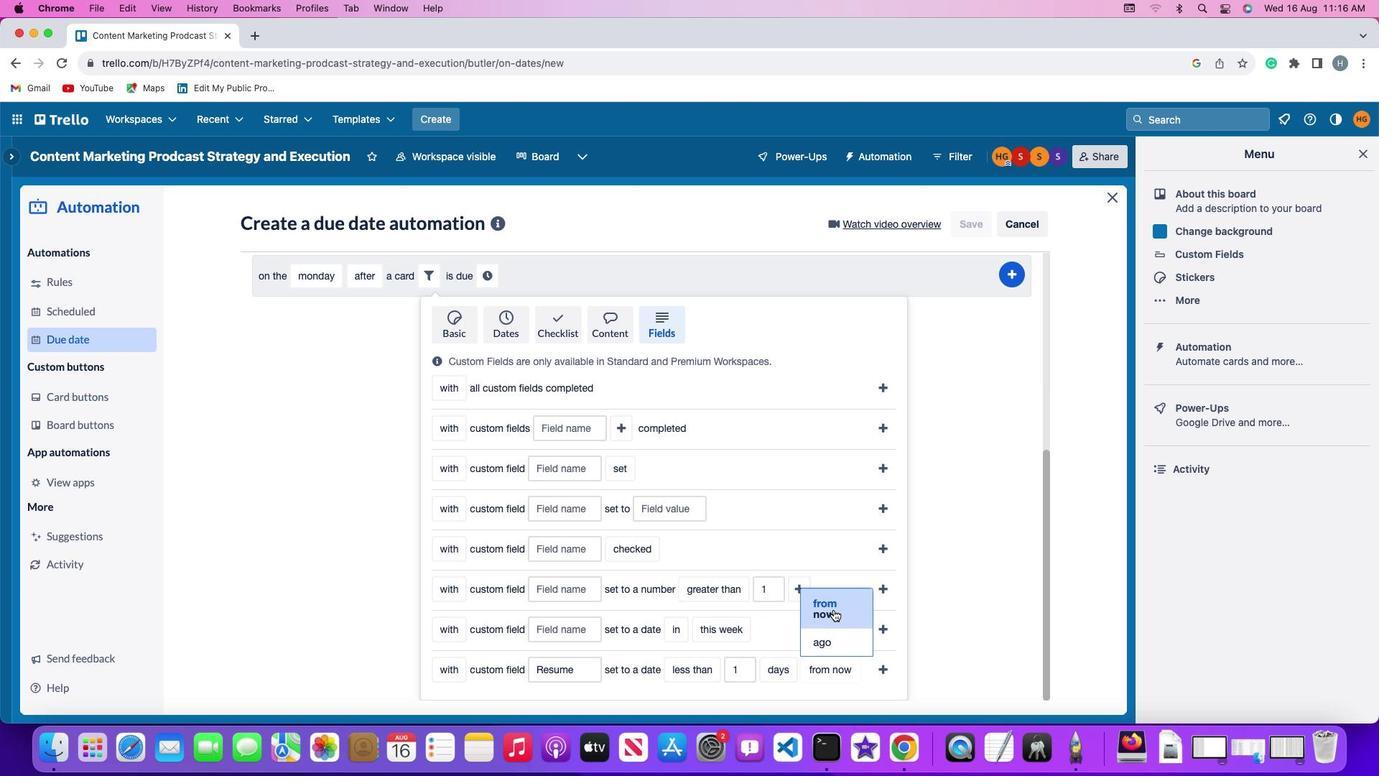 
Action: Mouse pressed left at (833, 610)
Screenshot: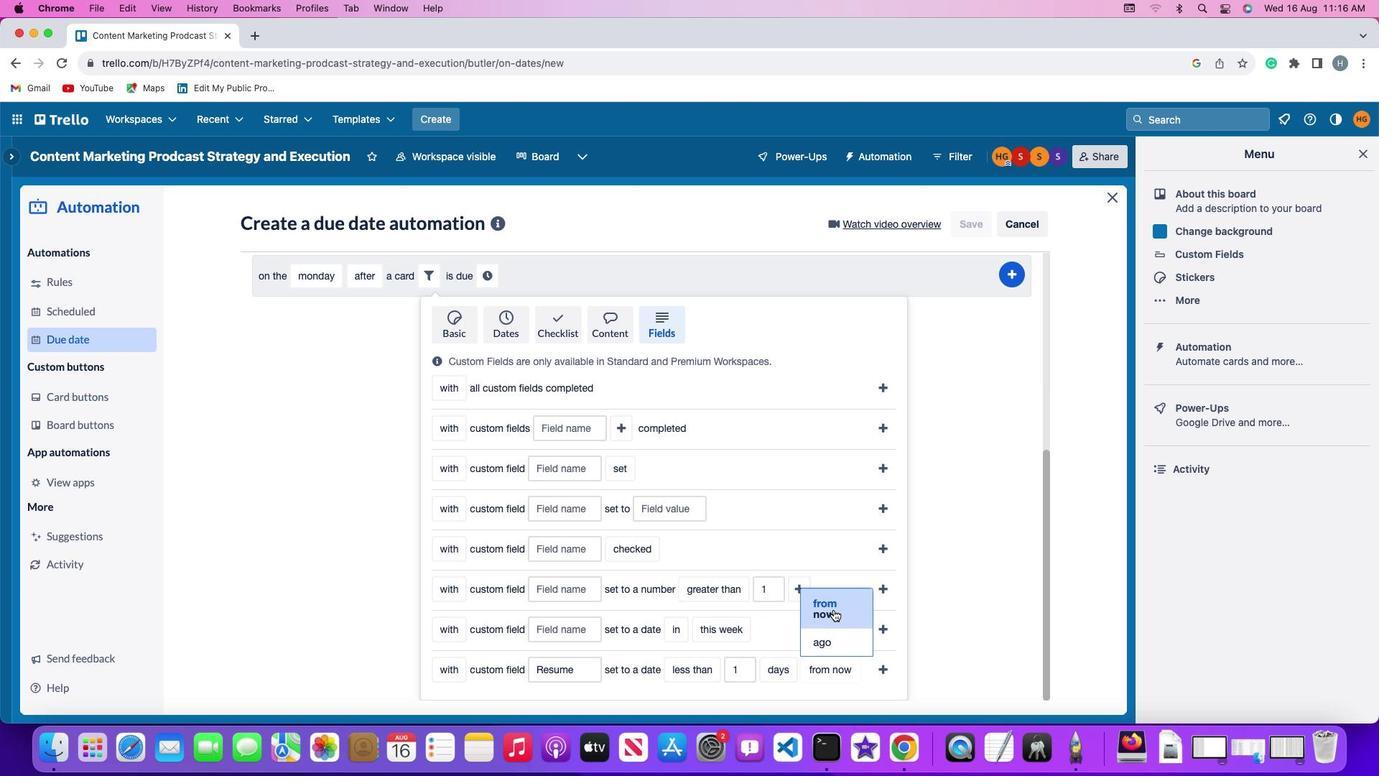
Action: Mouse moved to (886, 669)
Screenshot: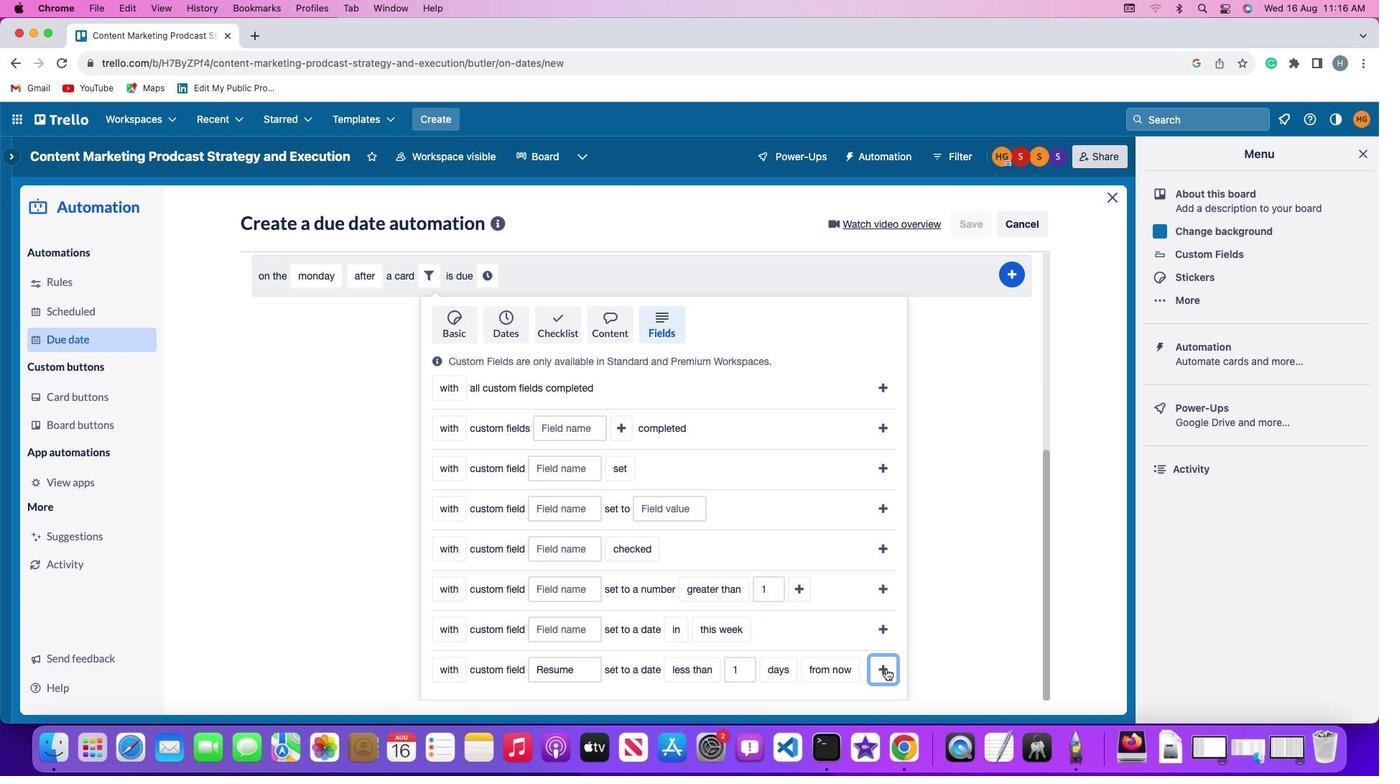 
Action: Mouse pressed left at (886, 669)
Screenshot: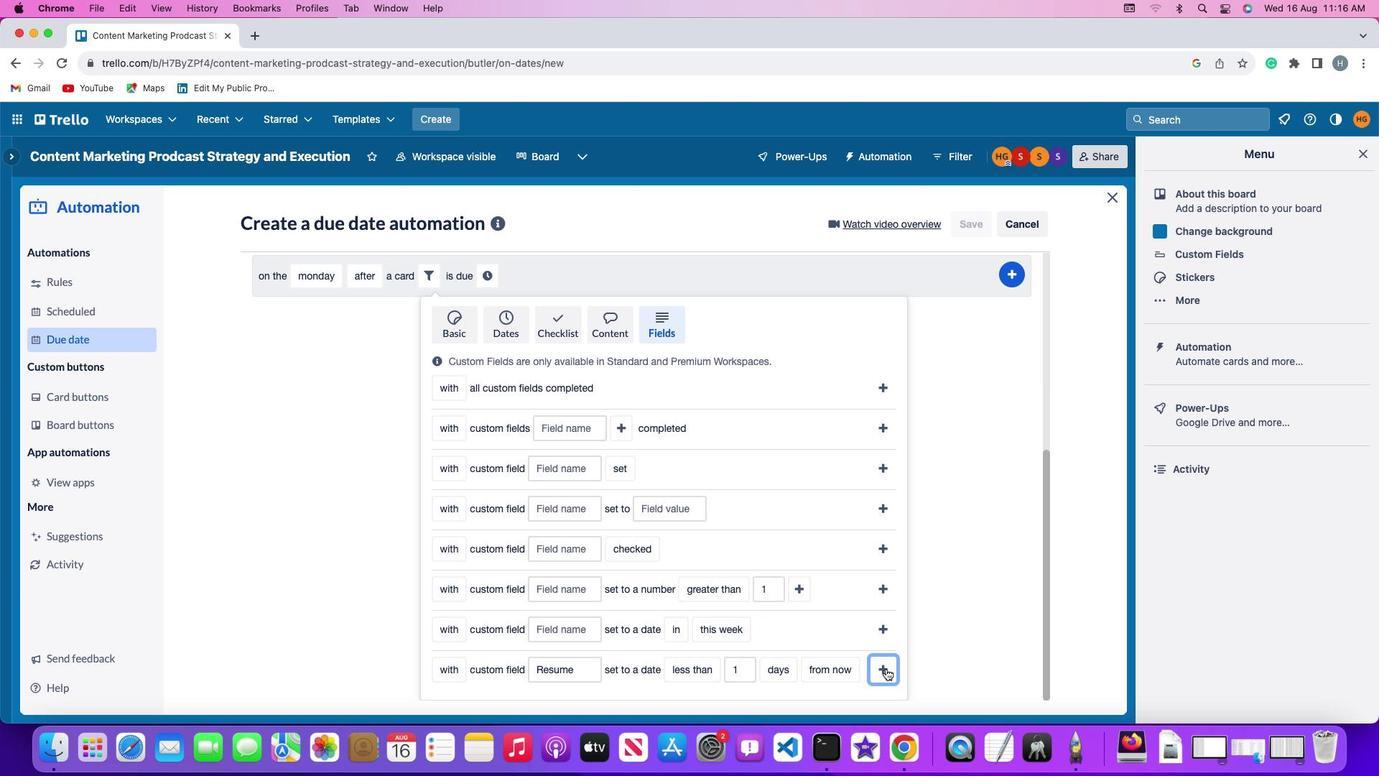 
Action: Mouse moved to (831, 625)
Screenshot: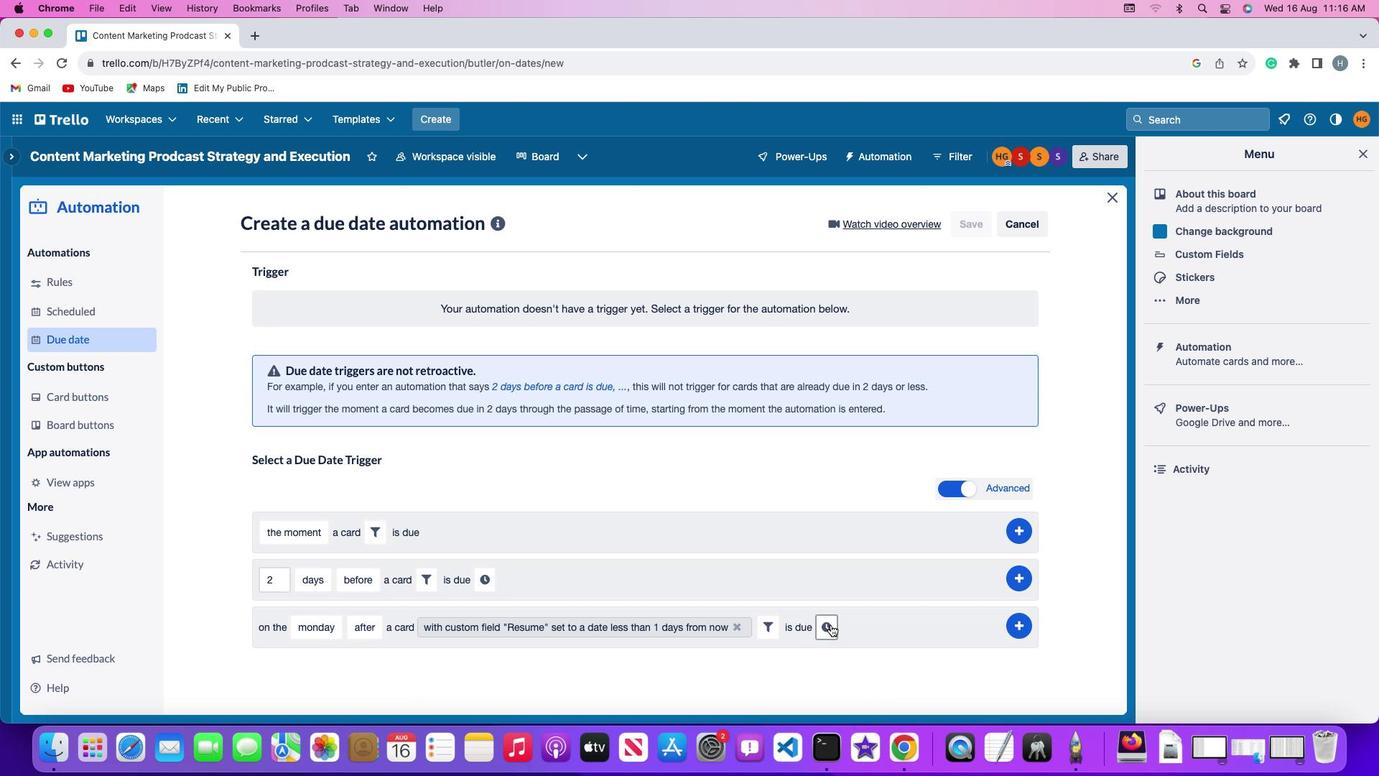 
Action: Mouse pressed left at (831, 625)
Screenshot: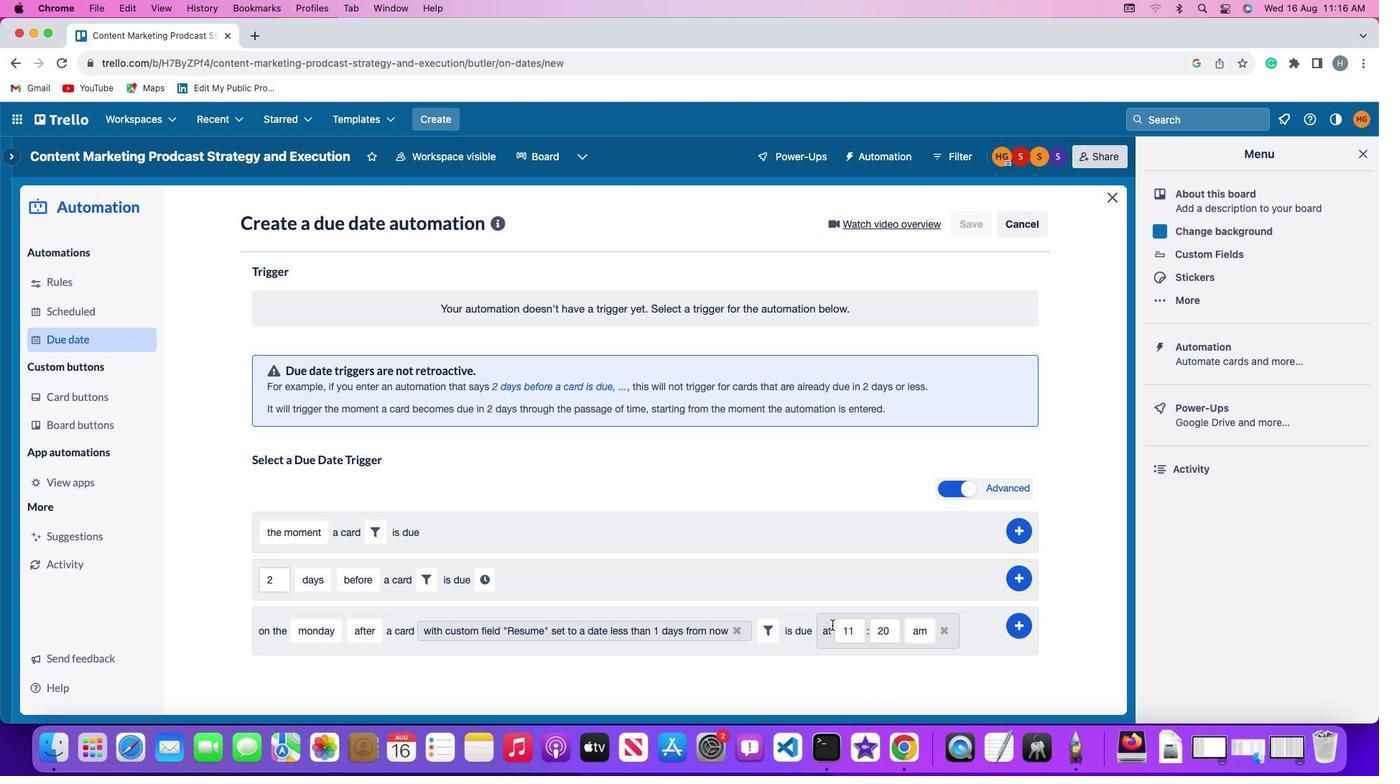 
Action: Mouse moved to (859, 627)
Screenshot: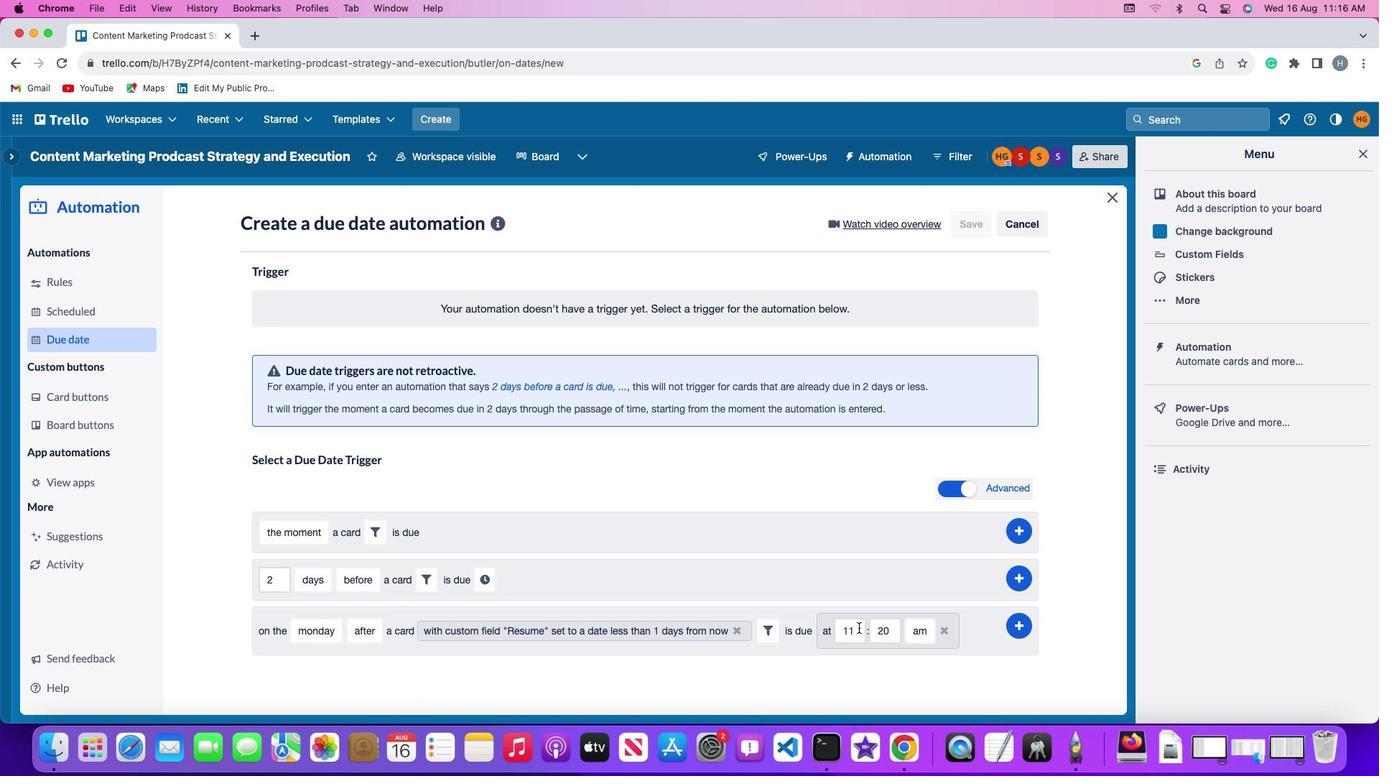 
Action: Mouse pressed left at (859, 627)
Screenshot: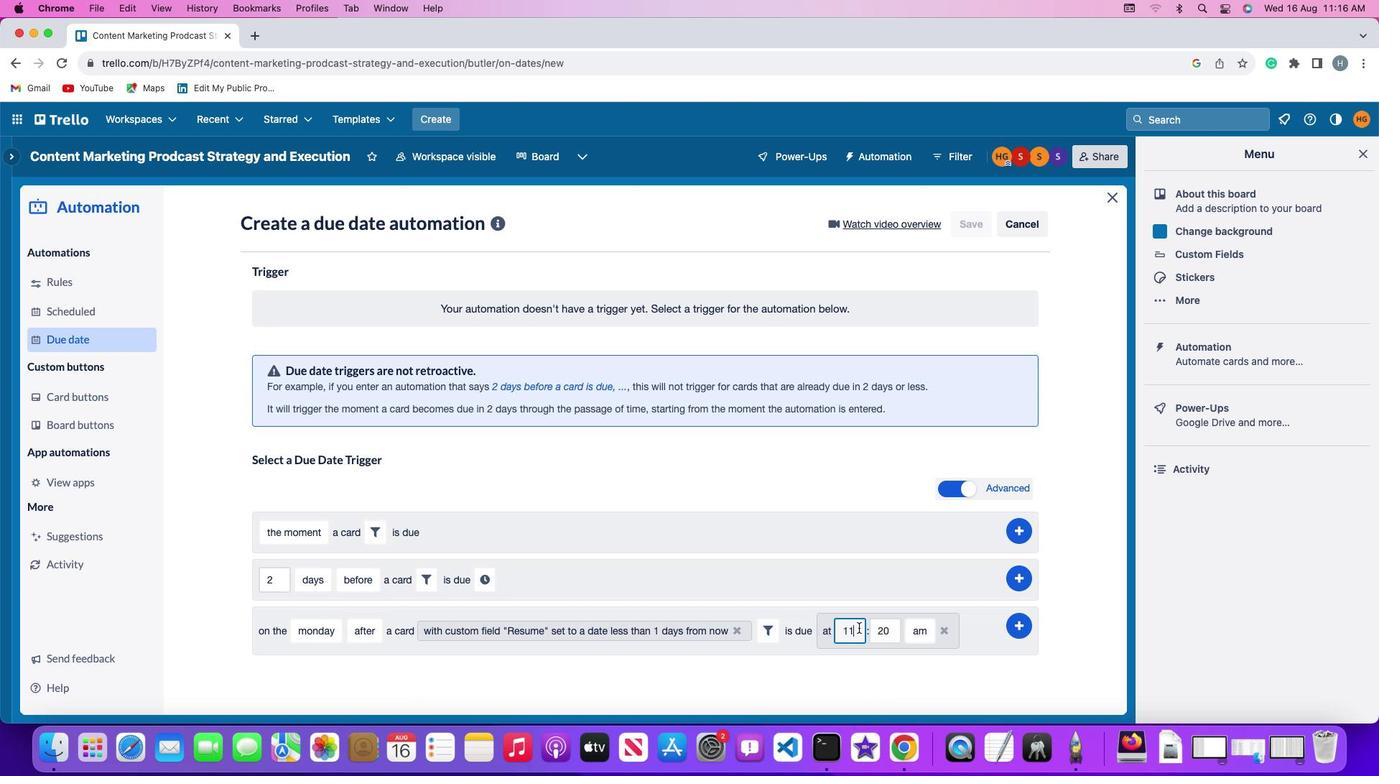 
Action: Key pressed Key.backspaceKey.backspace'1''1'
Screenshot: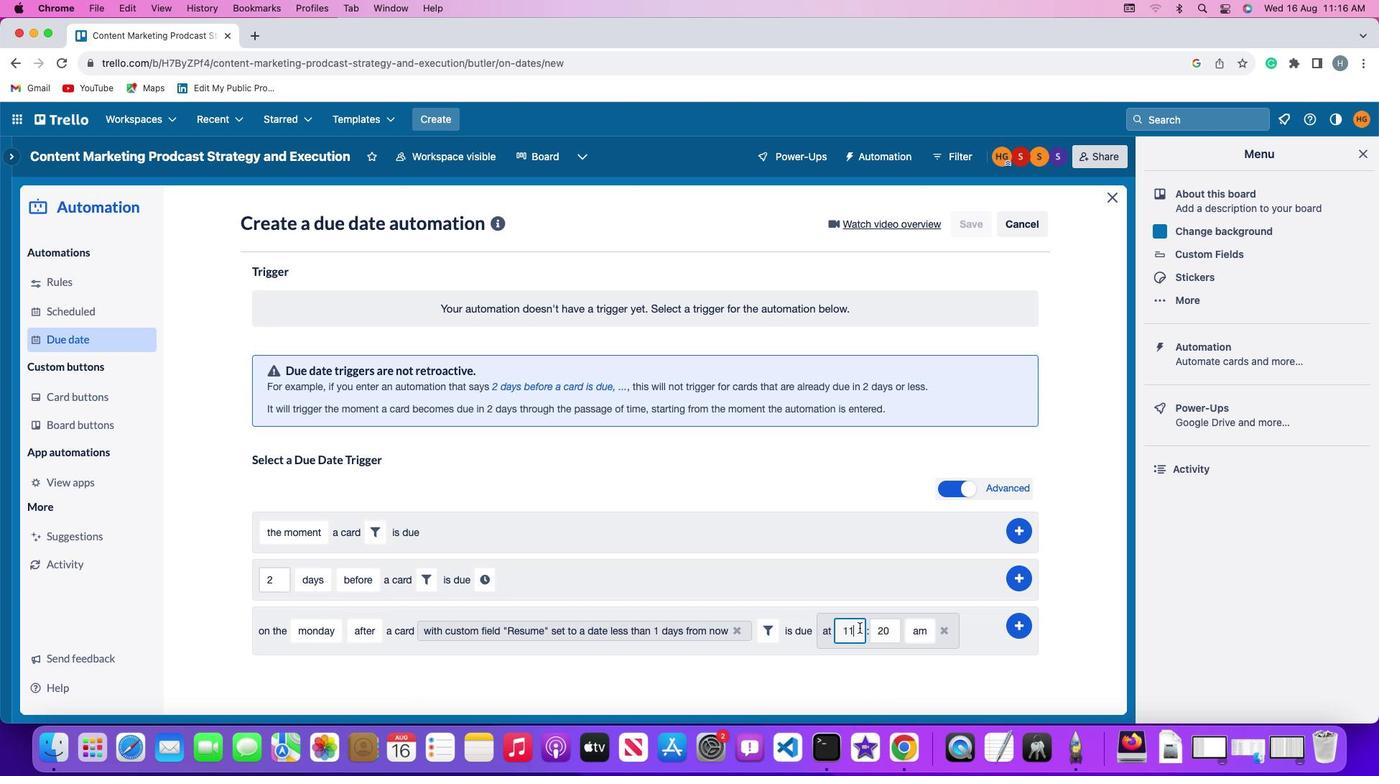 
Action: Mouse moved to (898, 630)
Screenshot: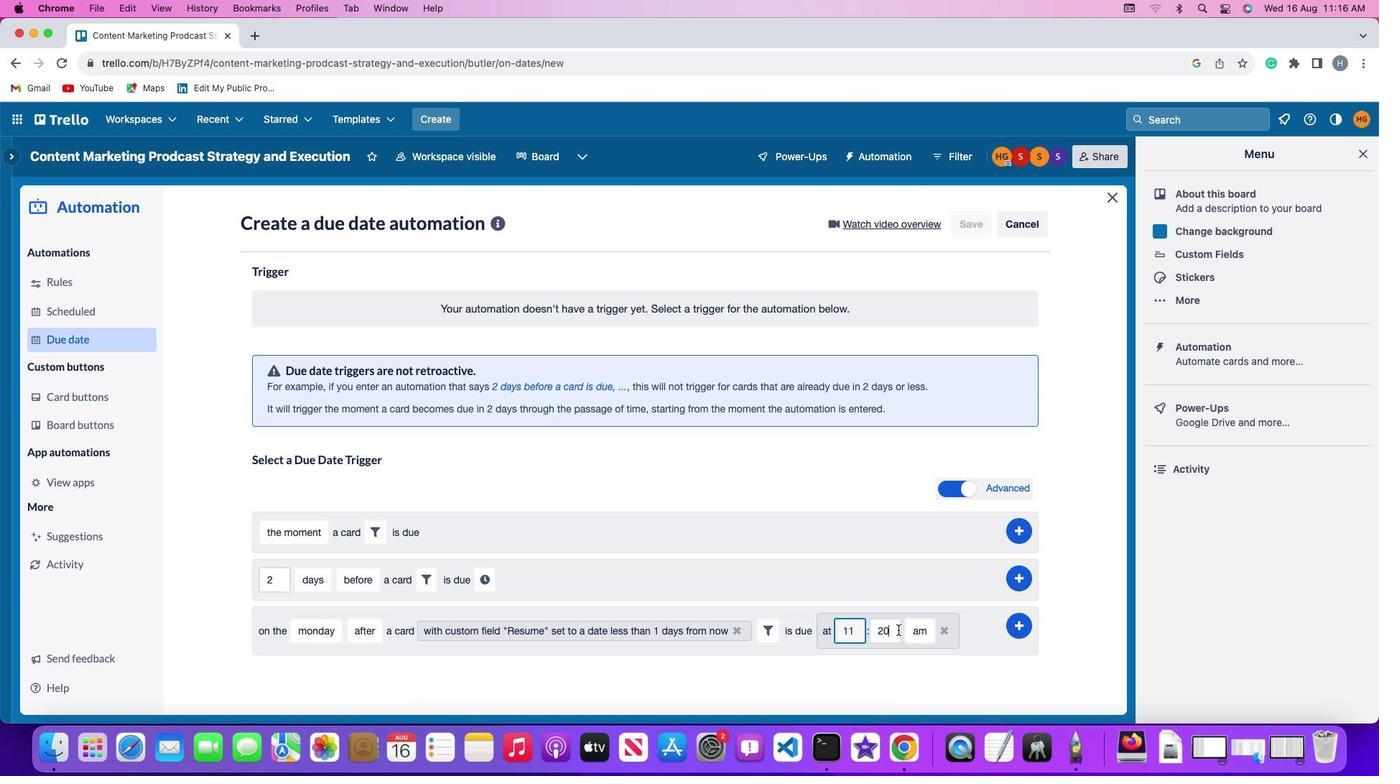 
Action: Mouse pressed left at (898, 630)
Screenshot: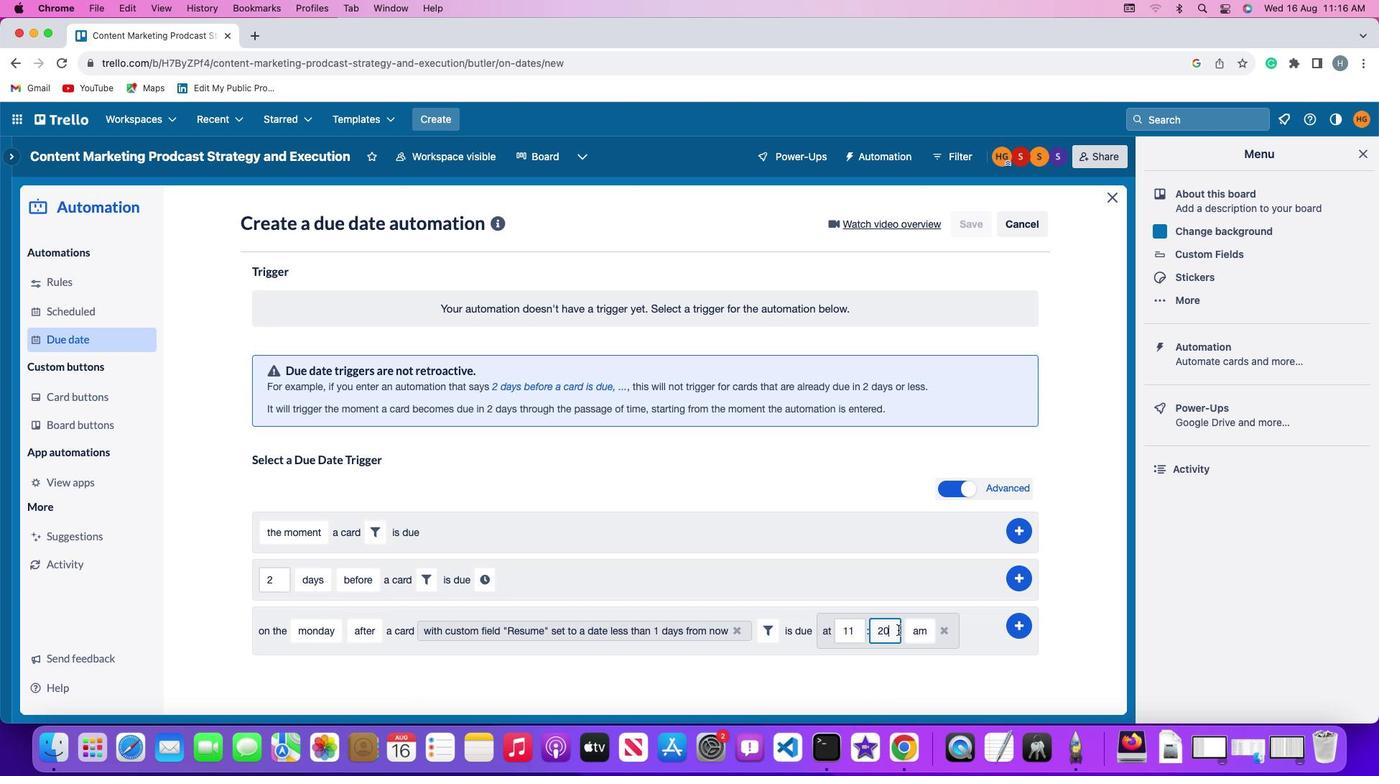 
Action: Mouse moved to (899, 630)
Screenshot: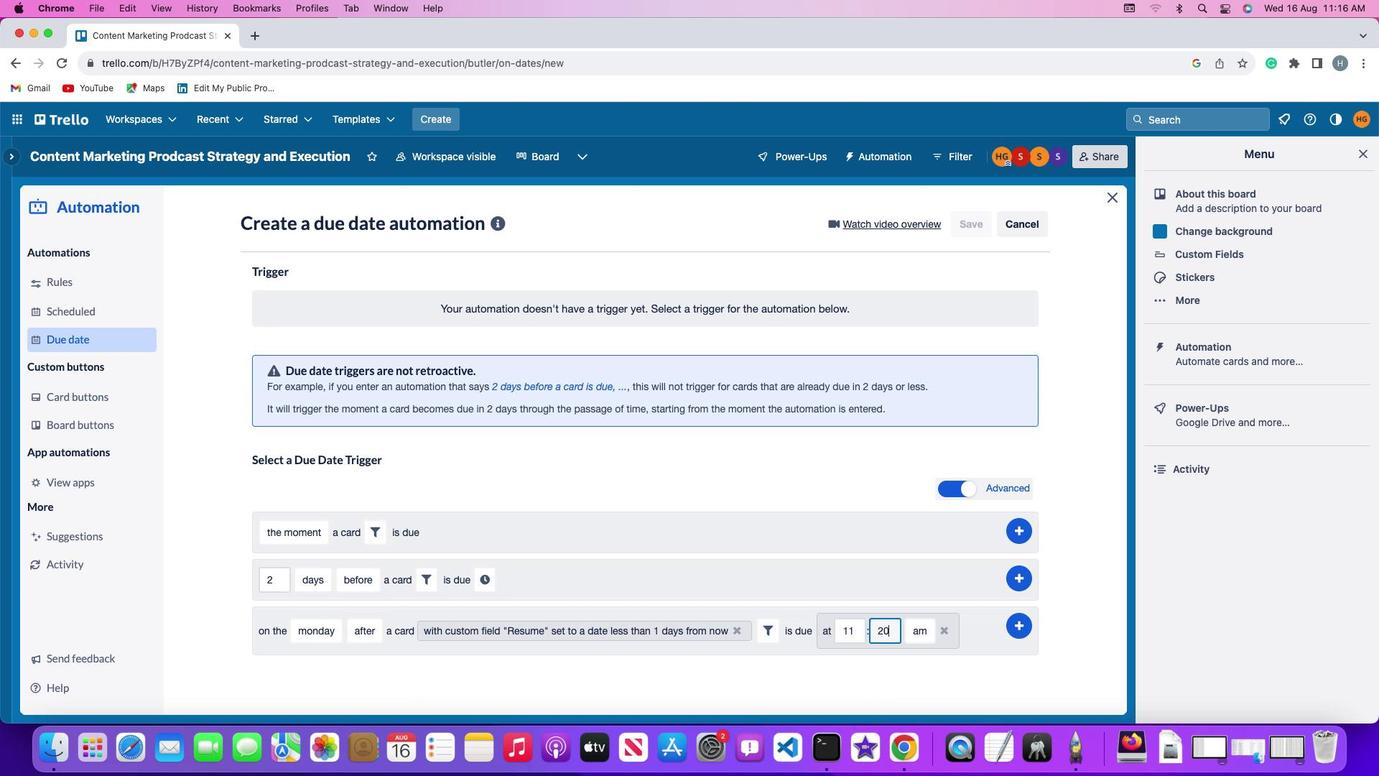 
Action: Key pressed Key.backspaceKey.backspace'0''0'
Screenshot: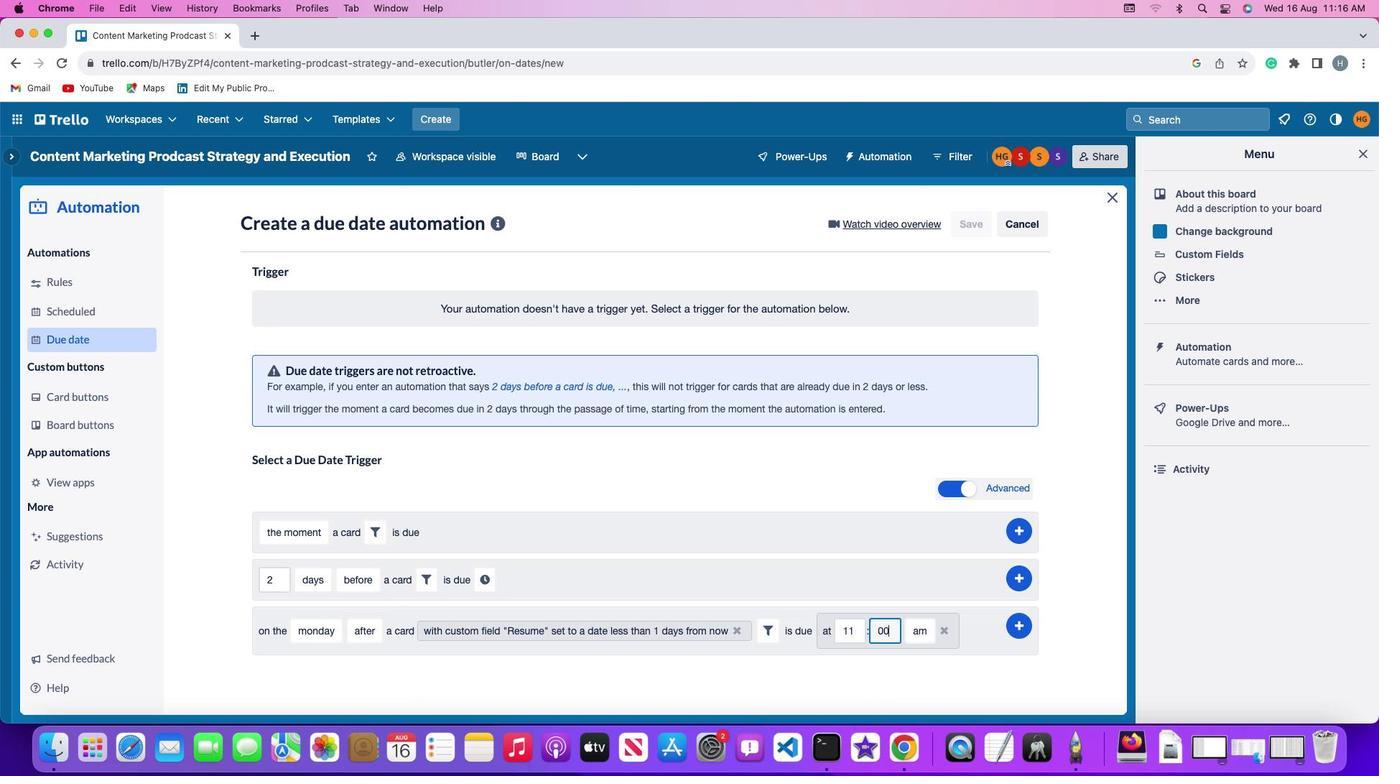 
Action: Mouse moved to (926, 624)
Screenshot: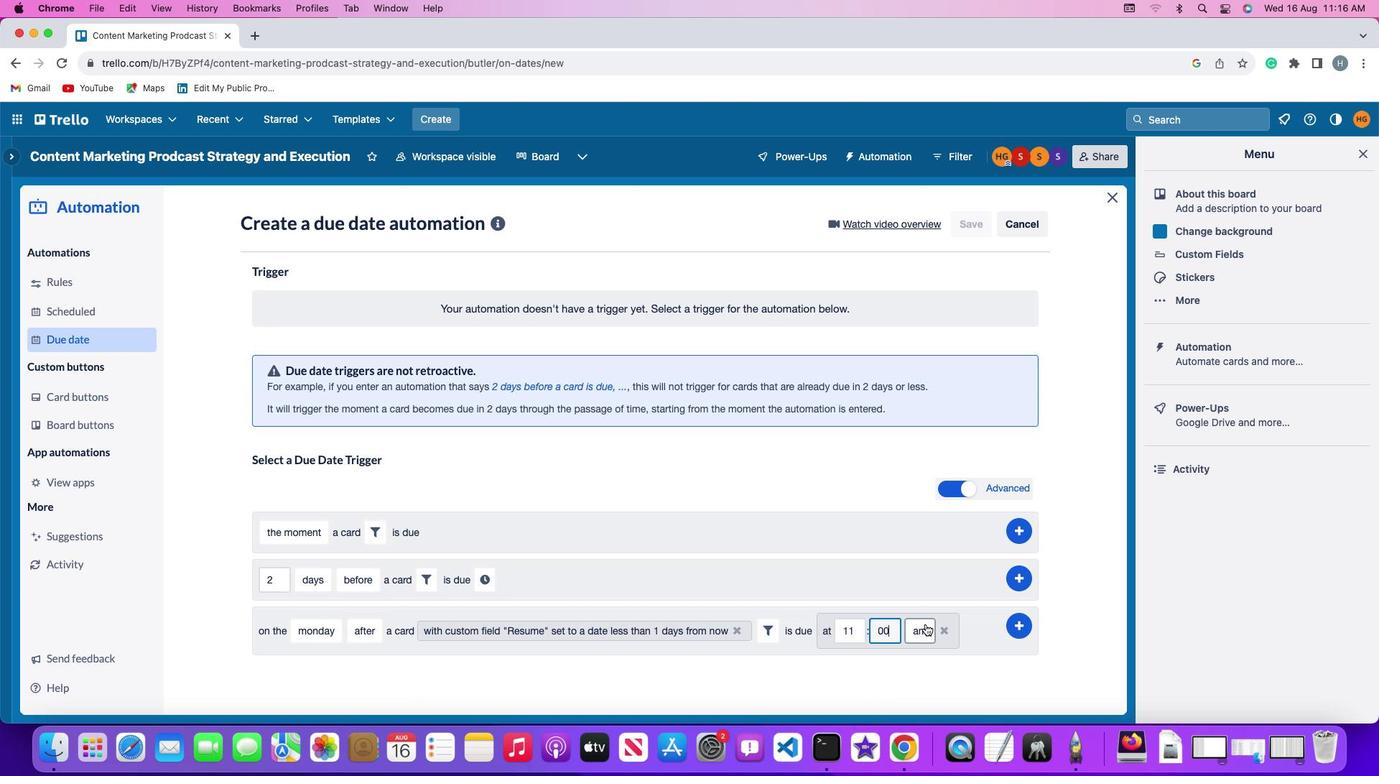 
Action: Mouse pressed left at (926, 624)
Screenshot: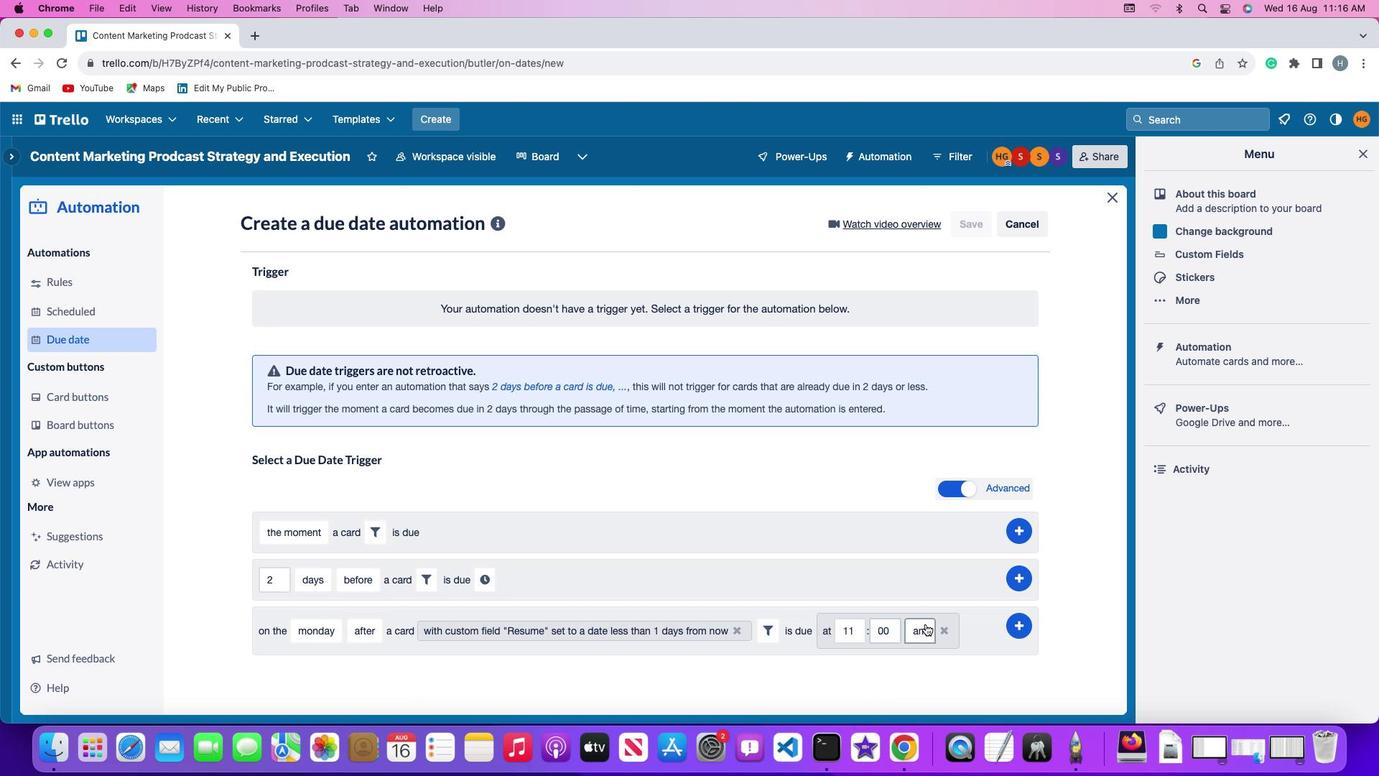 
Action: Mouse moved to (921, 646)
Screenshot: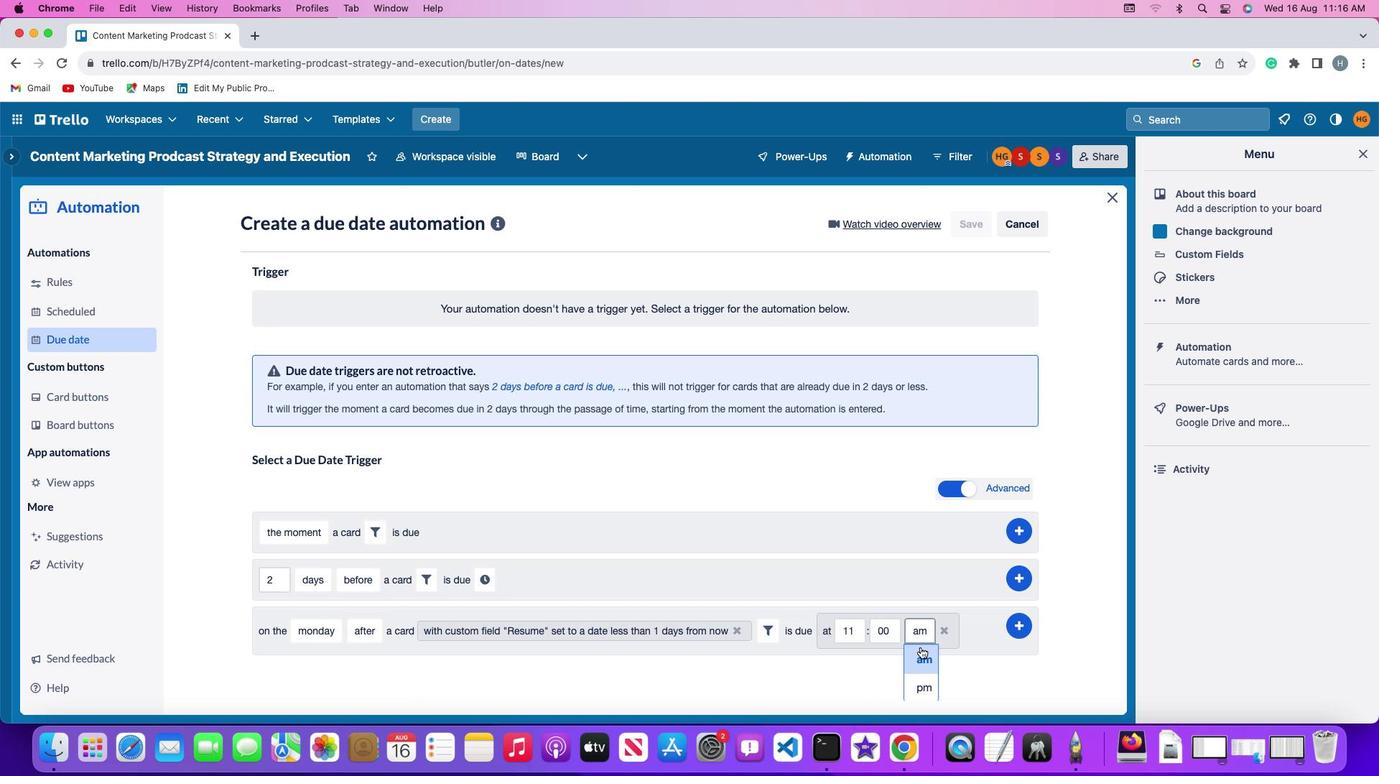 
Action: Mouse pressed left at (921, 646)
Screenshot: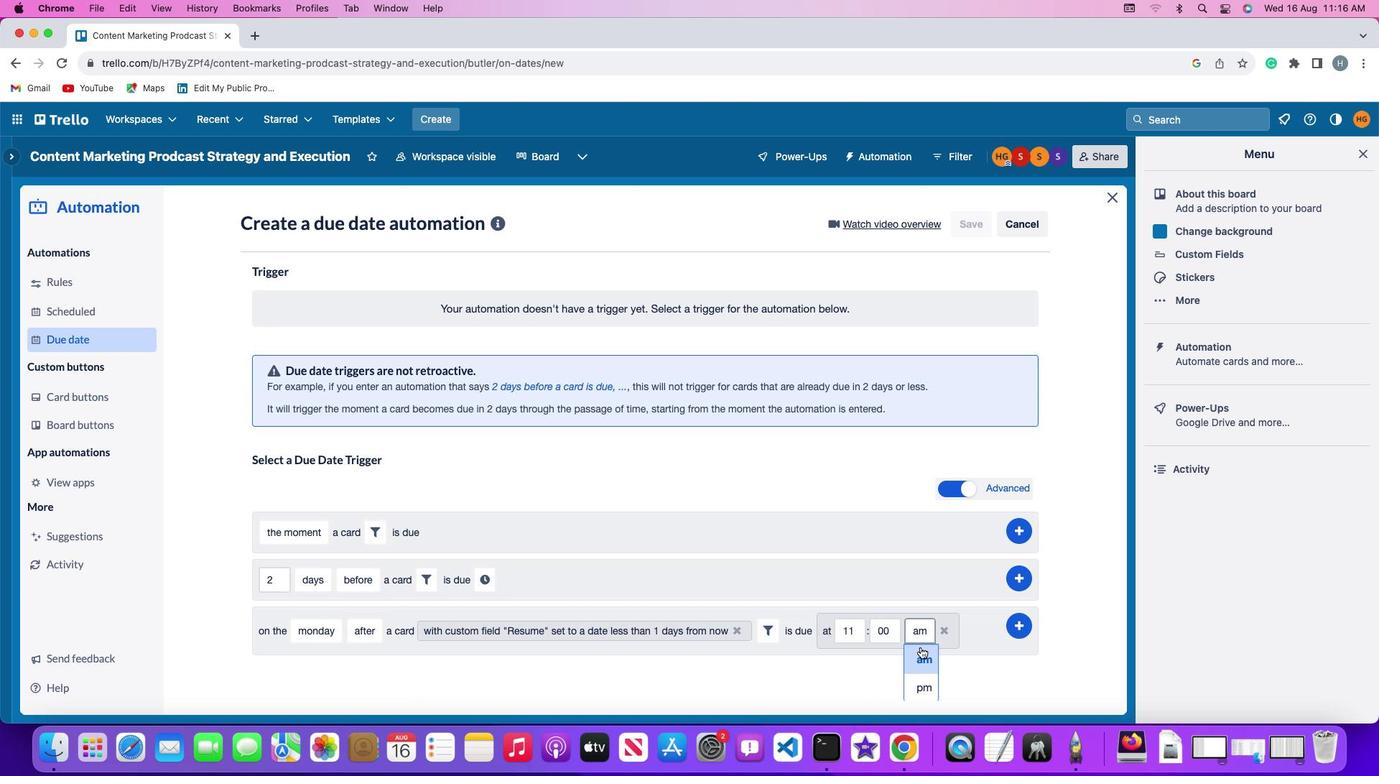 
Action: Mouse moved to (1021, 624)
Screenshot: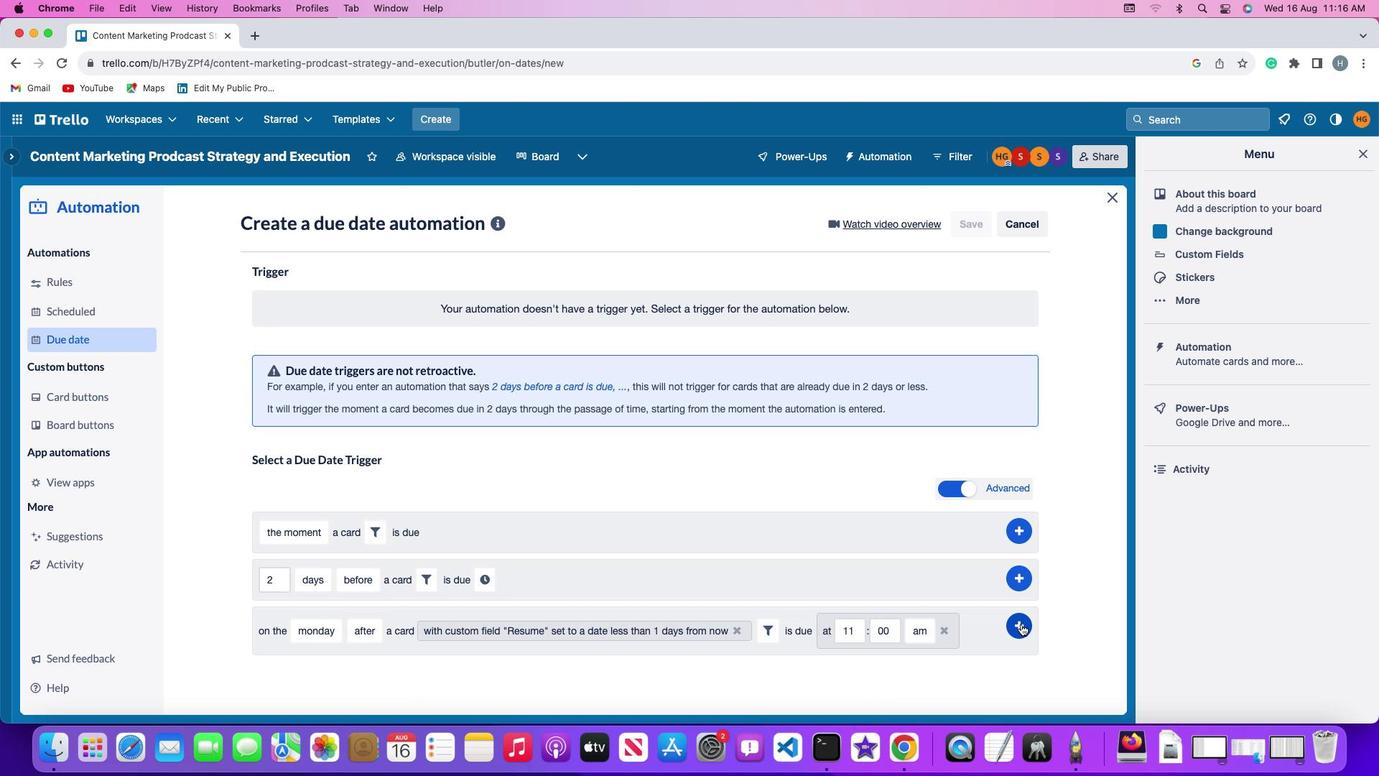 
Action: Mouse pressed left at (1021, 624)
Screenshot: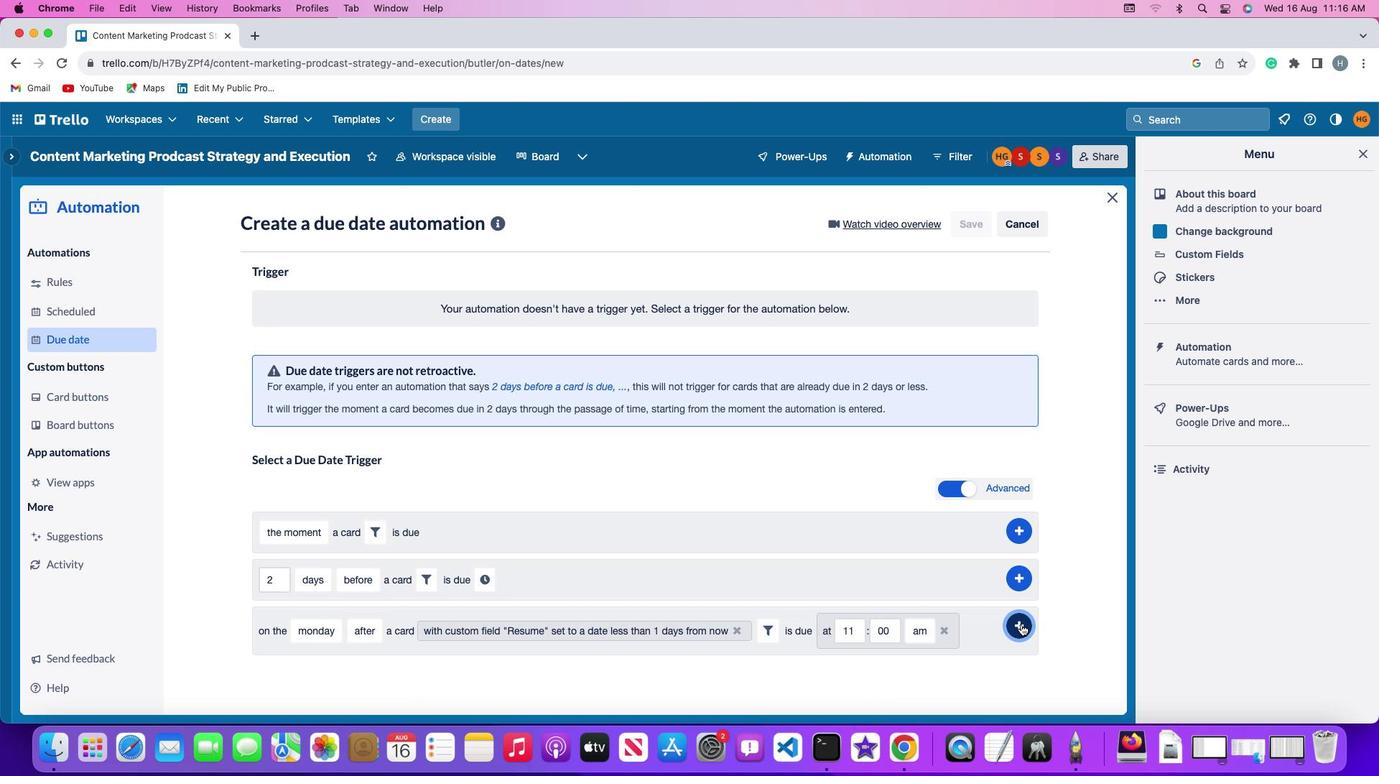 
Action: Mouse moved to (1089, 541)
Screenshot: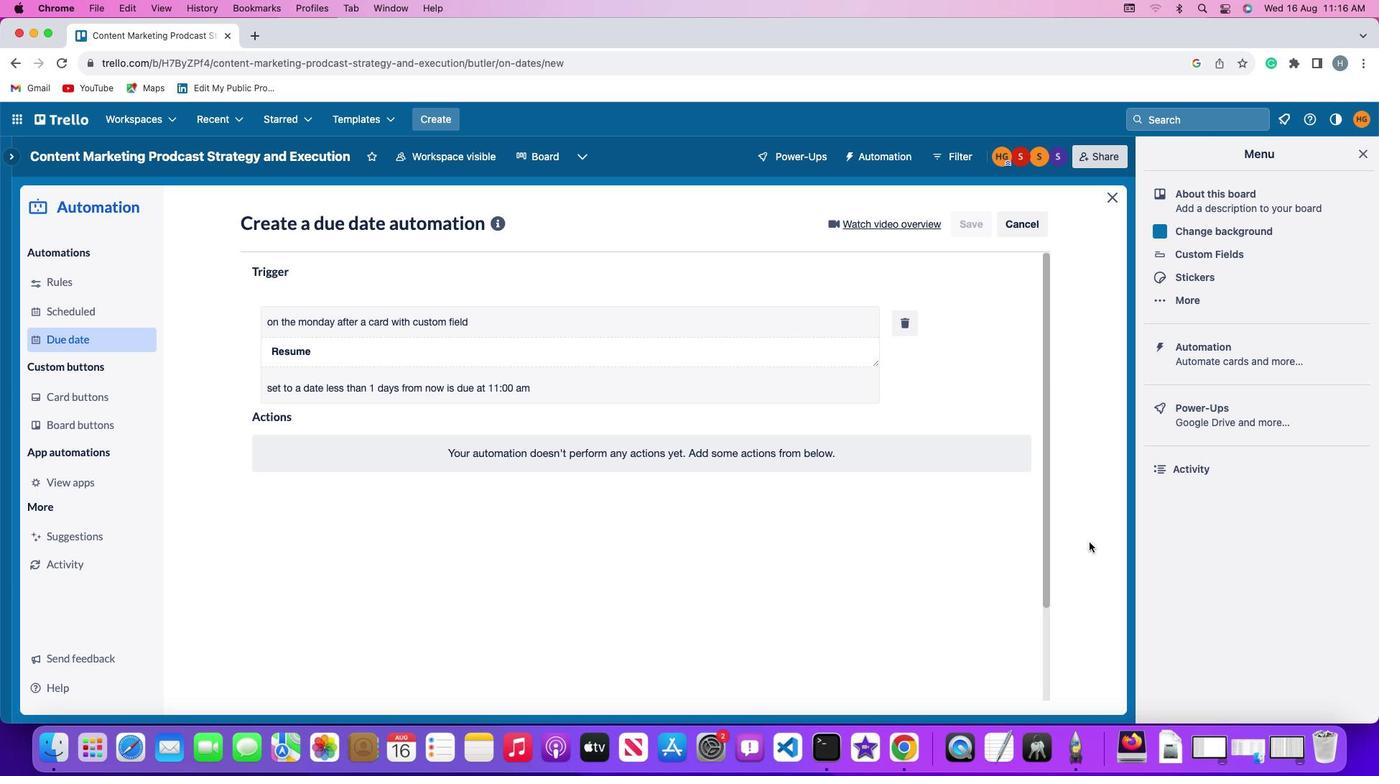 
